 Task: Implement automation to generate purchase order based on inventory levels or sales orders.
Action: Mouse moved to (641, 47)
Screenshot: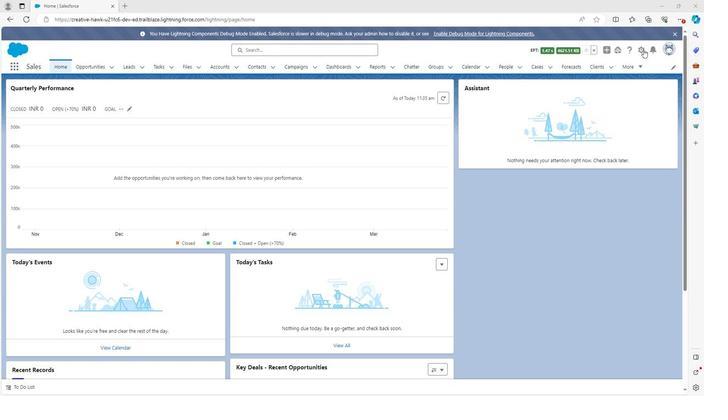 
Action: Mouse pressed left at (641, 47)
Screenshot: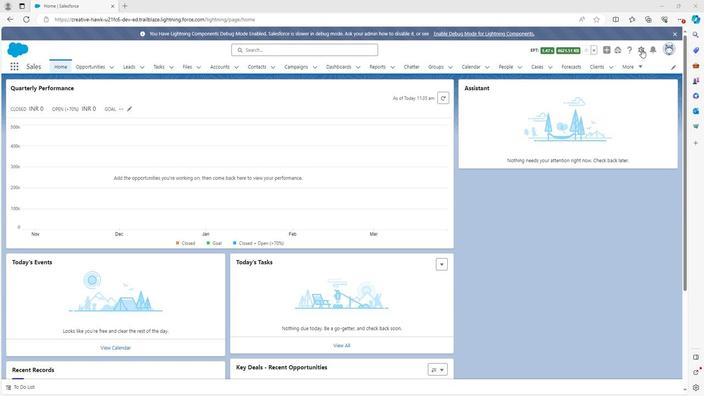 
Action: Mouse moved to (617, 71)
Screenshot: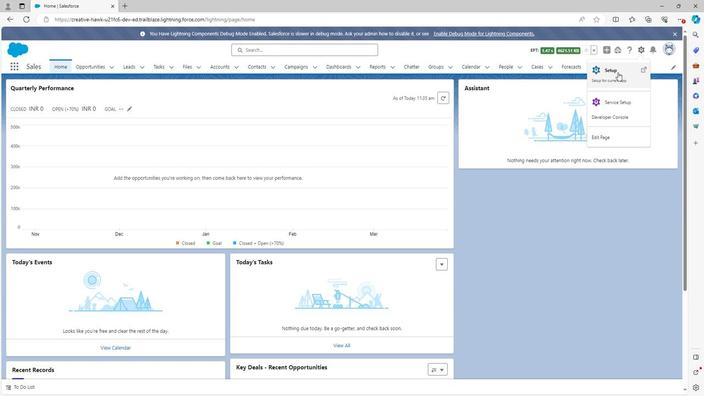 
Action: Mouse pressed left at (617, 71)
Screenshot: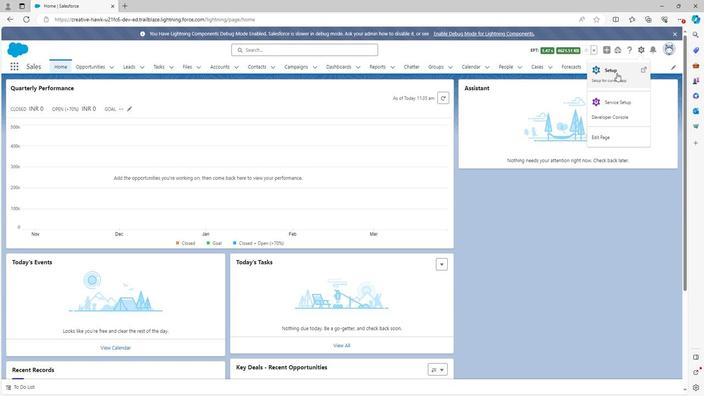 
Action: Mouse moved to (52, 89)
Screenshot: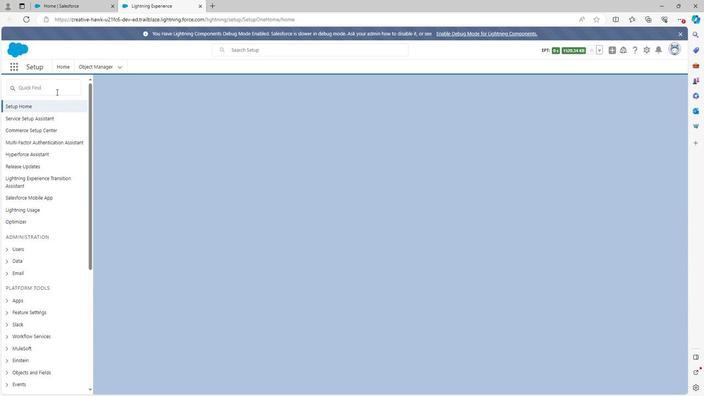 
Action: Mouse pressed left at (52, 89)
Screenshot: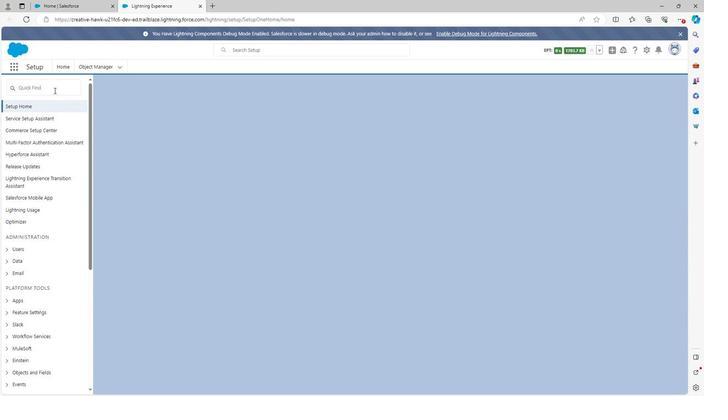 
Action: Key pressed a
Screenshot: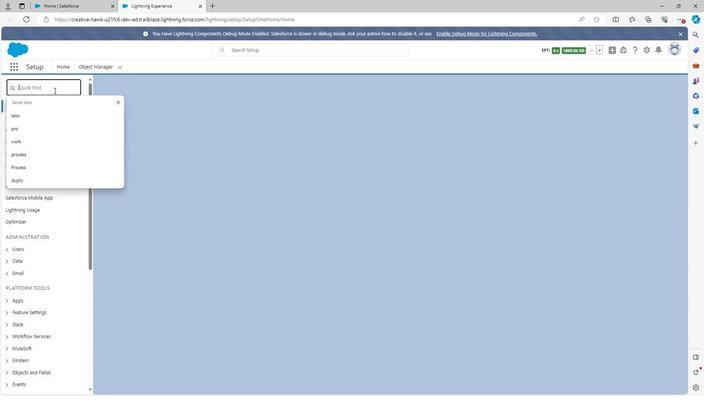 
Action: Mouse moved to (52, 89)
Screenshot: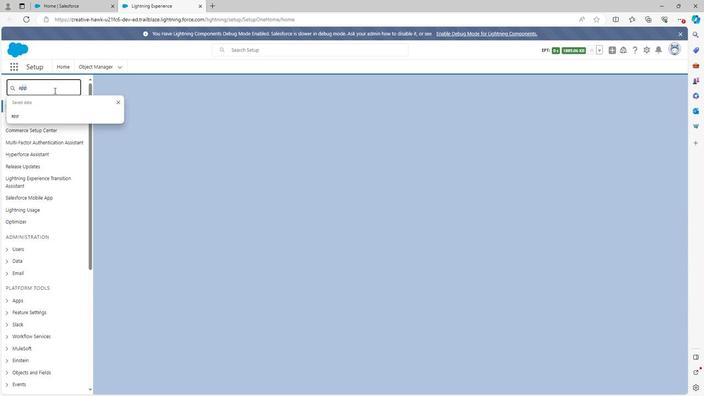 
Action: Key pressed utoma
Screenshot: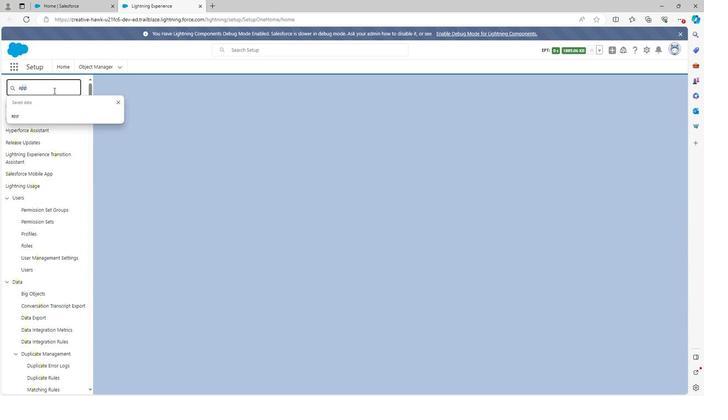 
Action: Mouse moved to (36, 202)
Screenshot: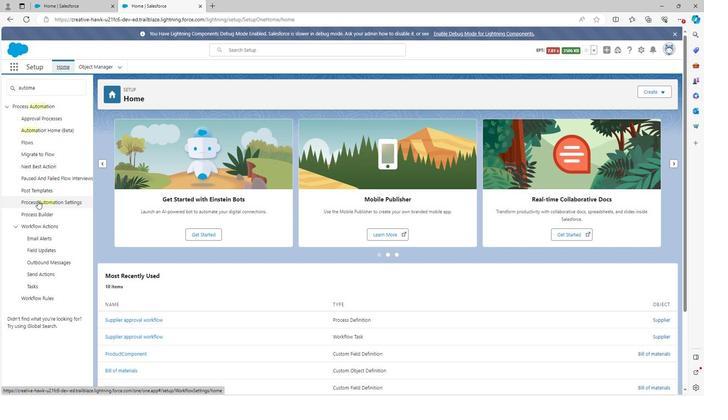 
Action: Mouse pressed left at (36, 202)
Screenshot: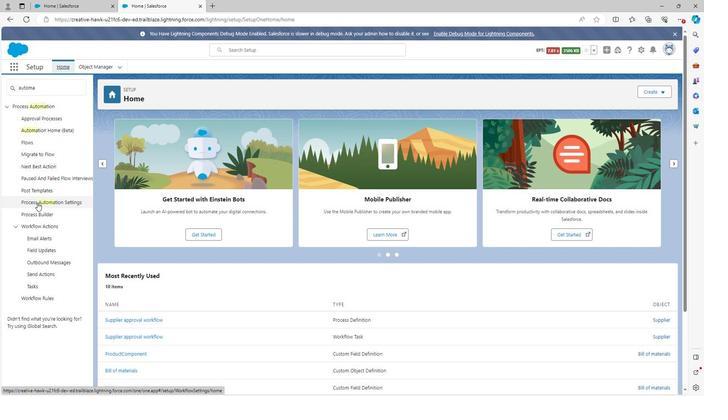 
Action: Mouse moved to (208, 265)
Screenshot: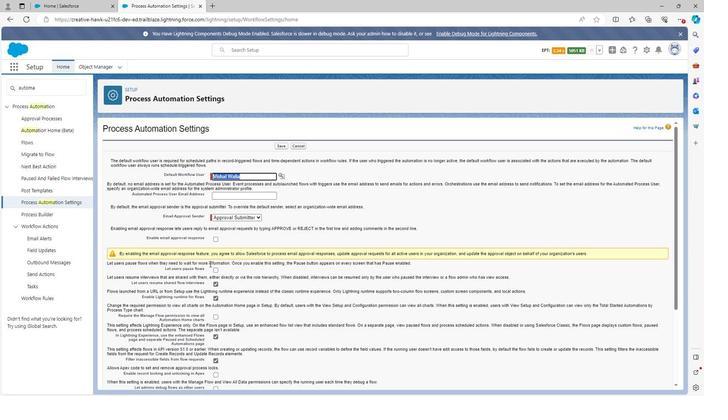 
Action: Mouse scrolled (208, 264) with delta (0, 0)
Screenshot: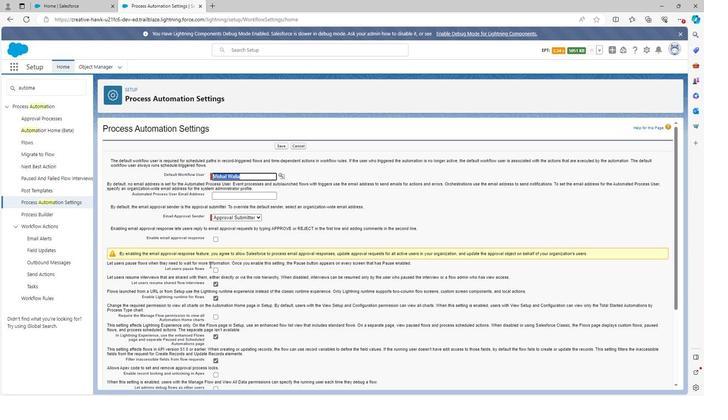 
Action: Mouse scrolled (208, 264) with delta (0, 0)
Screenshot: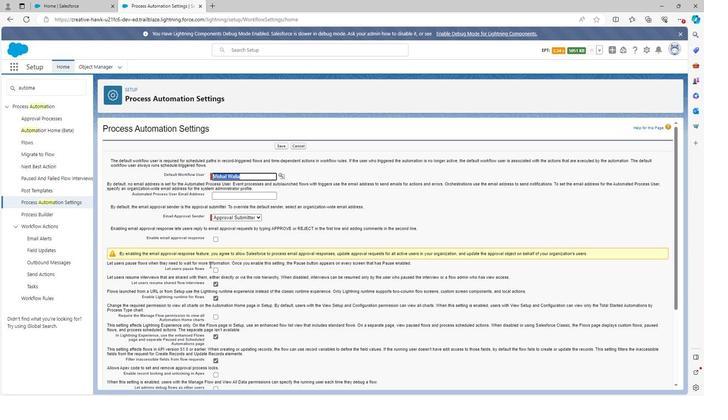 
Action: Mouse scrolled (208, 264) with delta (0, 0)
Screenshot: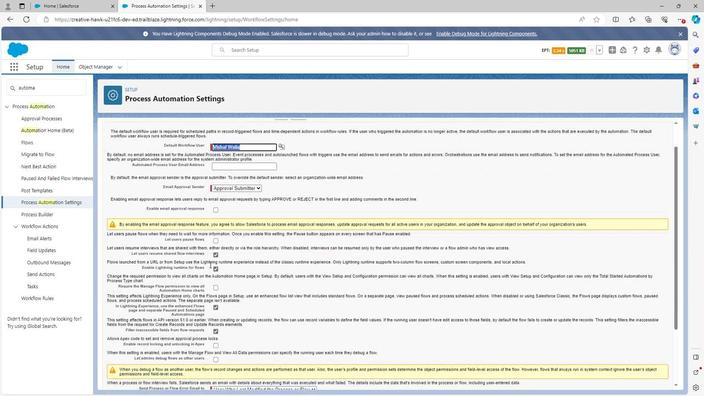 
Action: Mouse scrolled (208, 264) with delta (0, 0)
Screenshot: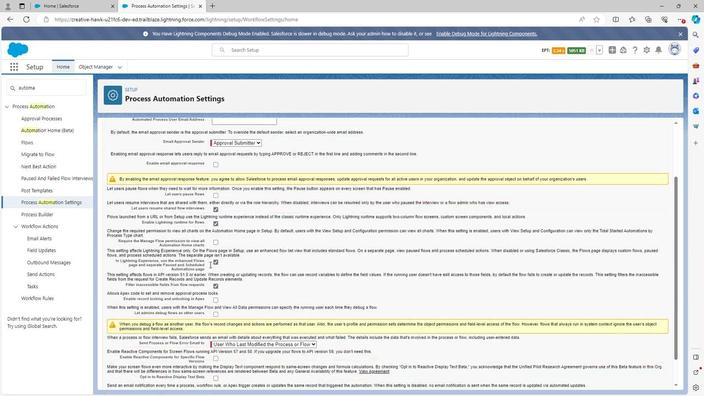 
Action: Mouse moved to (215, 284)
Screenshot: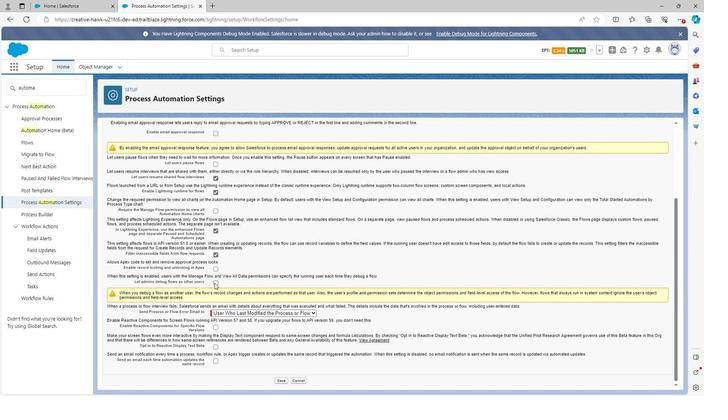 
Action: Mouse pressed left at (215, 284)
Screenshot: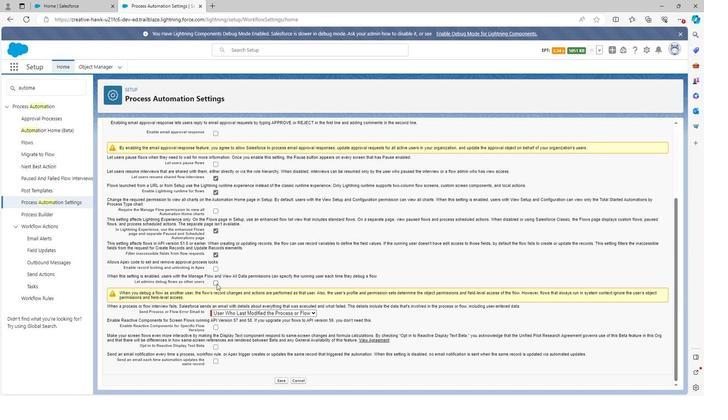 
Action: Mouse moved to (277, 381)
Screenshot: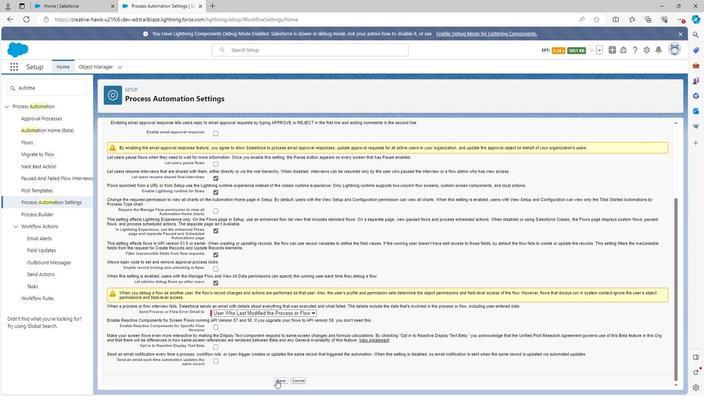 
Action: Mouse pressed left at (277, 381)
Screenshot: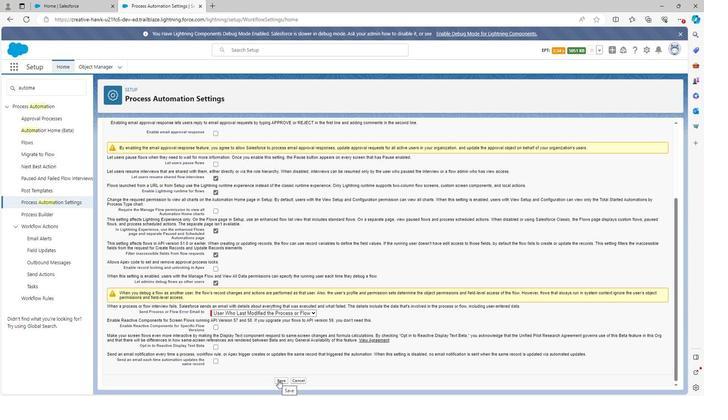 
Action: Mouse moved to (40, 84)
Screenshot: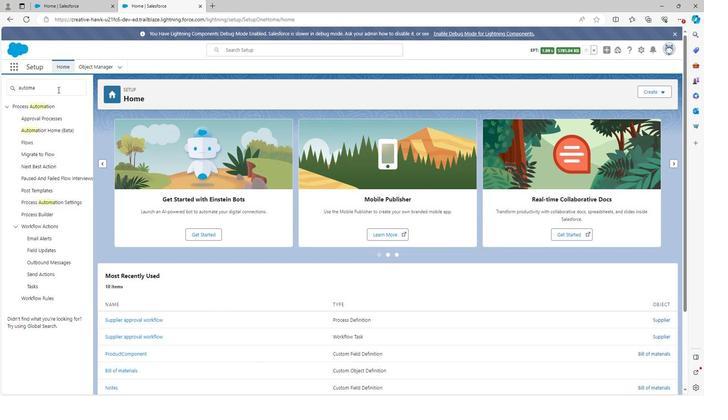 
Action: Mouse pressed left at (40, 84)
Screenshot: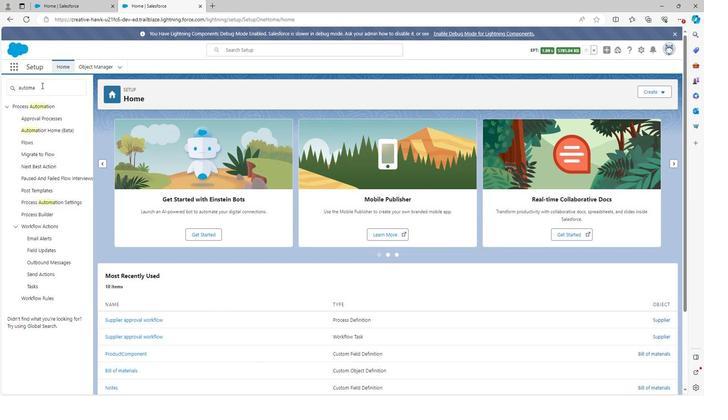 
Action: Key pressed <Key.backspace><Key.backspace><Key.backspace><Key.backspace><Key.backspace><Key.backspace><Key.backspace><Key.backspace><Key.backspace><Key.backspace><Key.backspace>p
Screenshot: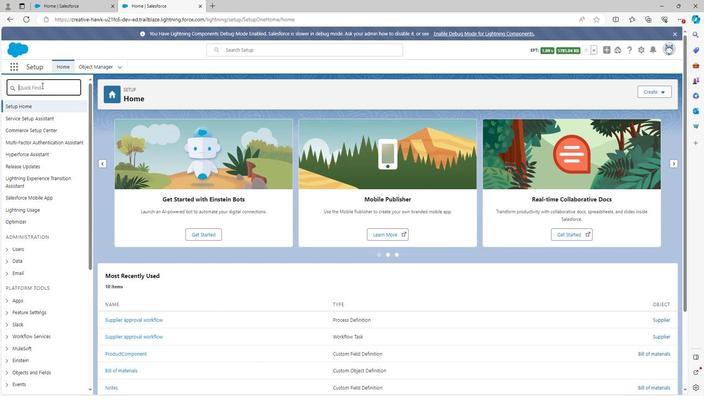 
Action: Mouse moved to (40, 84)
Screenshot: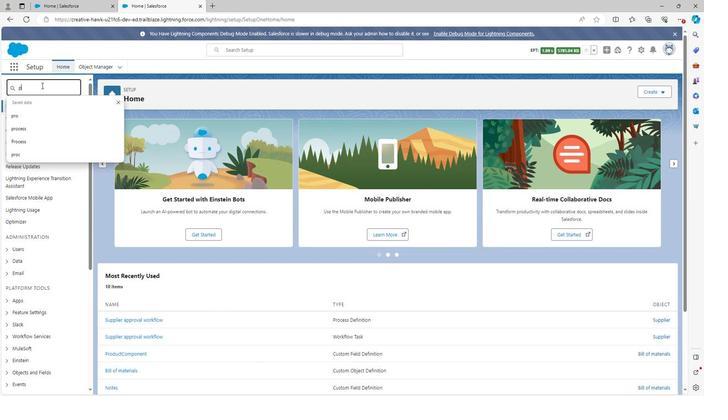 
Action: Key pressed roc
Screenshot: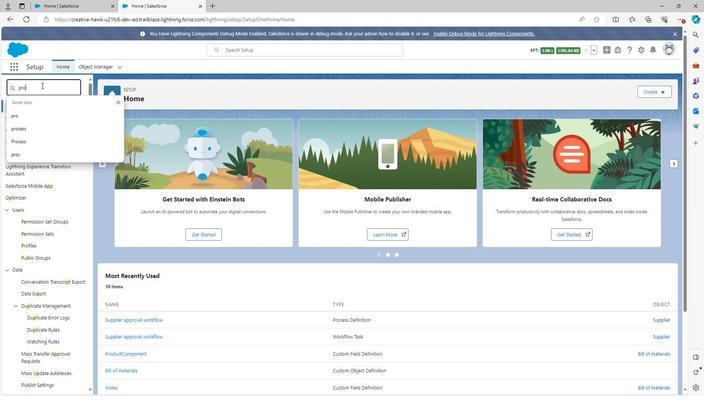 
Action: Mouse moved to (40, 80)
Screenshot: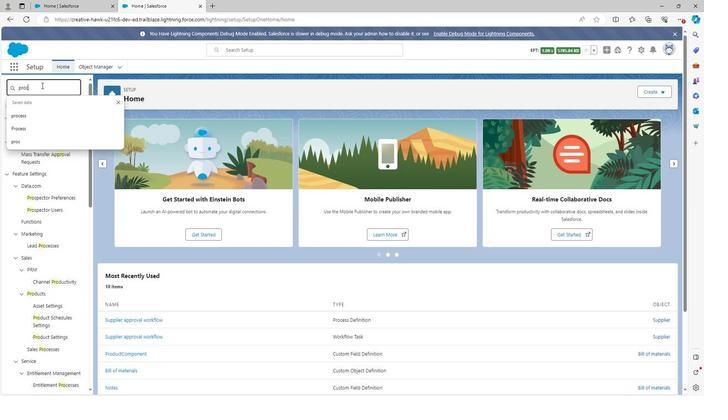 
Action: Key pressed e
Screenshot: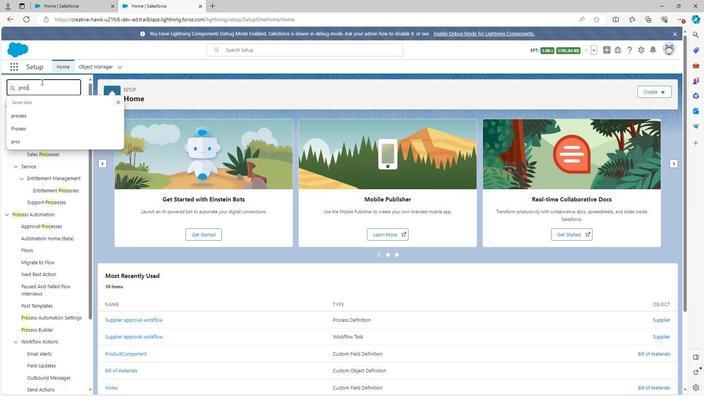 
Action: Mouse moved to (36, 328)
Screenshot: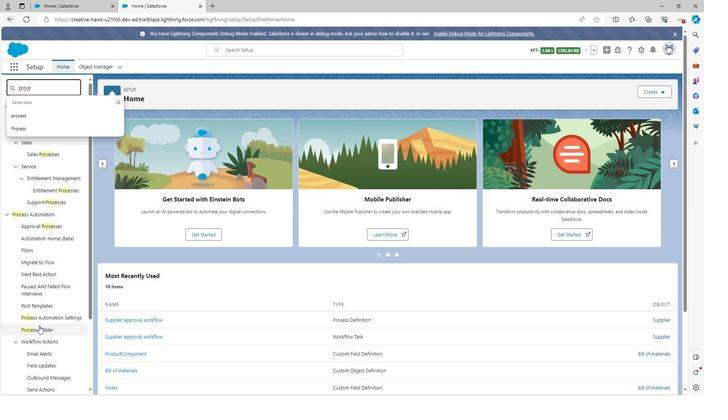 
Action: Mouse pressed left at (36, 328)
Screenshot: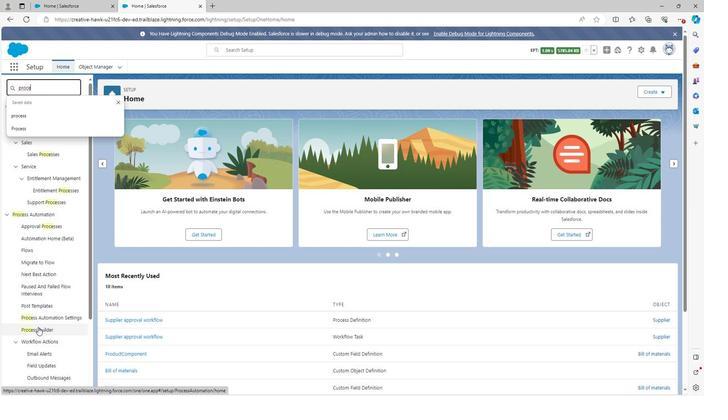 
Action: Mouse moved to (661, 122)
Screenshot: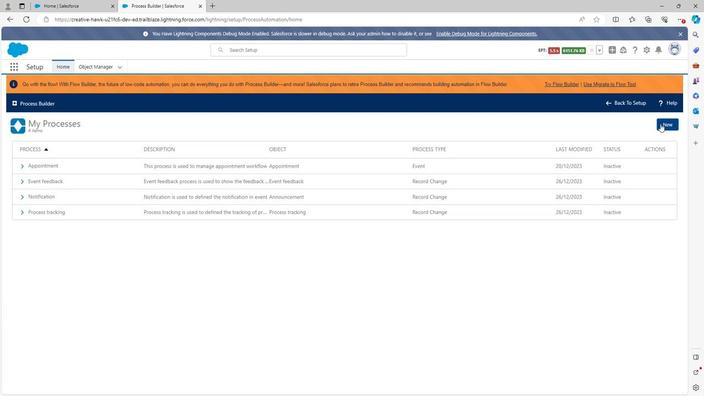 
Action: Mouse pressed left at (661, 122)
Screenshot: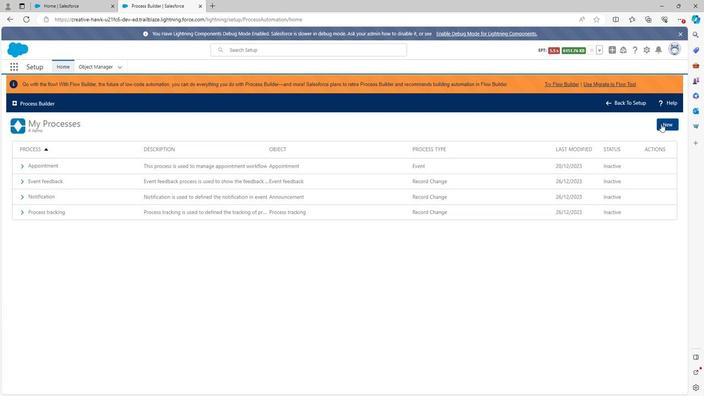 
Action: Mouse moved to (383, 270)
Screenshot: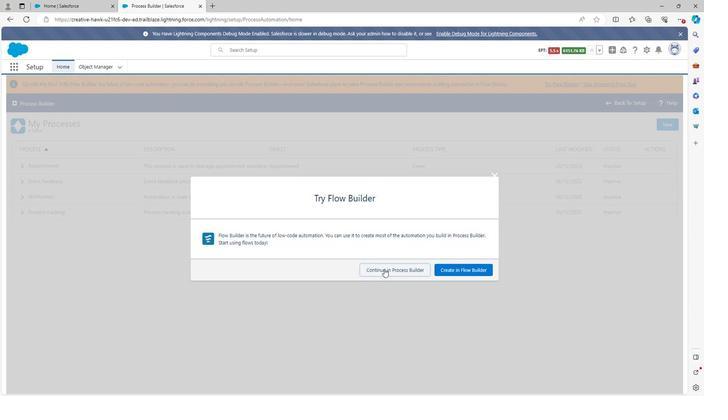 
Action: Mouse pressed left at (383, 270)
Screenshot: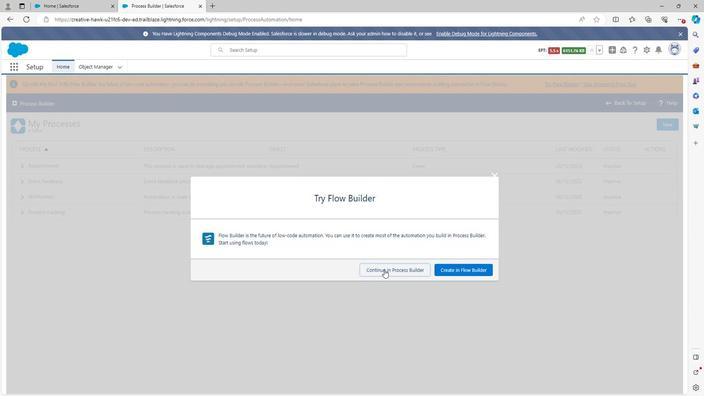 
Action: Mouse moved to (238, 206)
Screenshot: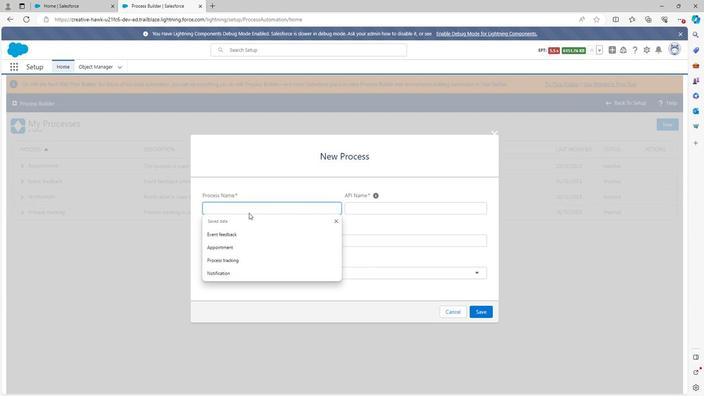 
Action: Key pressed <Key.shift>Inventory<Key.space>level
Screenshot: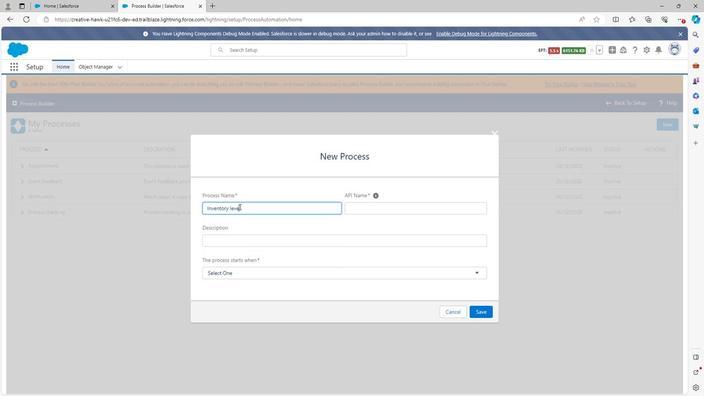 
Action: Mouse moved to (273, 222)
Screenshot: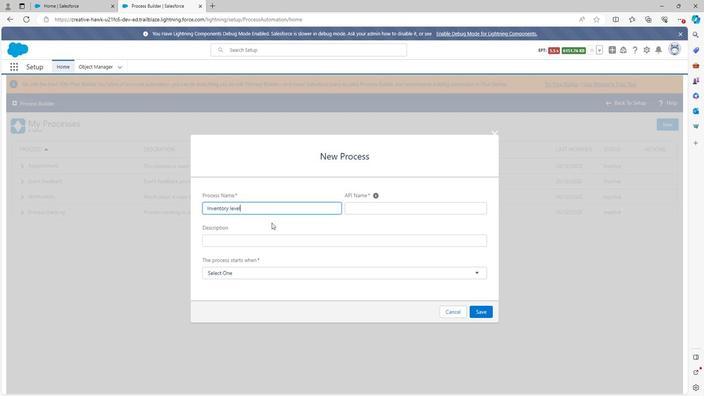 
Action: Mouse pressed left at (273, 222)
Screenshot: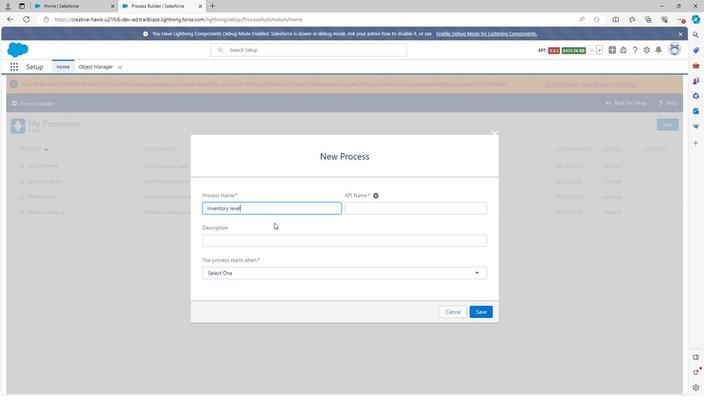 
Action: Mouse moved to (253, 238)
Screenshot: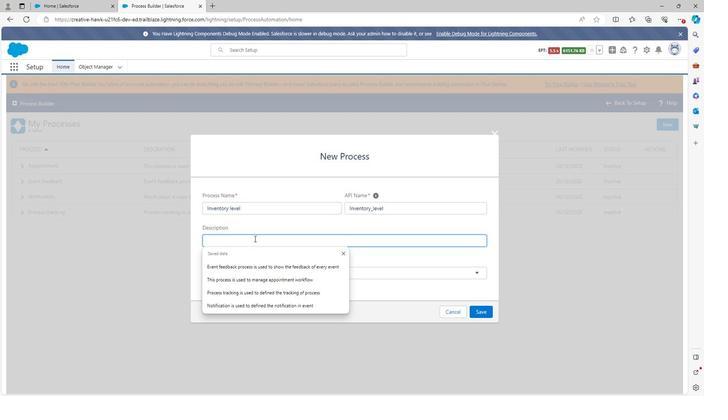 
Action: Mouse pressed left at (253, 238)
Screenshot: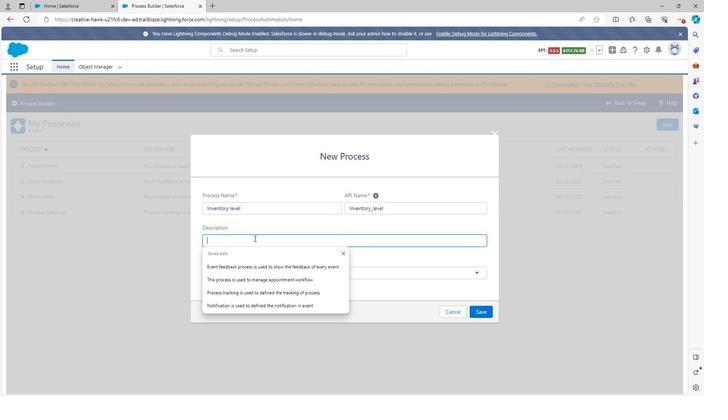 
Action: Mouse moved to (254, 238)
Screenshot: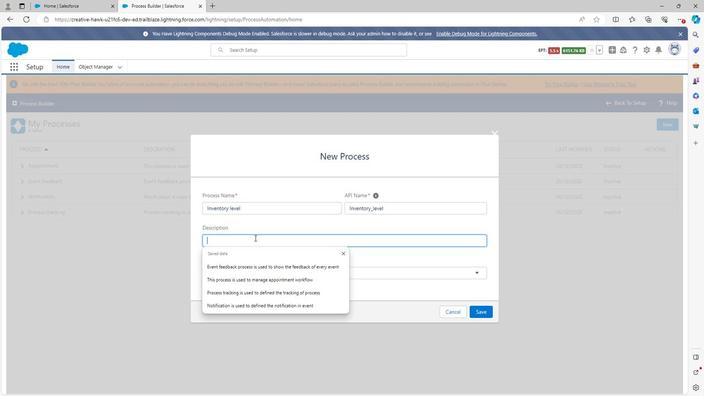 
Action: Key pressed <Key.shift>I
Screenshot: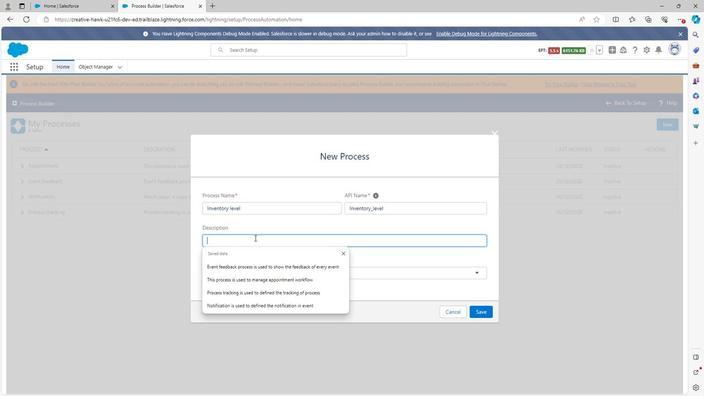 
Action: Mouse moved to (252, 237)
Screenshot: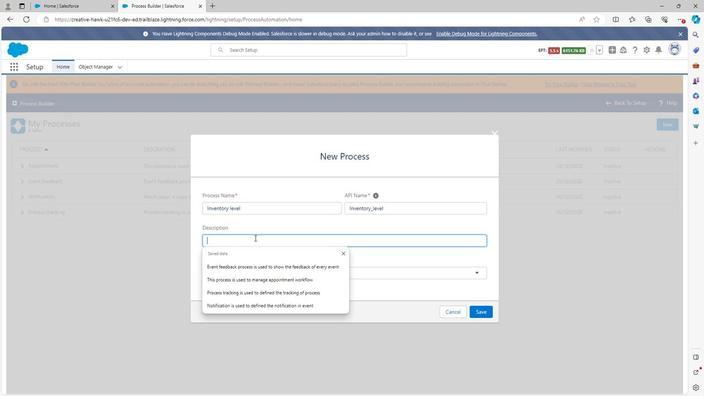 
Action: Key pressed nventory<Key.space>level<Key.space>process<Key.space>builder<Key.space>is<Key.space>the<Key.space>process<Key.space>builder<Key.space>in<Key.space>which<Key.space>we<Key.space>can<Key.space>generate<Key.space>purchase<Key.space>order<Key.space>bases<Key.space><Key.backspace><Key.backspace>d<Key.space>on<Key.space>inventory<Key.space>levels<Key.space>or<Key.space>sales<Key.space>orders
Screenshot: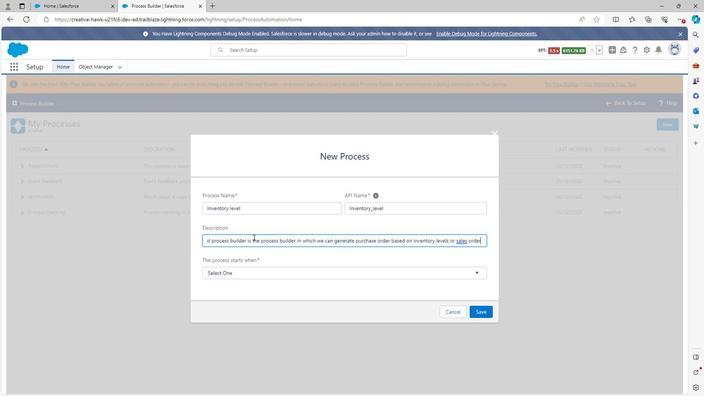 
Action: Mouse moved to (236, 273)
Screenshot: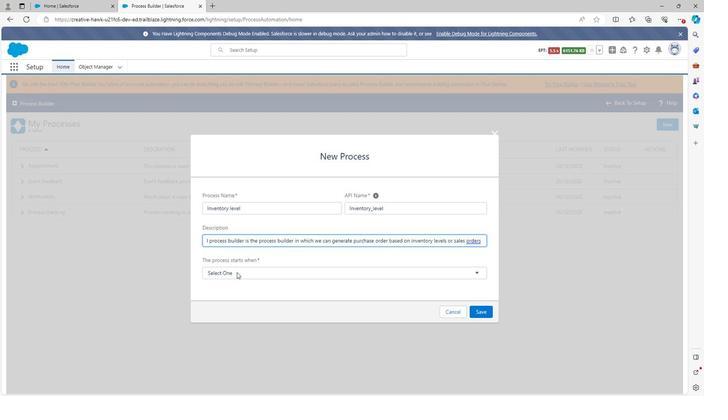 
Action: Mouse pressed left at (236, 273)
Screenshot: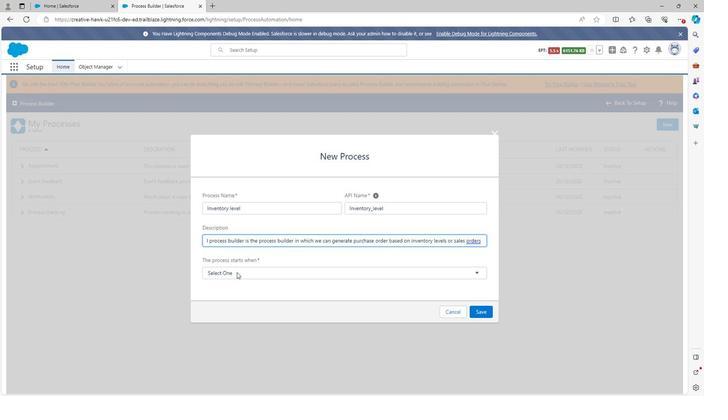 
Action: Mouse moved to (238, 293)
Screenshot: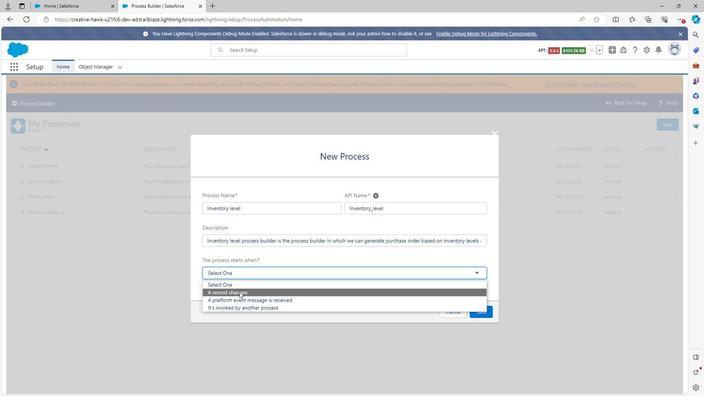 
Action: Mouse pressed left at (238, 293)
Screenshot: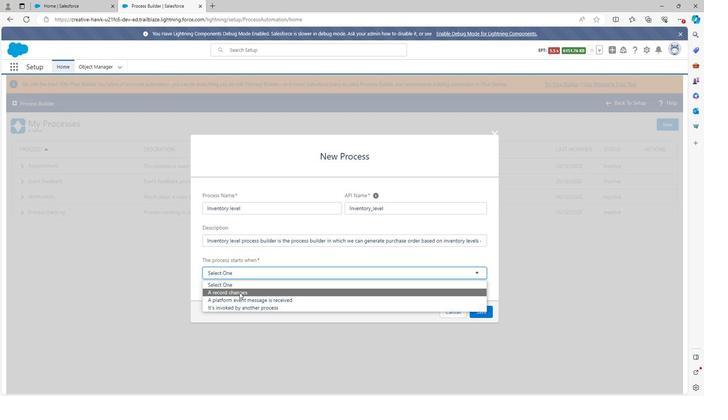 
Action: Mouse moved to (476, 311)
Screenshot: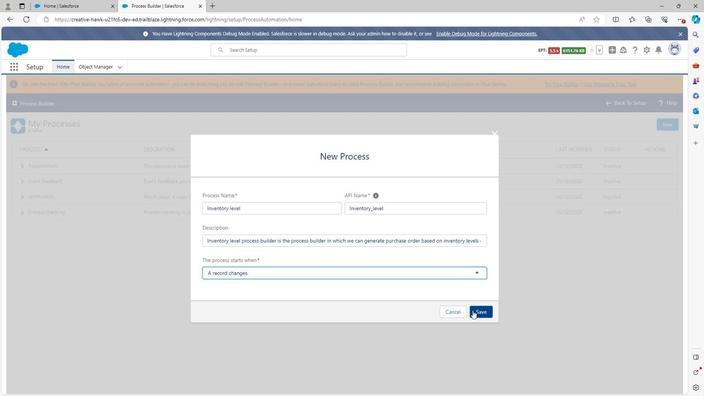 
Action: Mouse pressed left at (476, 311)
Screenshot: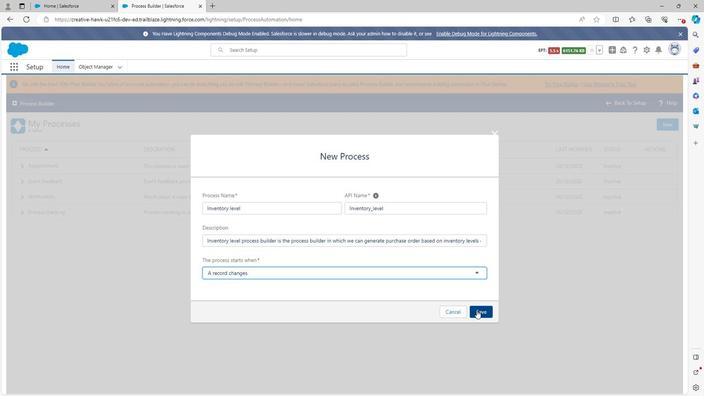 
Action: Mouse moved to (41, 170)
Screenshot: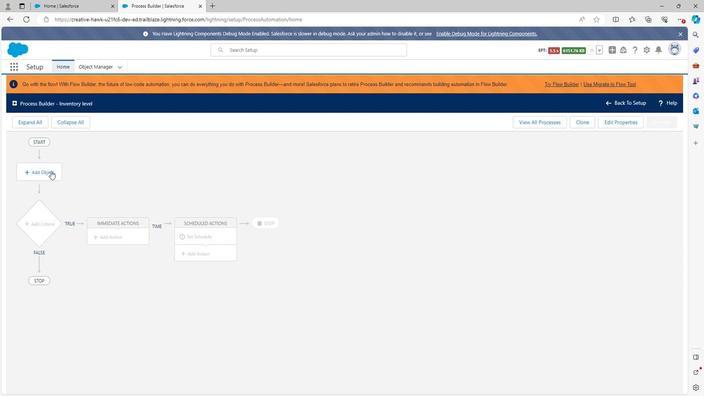 
Action: Mouse pressed left at (41, 170)
Screenshot: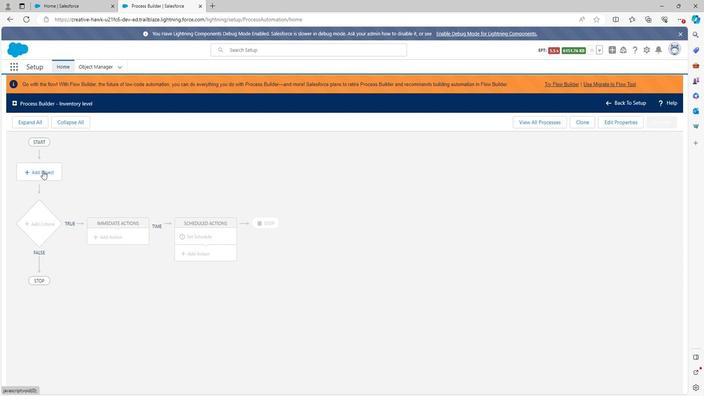 
Action: Mouse moved to (463, 177)
Screenshot: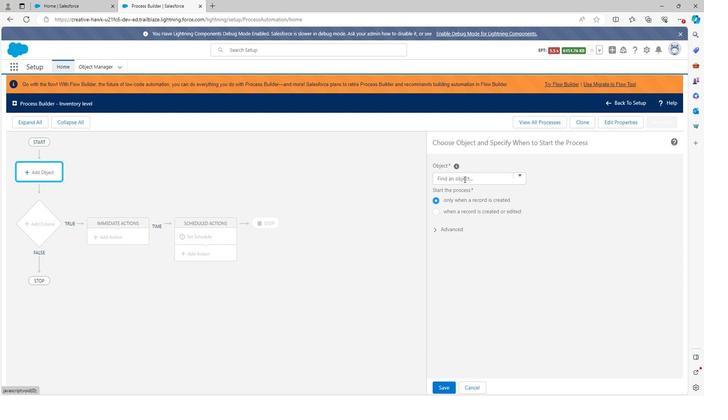 
Action: Mouse pressed left at (463, 177)
Screenshot: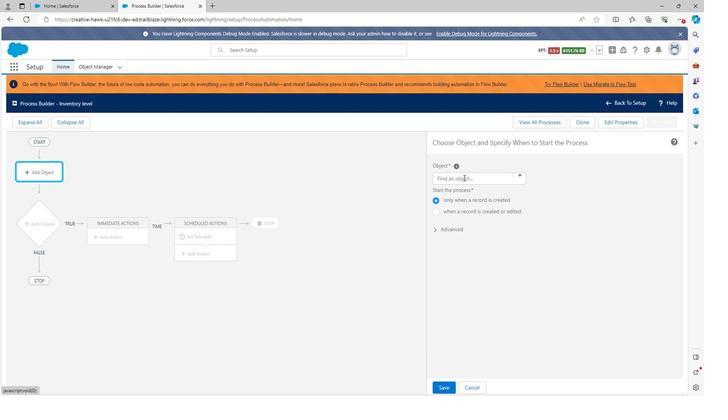 
Action: Mouse moved to (518, 178)
Screenshot: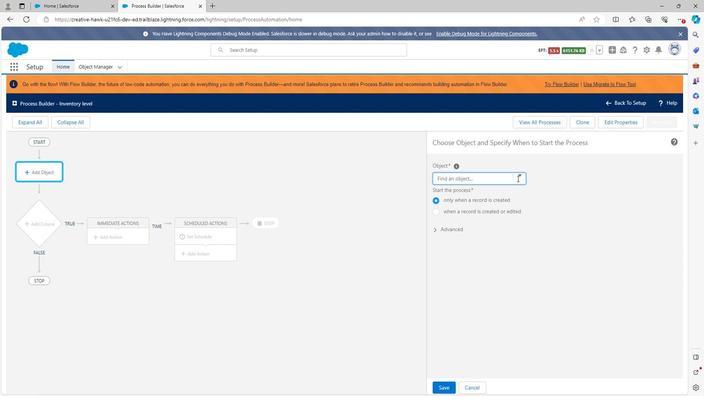 
Action: Mouse pressed left at (518, 178)
Screenshot: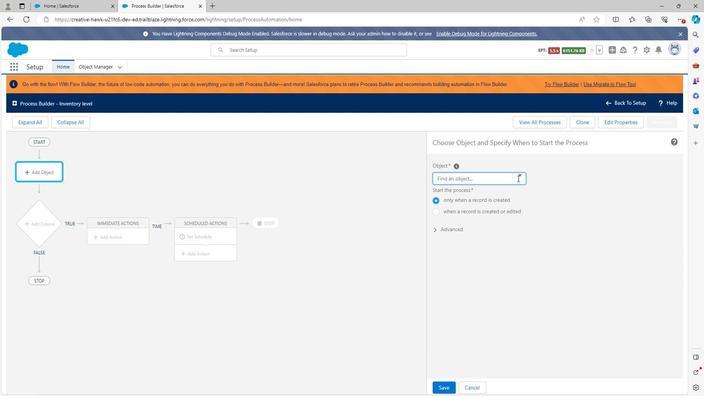 
Action: Mouse moved to (521, 173)
Screenshot: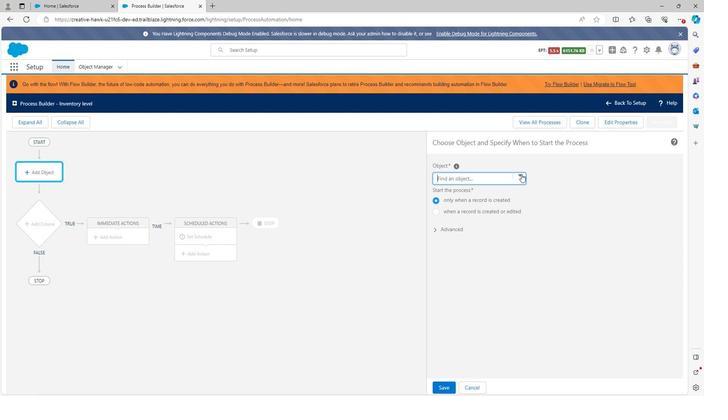 
Action: Mouse pressed left at (521, 173)
Screenshot: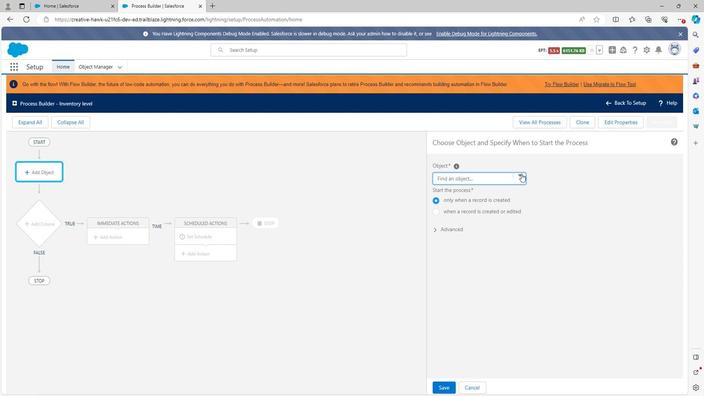 
Action: Mouse moved to (520, 173)
Screenshot: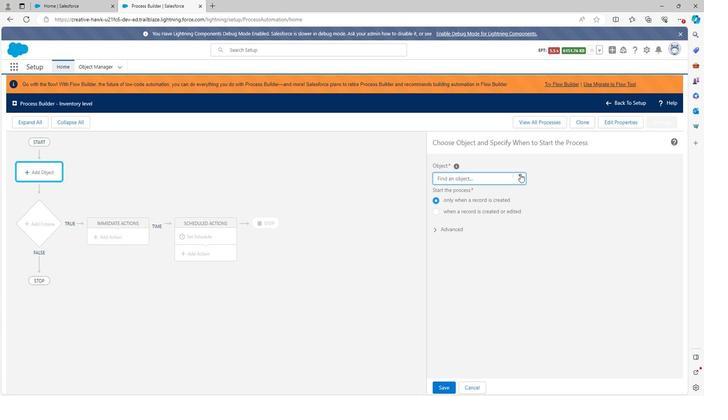 
Action: Mouse pressed left at (520, 173)
Screenshot: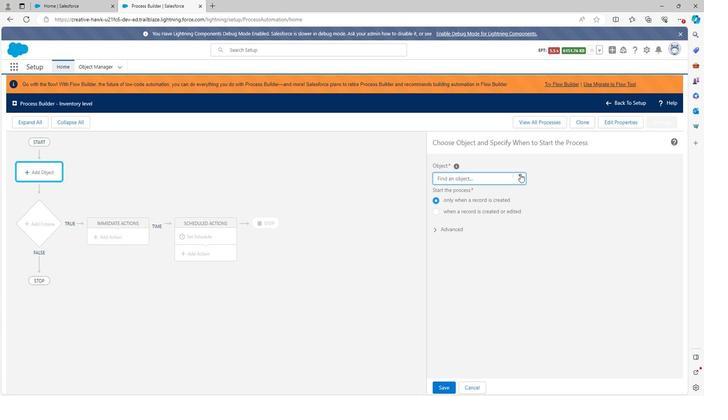 
Action: Mouse moved to (492, 210)
Screenshot: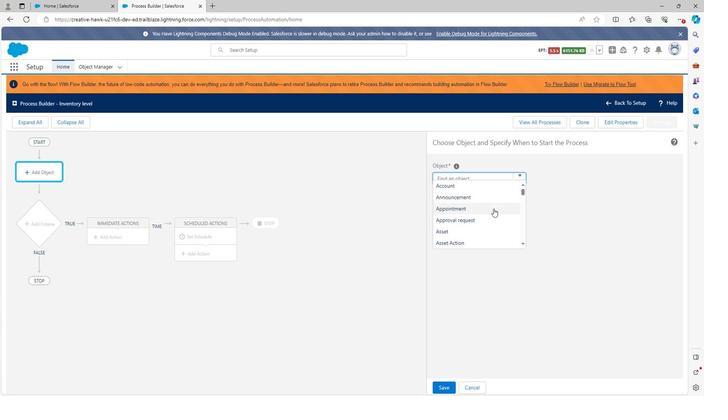 
Action: Mouse scrolled (492, 209) with delta (0, 0)
Screenshot: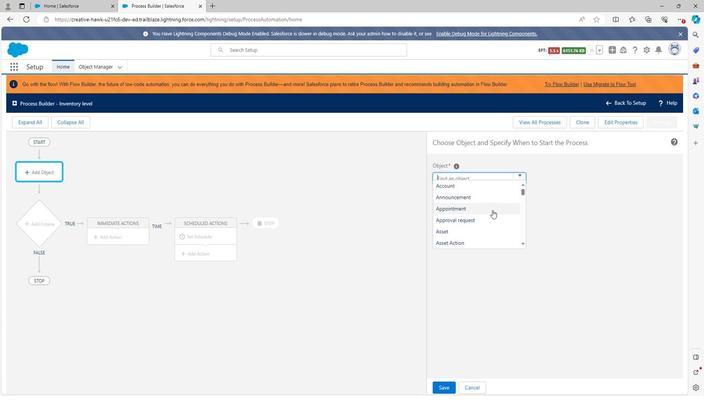 
Action: Mouse scrolled (492, 209) with delta (0, 0)
Screenshot: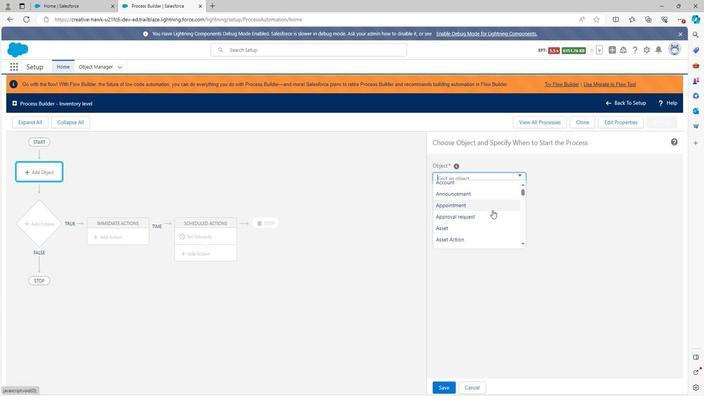 
Action: Mouse scrolled (492, 209) with delta (0, 0)
Screenshot: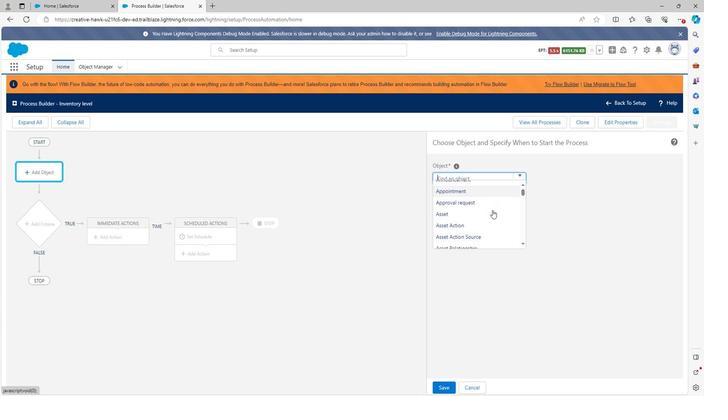 
Action: Mouse scrolled (492, 209) with delta (0, 0)
Screenshot: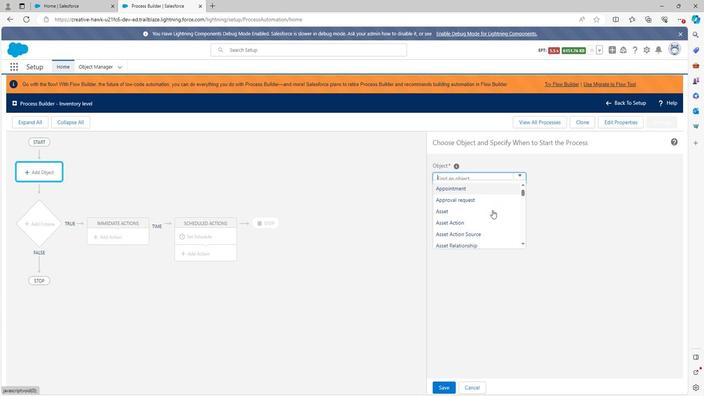 
Action: Mouse scrolled (492, 209) with delta (0, 0)
Screenshot: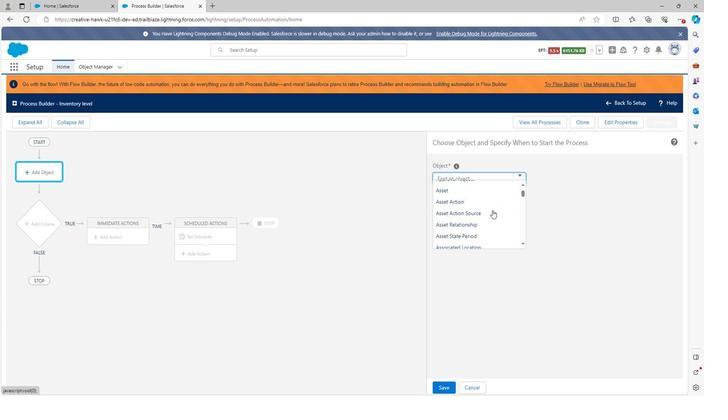 
Action: Mouse scrolled (492, 209) with delta (0, 0)
Screenshot: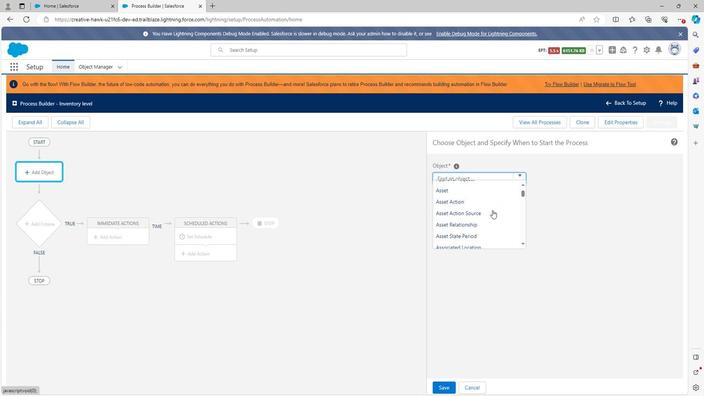 
Action: Mouse scrolled (492, 209) with delta (0, 0)
Screenshot: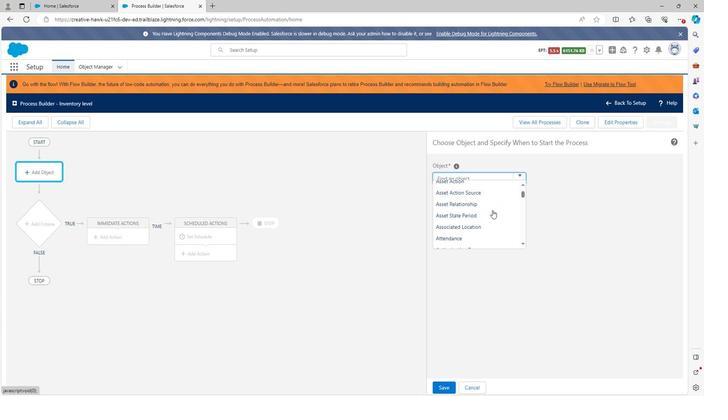 
Action: Mouse scrolled (492, 209) with delta (0, 0)
Screenshot: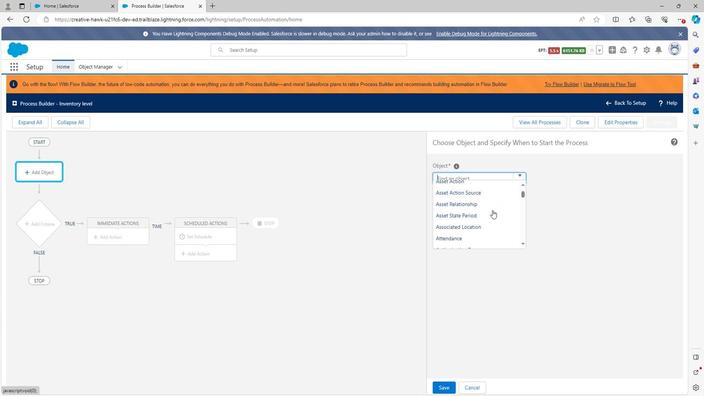 
Action: Mouse scrolled (492, 209) with delta (0, 0)
Screenshot: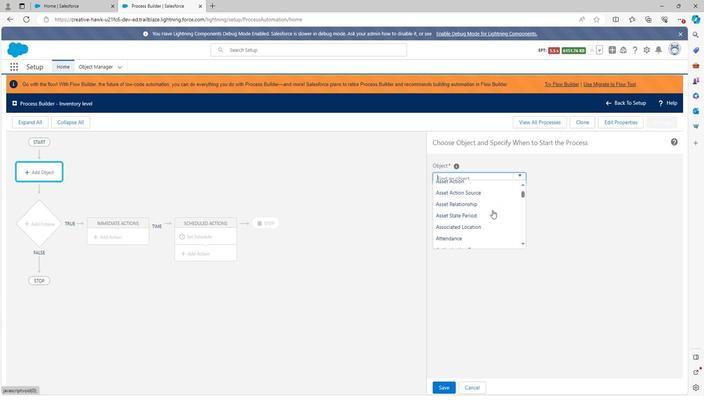 
Action: Mouse scrolled (492, 209) with delta (0, 0)
Screenshot: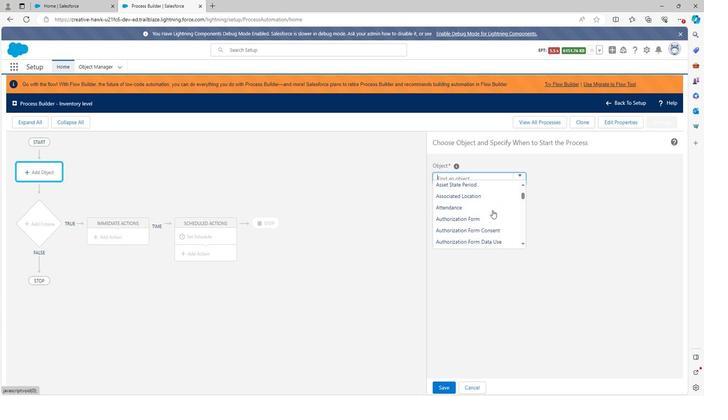 
Action: Mouse scrolled (492, 209) with delta (0, 0)
Screenshot: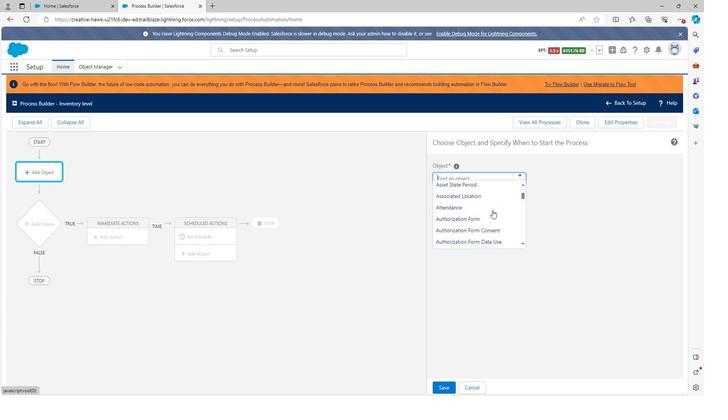 
Action: Mouse scrolled (492, 209) with delta (0, 0)
Screenshot: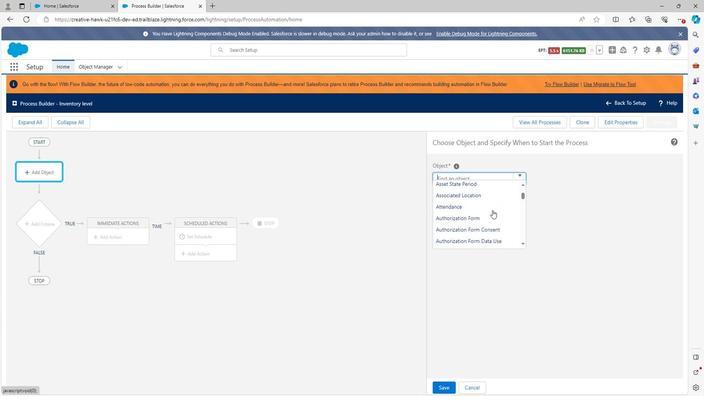 
Action: Mouse scrolled (492, 209) with delta (0, 0)
Screenshot: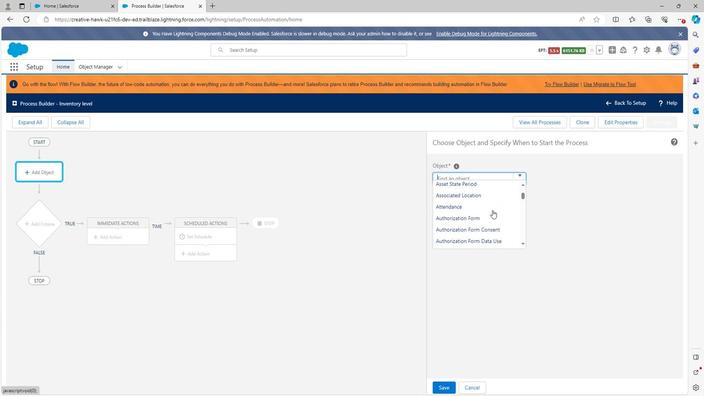 
Action: Mouse scrolled (492, 209) with delta (0, 0)
Screenshot: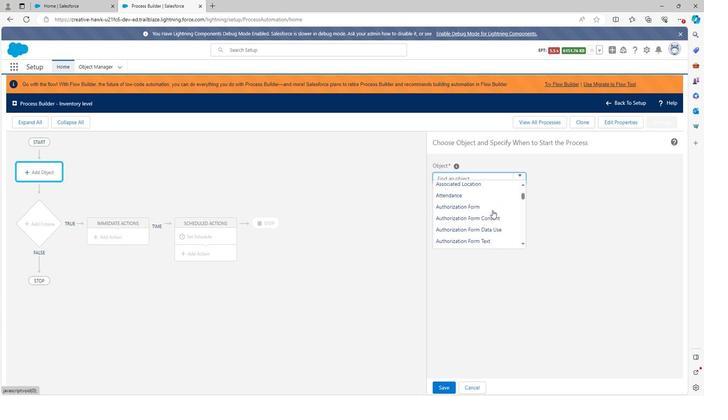 
Action: Mouse scrolled (492, 209) with delta (0, 0)
Screenshot: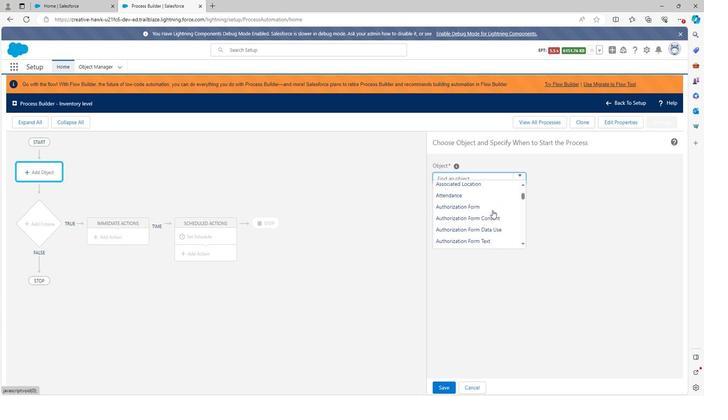 
Action: Mouse scrolled (492, 209) with delta (0, 0)
Screenshot: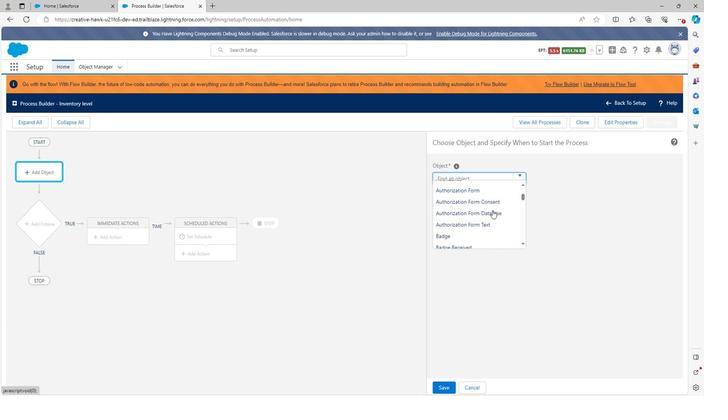 
Action: Mouse scrolled (492, 209) with delta (0, 0)
Screenshot: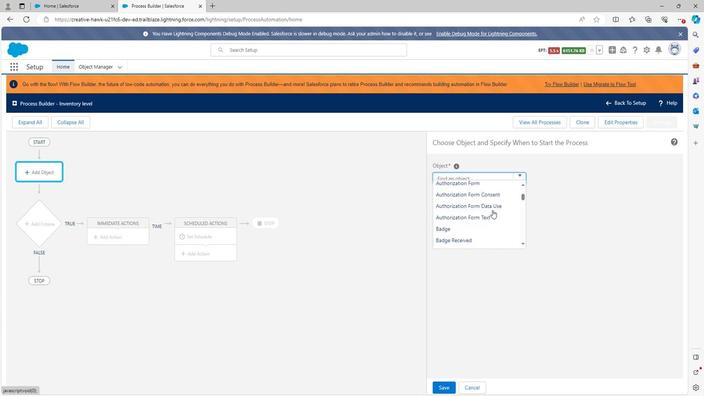 
Action: Mouse scrolled (492, 209) with delta (0, 0)
Screenshot: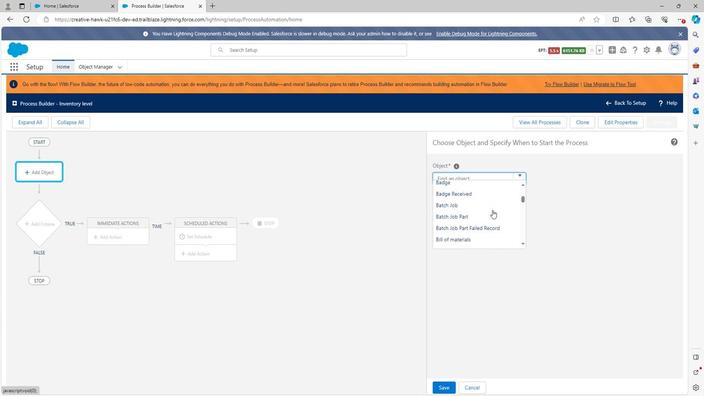
Action: Mouse scrolled (492, 209) with delta (0, 0)
Screenshot: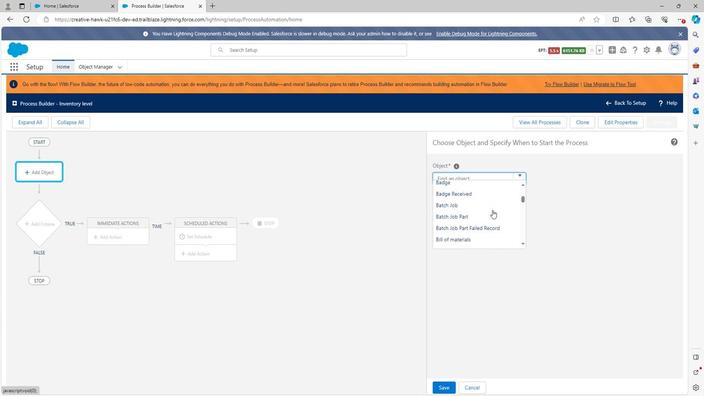 
Action: Mouse scrolled (492, 209) with delta (0, 0)
Screenshot: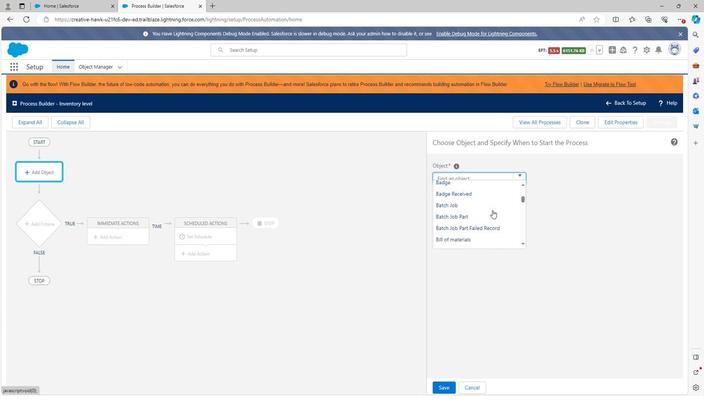 
Action: Mouse scrolled (492, 209) with delta (0, 0)
Screenshot: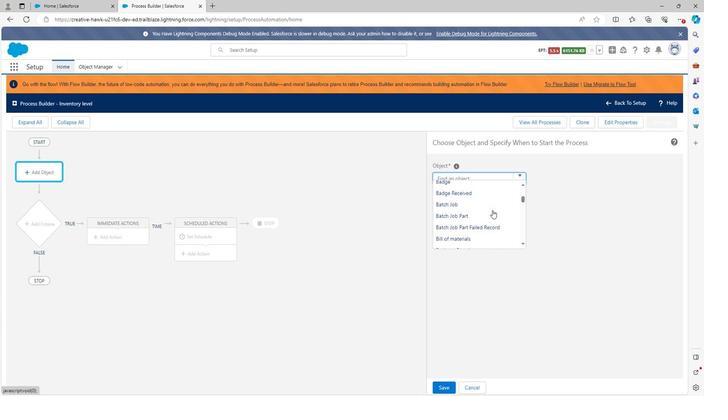 
Action: Mouse scrolled (492, 209) with delta (0, 0)
Screenshot: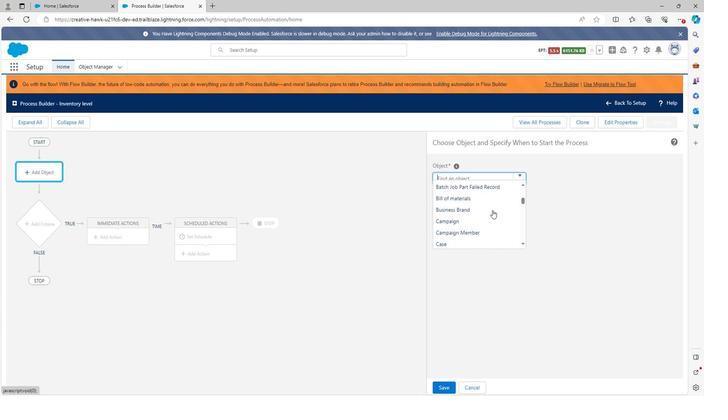 
Action: Mouse scrolled (492, 209) with delta (0, 0)
Screenshot: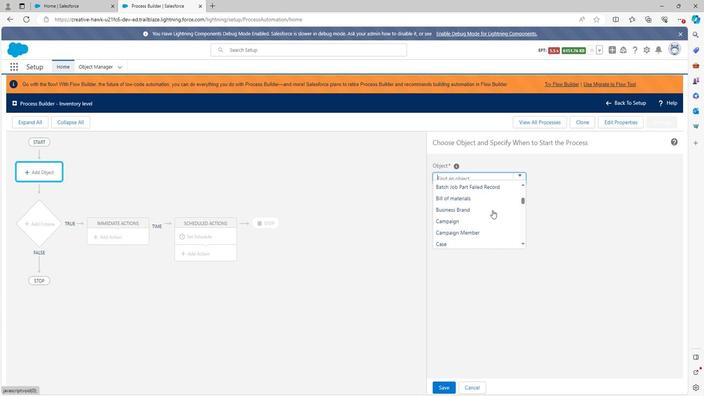 
Action: Mouse scrolled (492, 209) with delta (0, 0)
Screenshot: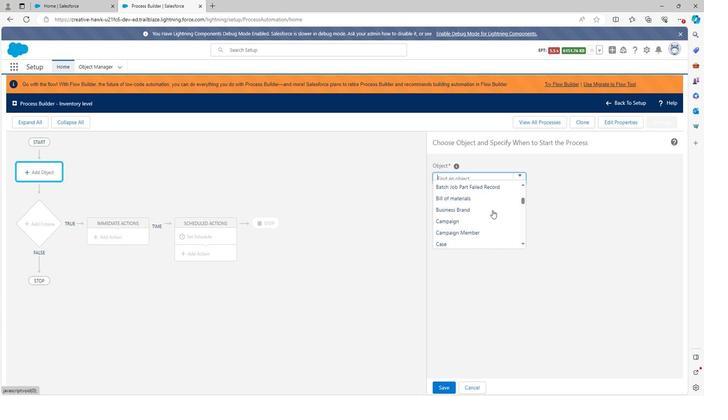 
Action: Mouse scrolled (492, 209) with delta (0, 0)
Screenshot: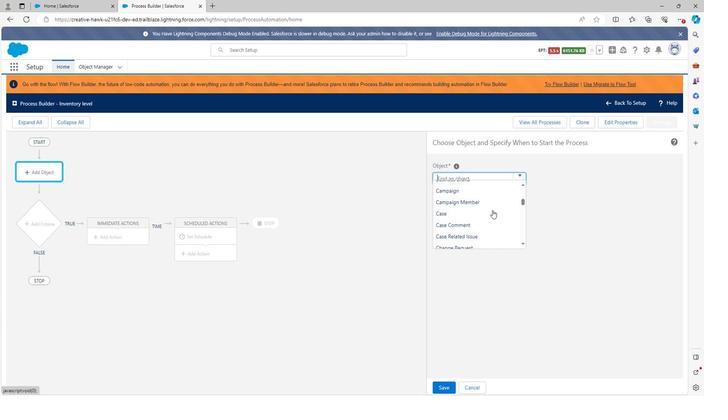 
Action: Mouse scrolled (492, 209) with delta (0, 0)
Screenshot: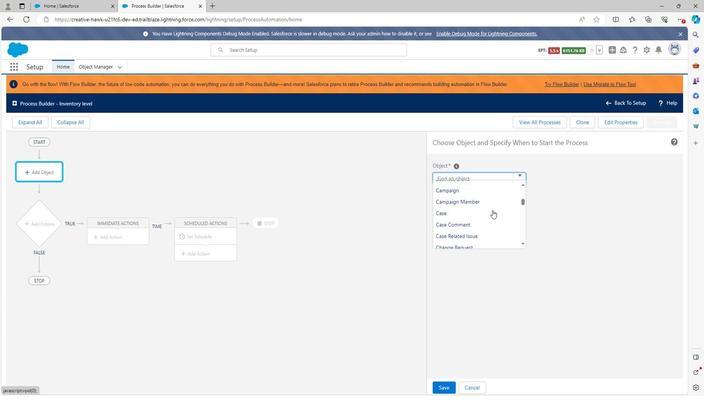 
Action: Mouse scrolled (492, 209) with delta (0, 0)
Screenshot: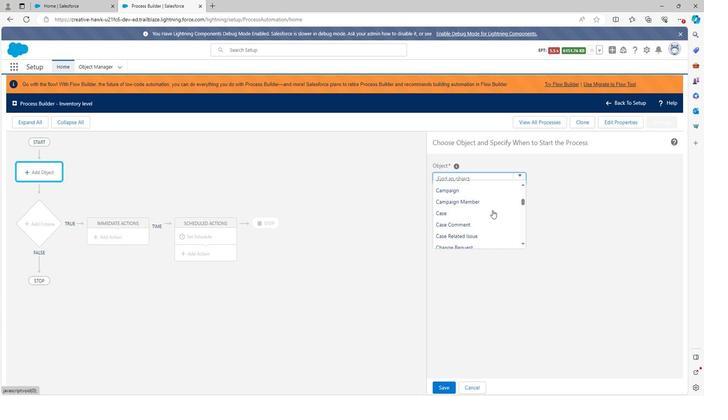 
Action: Mouse scrolled (492, 209) with delta (0, 0)
Screenshot: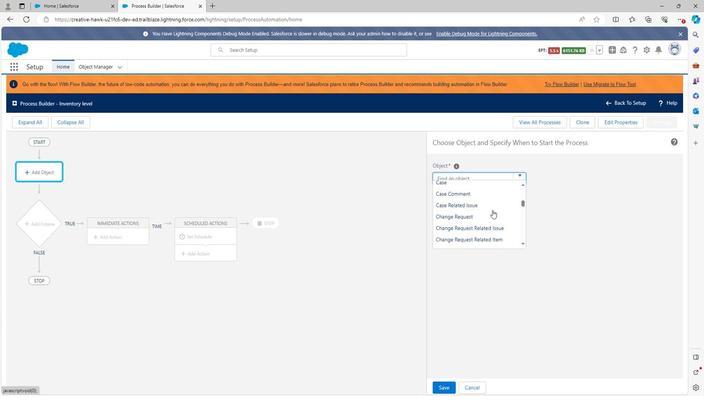 
Action: Mouse scrolled (492, 209) with delta (0, 0)
Screenshot: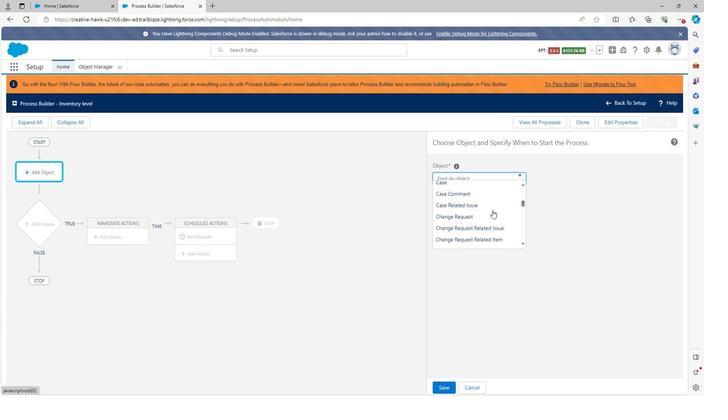 
Action: Mouse scrolled (492, 209) with delta (0, 0)
Screenshot: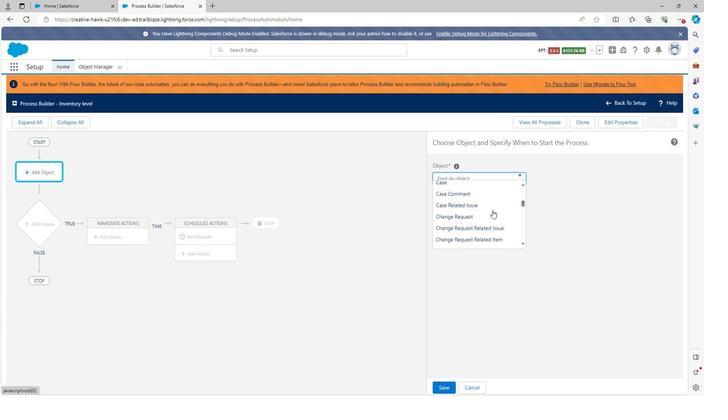
Action: Mouse scrolled (492, 209) with delta (0, 0)
Screenshot: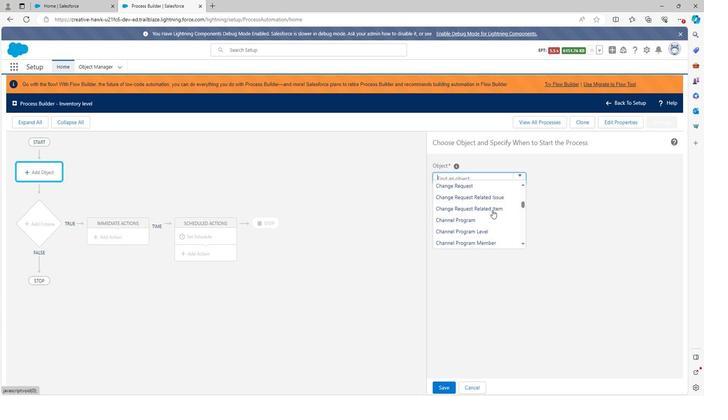 
Action: Mouse scrolled (492, 209) with delta (0, 0)
Screenshot: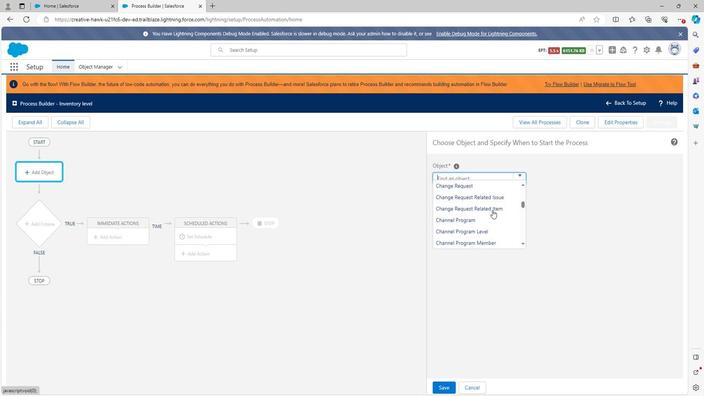 
Action: Mouse scrolled (492, 209) with delta (0, 0)
Screenshot: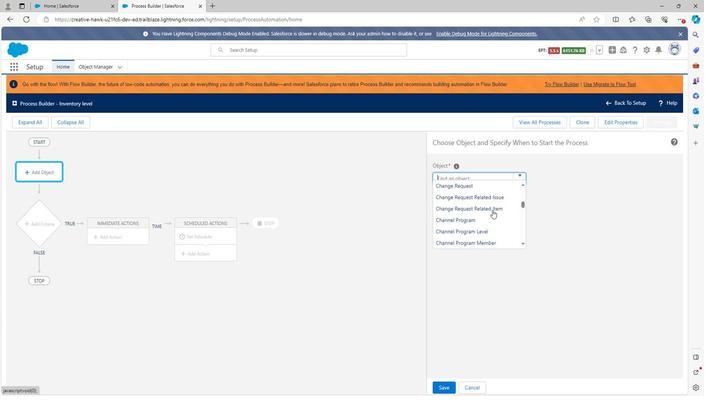 
Action: Mouse scrolled (492, 209) with delta (0, 0)
Screenshot: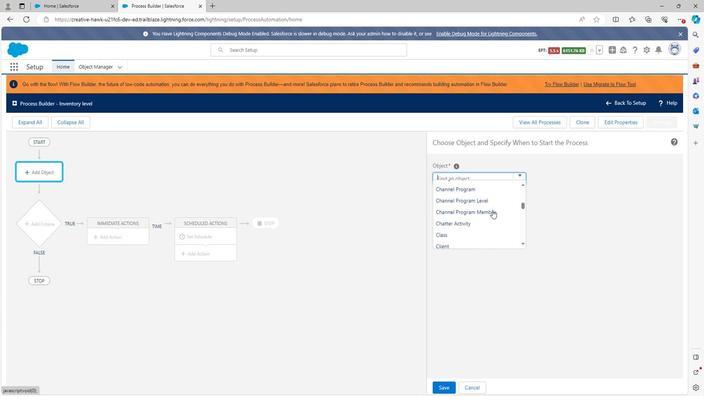 
Action: Mouse scrolled (492, 209) with delta (0, 0)
Screenshot: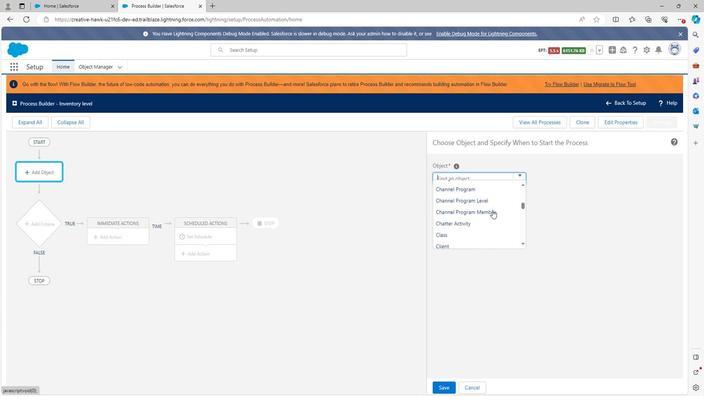 
Action: Mouse scrolled (492, 209) with delta (0, 0)
Screenshot: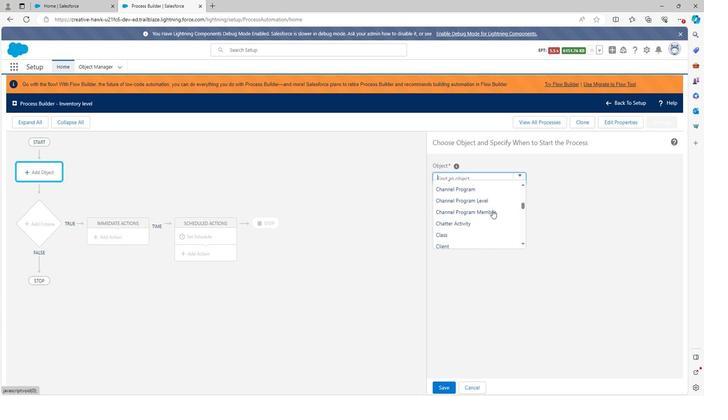 
Action: Mouse scrolled (492, 209) with delta (0, 0)
Screenshot: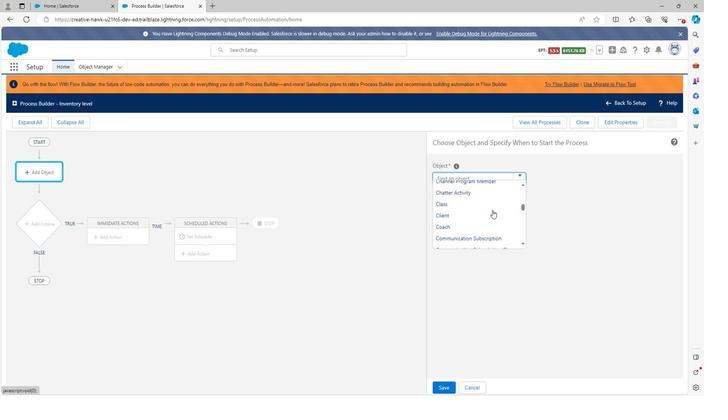 
Action: Mouse scrolled (492, 209) with delta (0, 0)
Screenshot: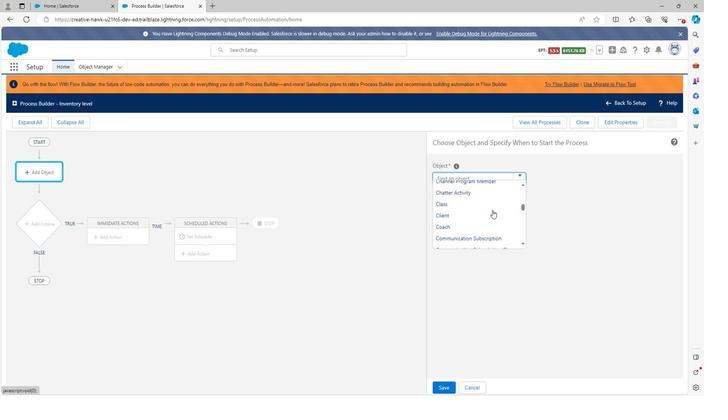 
Action: Mouse scrolled (492, 209) with delta (0, 0)
Screenshot: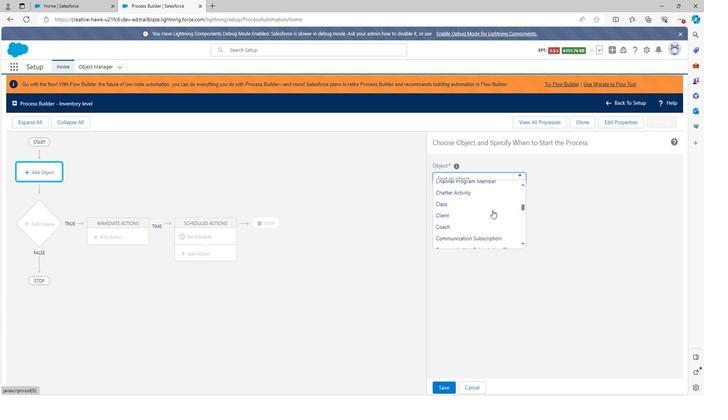 
Action: Mouse scrolled (492, 209) with delta (0, 0)
Screenshot: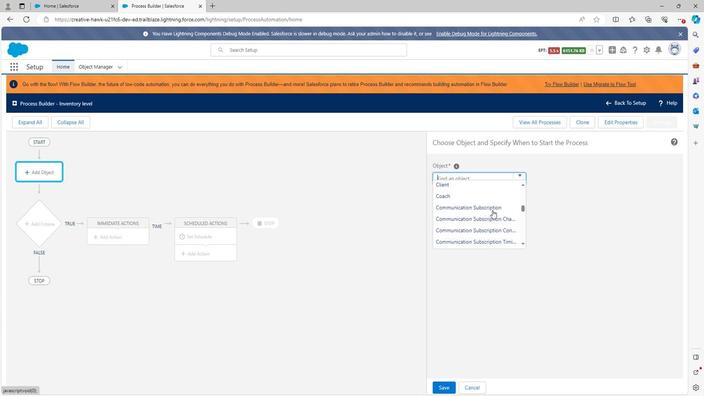 
Action: Mouse scrolled (492, 209) with delta (0, 0)
Screenshot: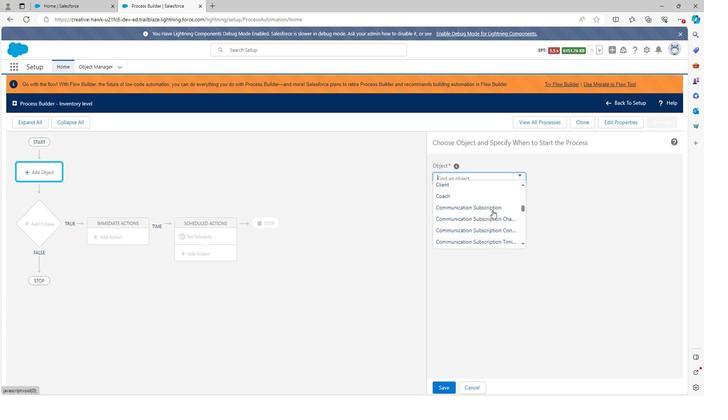 
Action: Mouse scrolled (492, 209) with delta (0, 0)
Screenshot: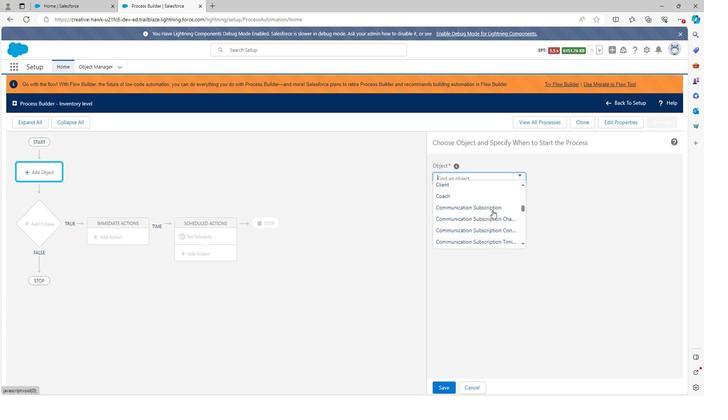 
Action: Mouse scrolled (492, 209) with delta (0, 0)
Screenshot: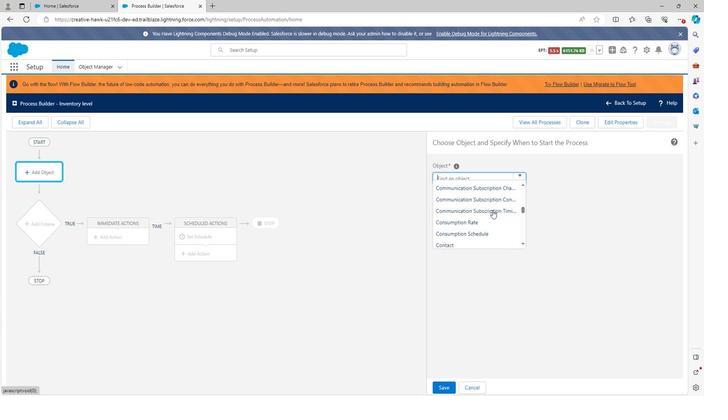 
Action: Mouse scrolled (492, 209) with delta (0, 0)
Screenshot: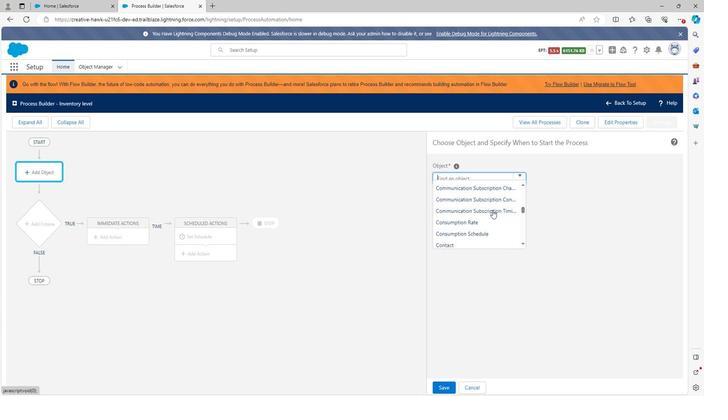 
Action: Mouse scrolled (492, 209) with delta (0, 0)
Screenshot: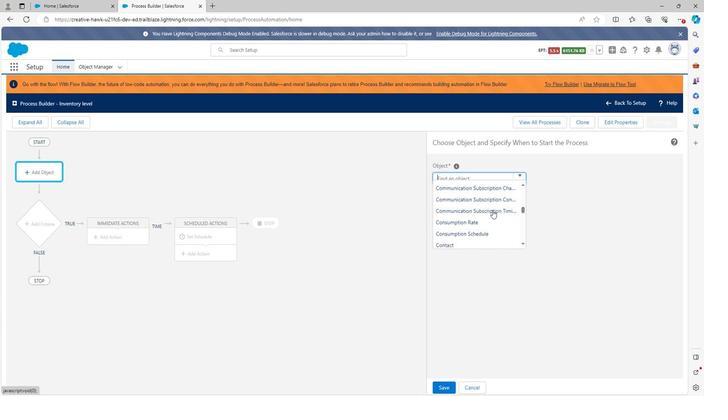 
Action: Mouse scrolled (492, 209) with delta (0, 0)
Screenshot: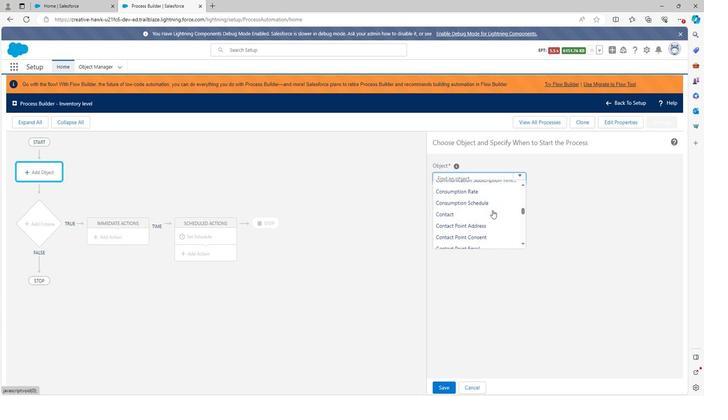 
Action: Mouse scrolled (492, 209) with delta (0, 0)
Screenshot: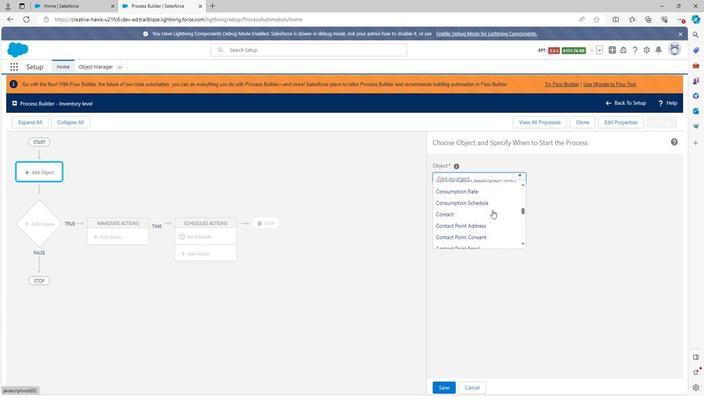 
Action: Mouse scrolled (492, 209) with delta (0, 0)
Screenshot: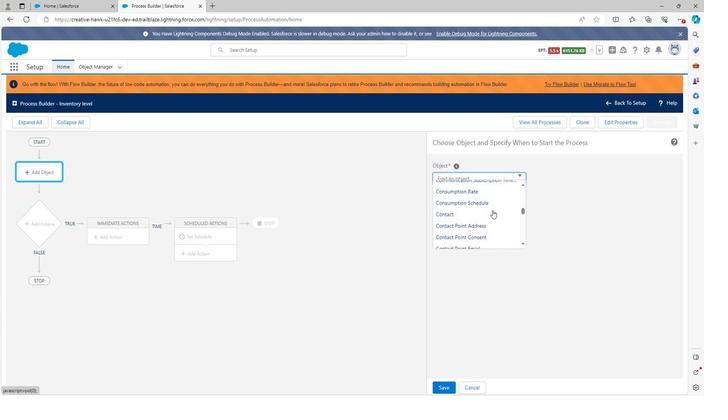 
Action: Mouse scrolled (492, 209) with delta (0, 0)
Screenshot: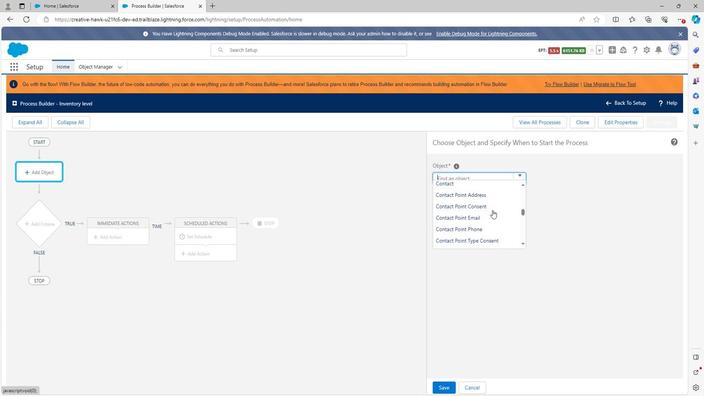 
Action: Mouse scrolled (492, 209) with delta (0, 0)
Screenshot: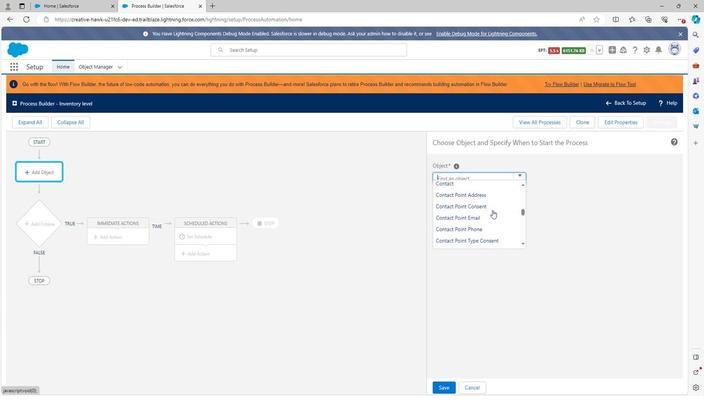 
Action: Mouse scrolled (492, 209) with delta (0, 0)
Screenshot: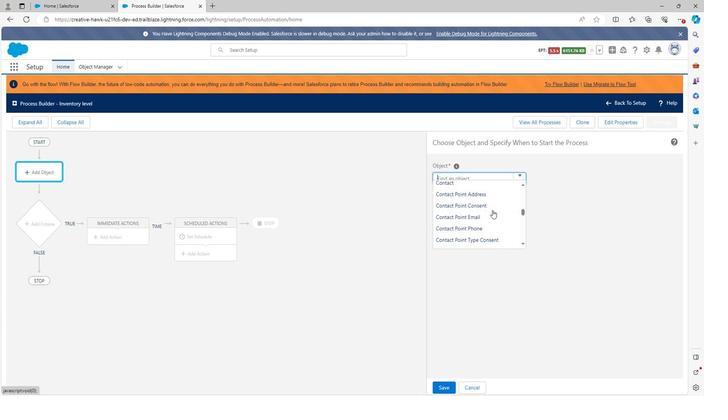 
Action: Mouse scrolled (492, 209) with delta (0, 0)
Screenshot: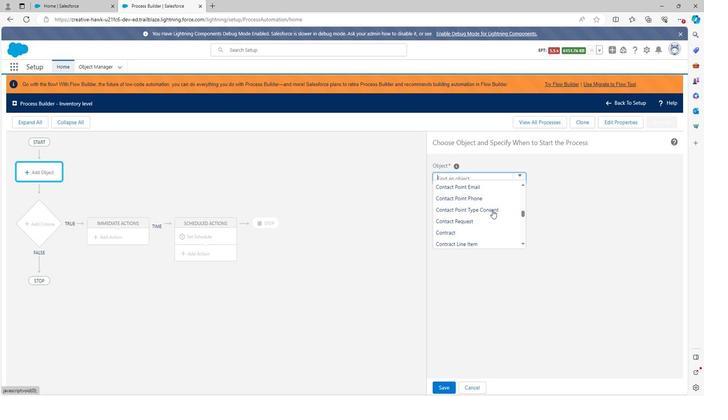 
Action: Mouse scrolled (492, 209) with delta (0, 0)
Screenshot: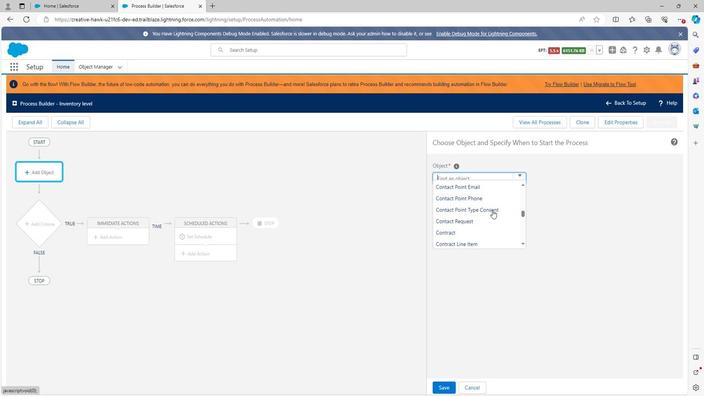 
Action: Mouse scrolled (492, 209) with delta (0, 0)
Screenshot: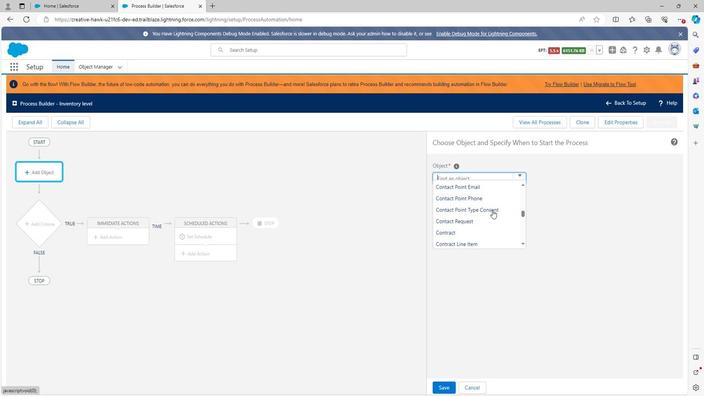 
Action: Mouse scrolled (492, 209) with delta (0, 0)
Screenshot: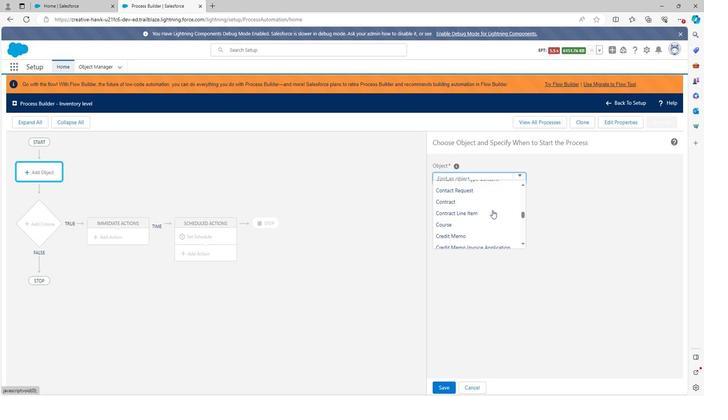 
Action: Mouse scrolled (492, 209) with delta (0, 0)
Screenshot: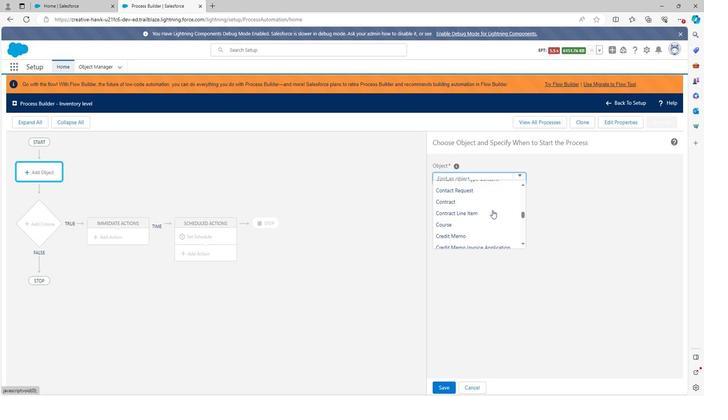 
Action: Mouse scrolled (492, 209) with delta (0, 0)
Screenshot: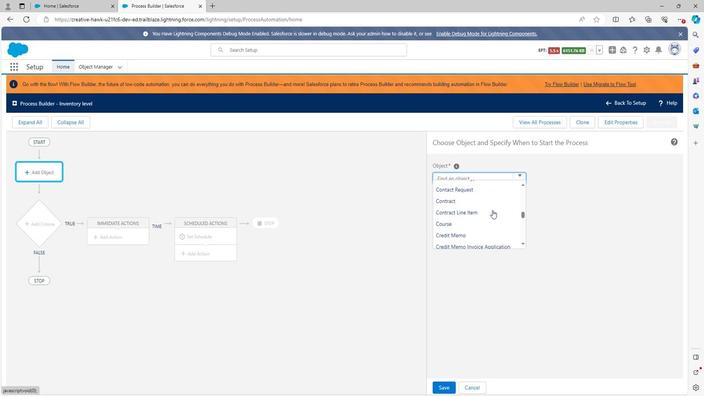 
Action: Mouse scrolled (492, 209) with delta (0, 0)
Screenshot: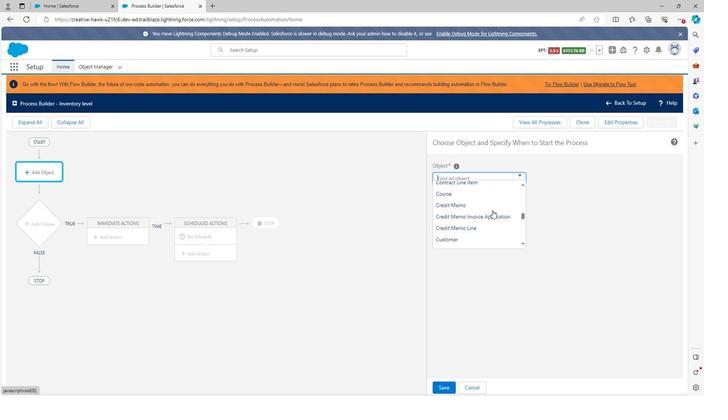 
Action: Mouse scrolled (492, 209) with delta (0, 0)
Screenshot: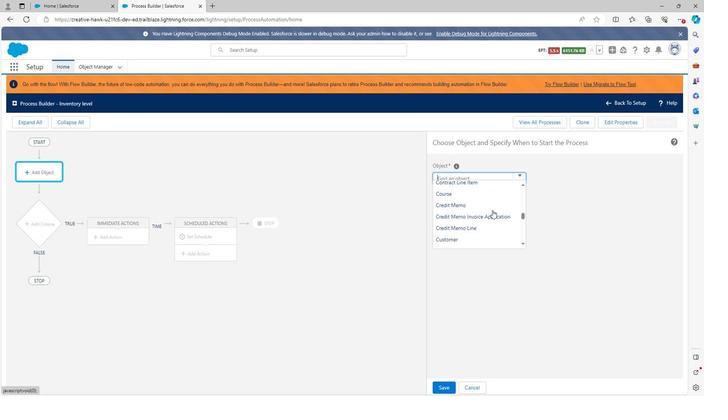 
Action: Mouse scrolled (492, 209) with delta (0, 0)
Screenshot: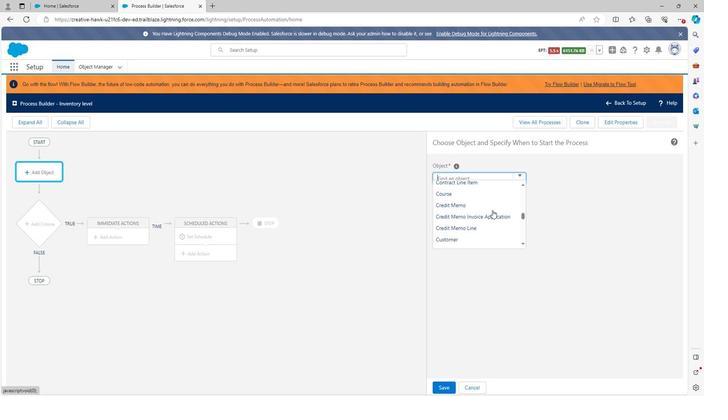 
Action: Mouse scrolled (492, 209) with delta (0, 0)
Screenshot: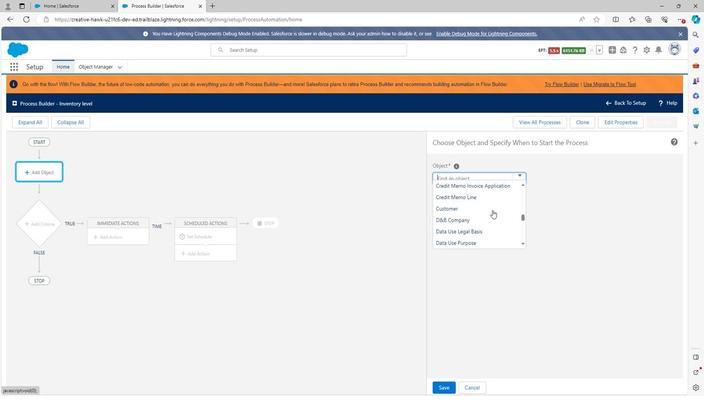 
Action: Mouse scrolled (492, 209) with delta (0, 0)
Screenshot: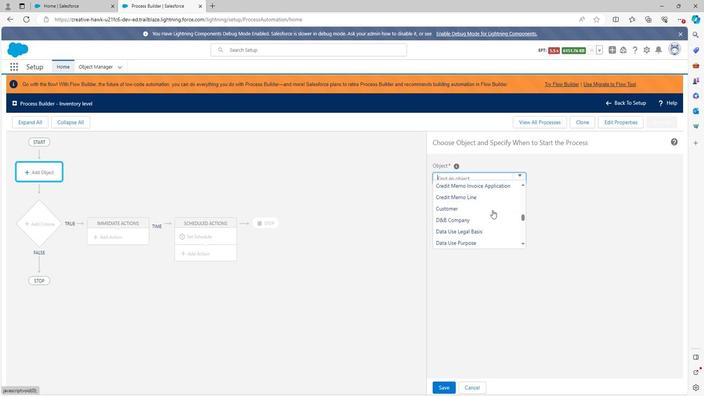 
Action: Mouse scrolled (492, 209) with delta (0, 0)
Screenshot: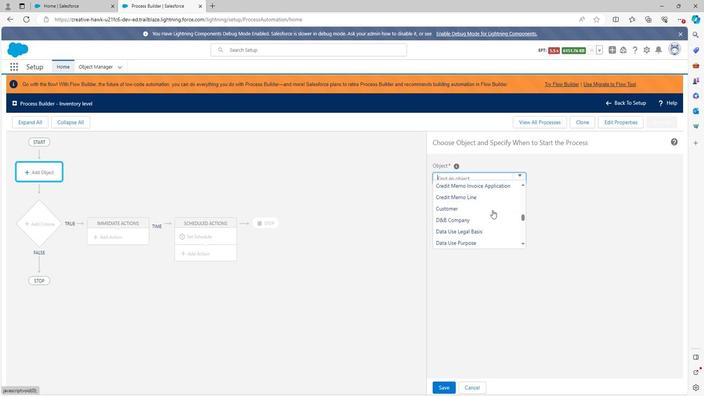 
Action: Mouse scrolled (492, 209) with delta (0, 0)
Screenshot: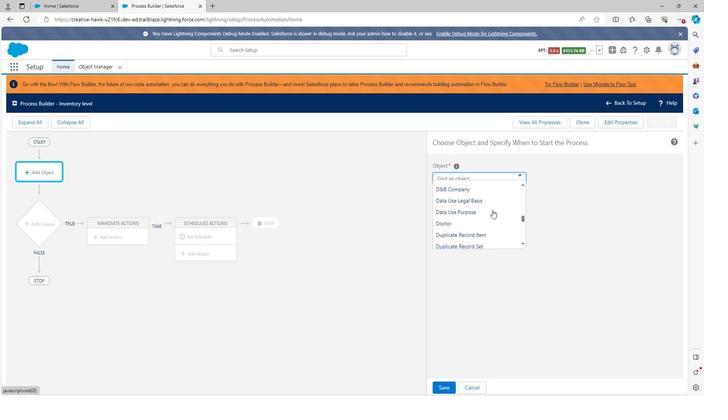 
Action: Mouse scrolled (492, 209) with delta (0, 0)
Screenshot: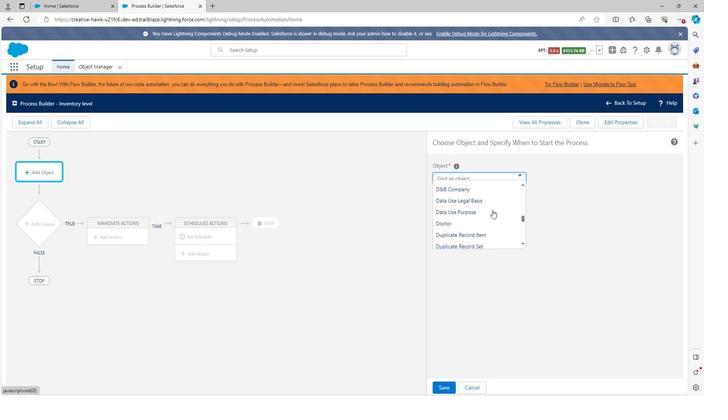 
Action: Mouse scrolled (492, 209) with delta (0, 0)
Screenshot: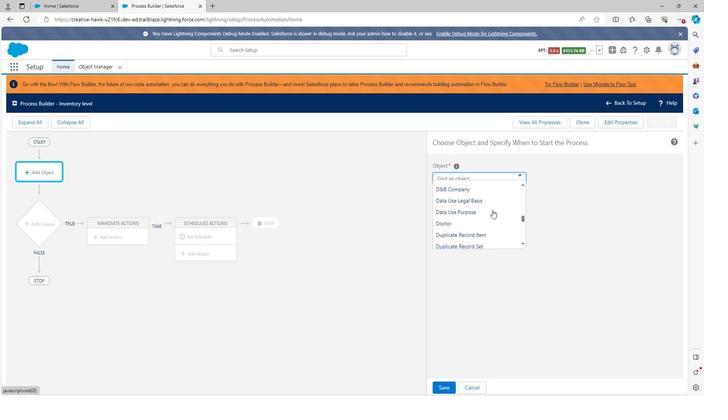 
Action: Mouse scrolled (492, 209) with delta (0, 0)
Screenshot: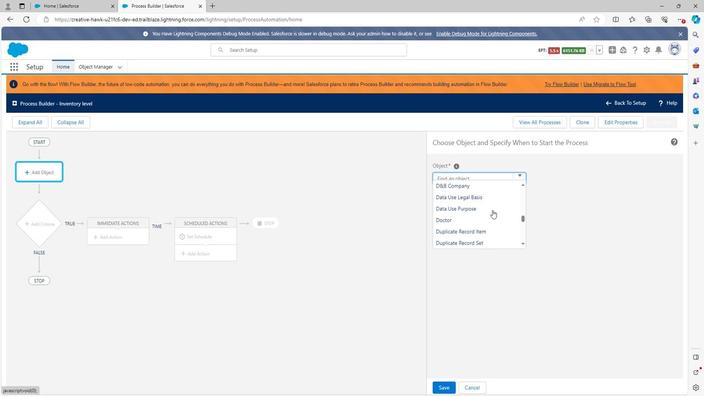 
Action: Mouse scrolled (492, 209) with delta (0, 0)
Screenshot: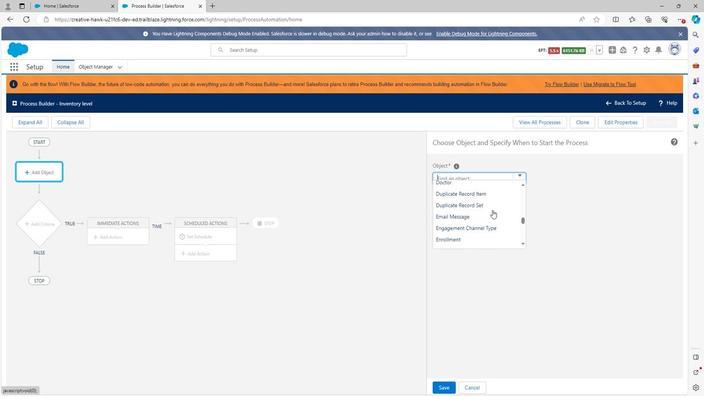 
Action: Mouse scrolled (492, 209) with delta (0, 0)
Screenshot: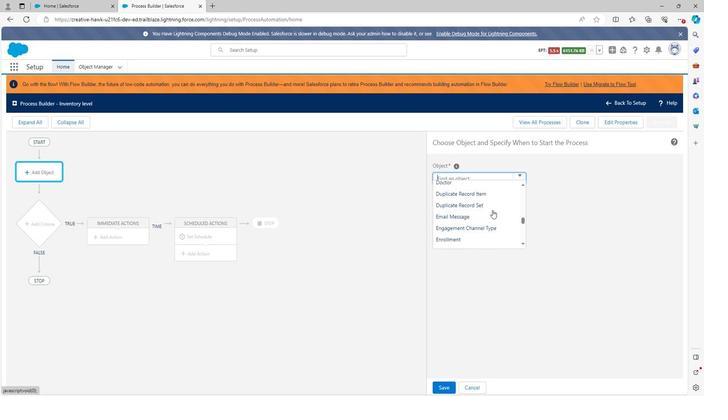 
Action: Mouse scrolled (492, 209) with delta (0, 0)
Screenshot: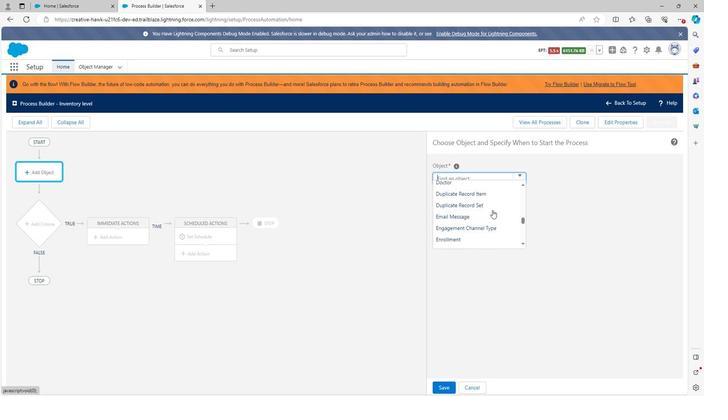 
Action: Mouse scrolled (492, 209) with delta (0, 0)
Screenshot: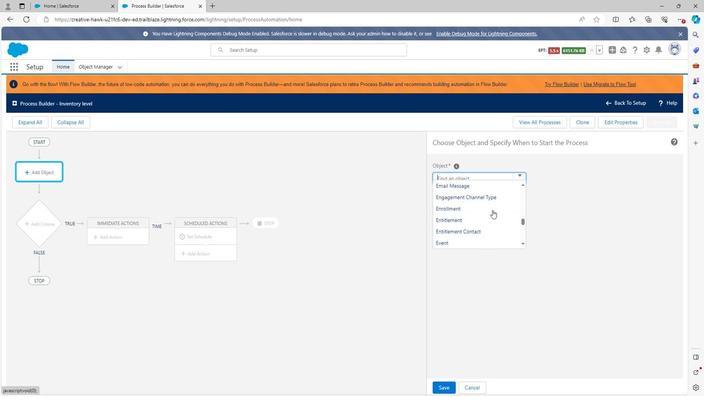 
Action: Mouse scrolled (492, 209) with delta (0, 0)
Screenshot: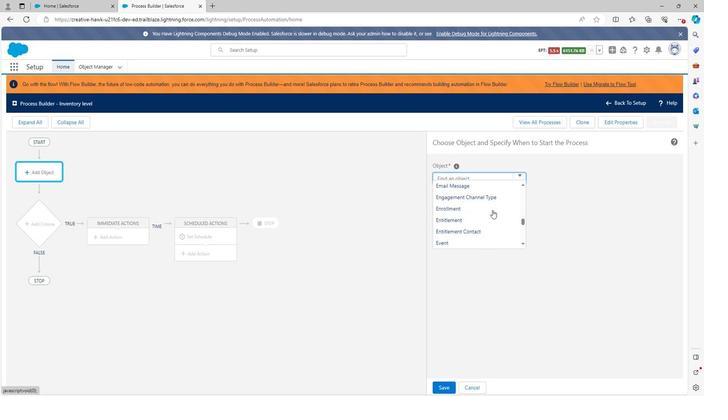 
Action: Mouse scrolled (492, 209) with delta (0, 0)
Screenshot: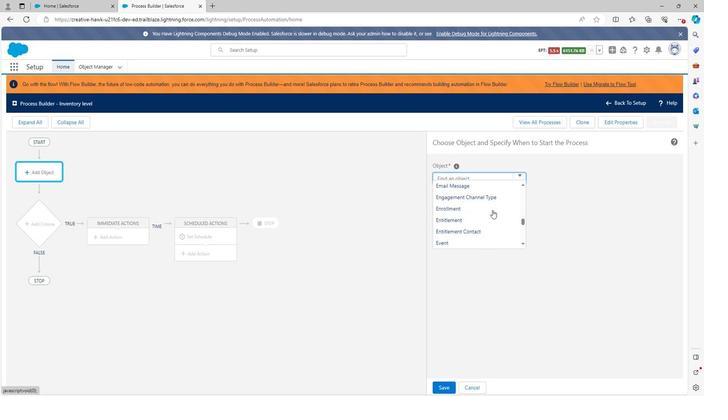 
Action: Mouse scrolled (492, 209) with delta (0, 0)
Screenshot: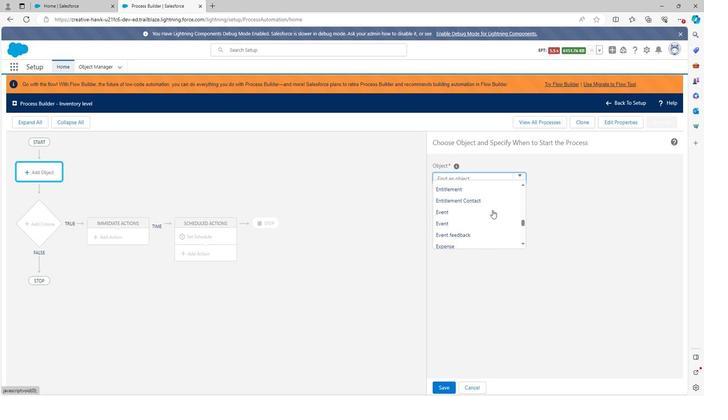 
Action: Mouse scrolled (492, 209) with delta (0, 0)
Screenshot: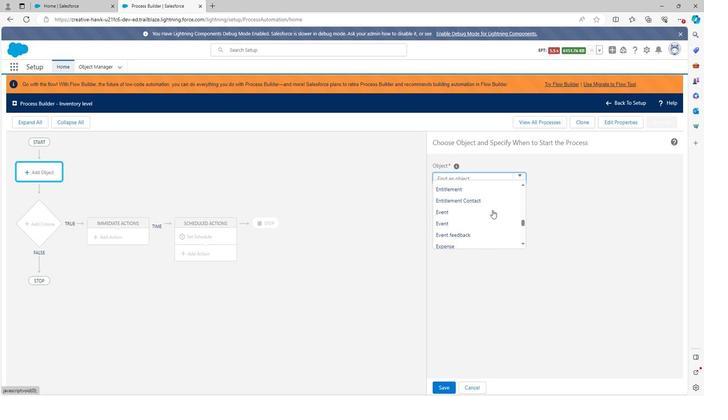 
Action: Mouse scrolled (492, 209) with delta (0, 0)
Screenshot: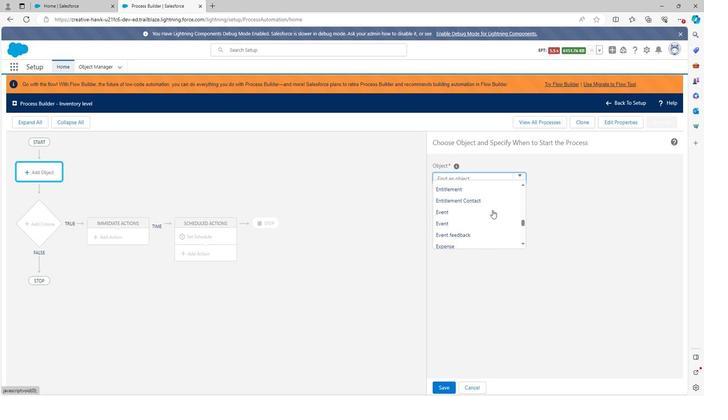 
Action: Mouse scrolled (492, 209) with delta (0, 0)
Screenshot: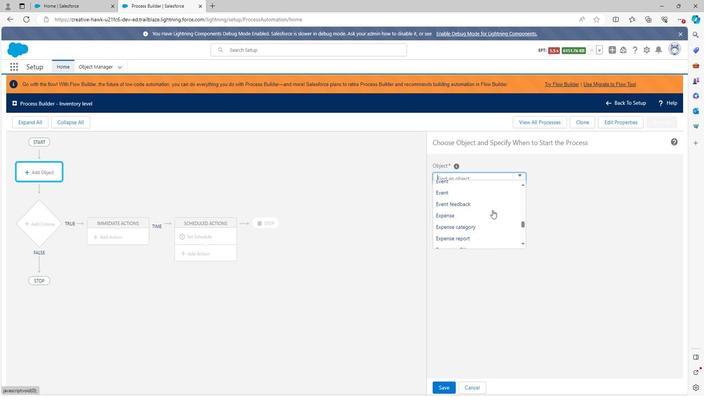
Action: Mouse scrolled (492, 209) with delta (0, 0)
Screenshot: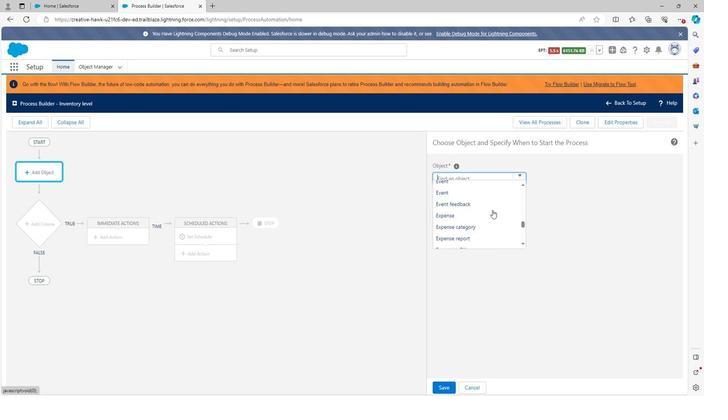 
Action: Mouse scrolled (492, 209) with delta (0, 0)
Screenshot: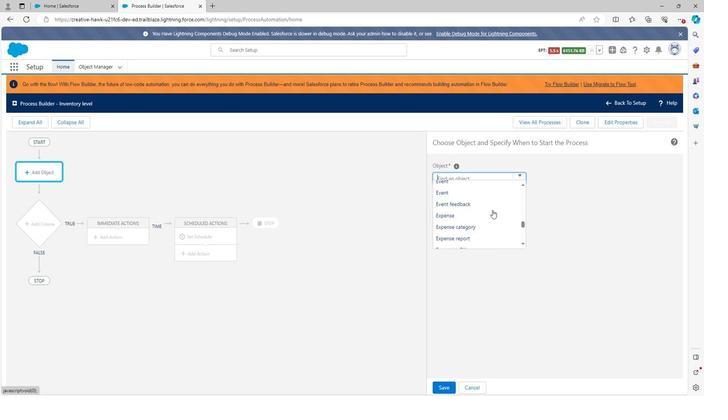 
Action: Mouse scrolled (492, 209) with delta (0, 0)
Screenshot: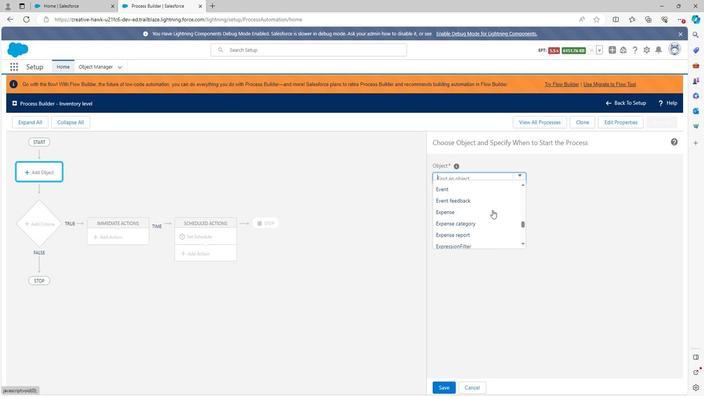 
Action: Mouse scrolled (492, 209) with delta (0, 0)
Screenshot: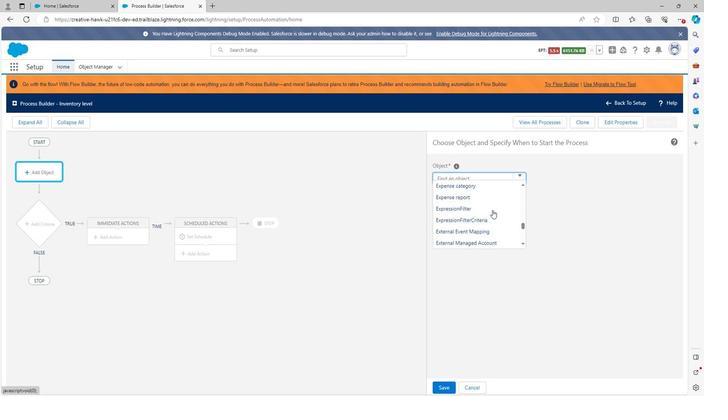 
Action: Mouse scrolled (492, 209) with delta (0, 0)
Screenshot: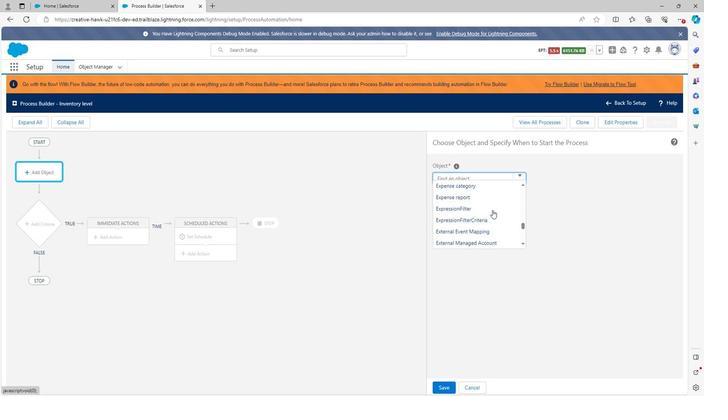 
Action: Mouse scrolled (492, 209) with delta (0, 0)
Screenshot: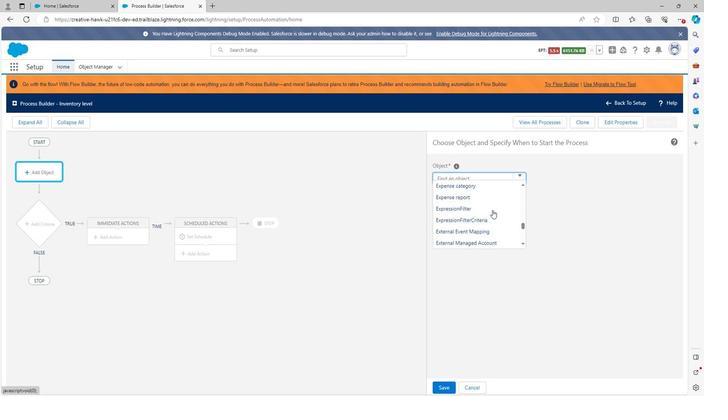 
Action: Mouse scrolled (492, 209) with delta (0, 0)
Screenshot: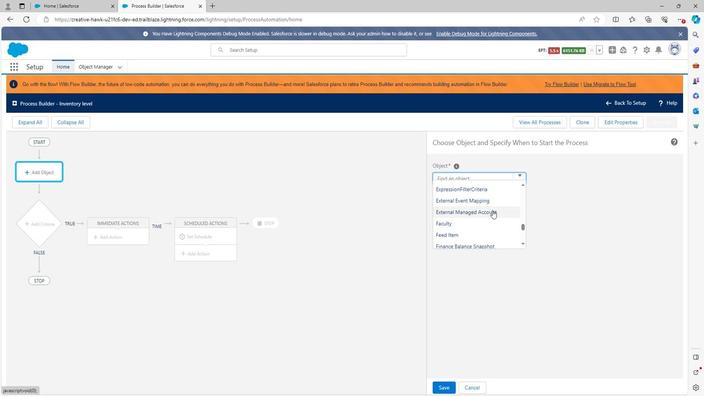 
Action: Mouse scrolled (492, 209) with delta (0, 0)
Screenshot: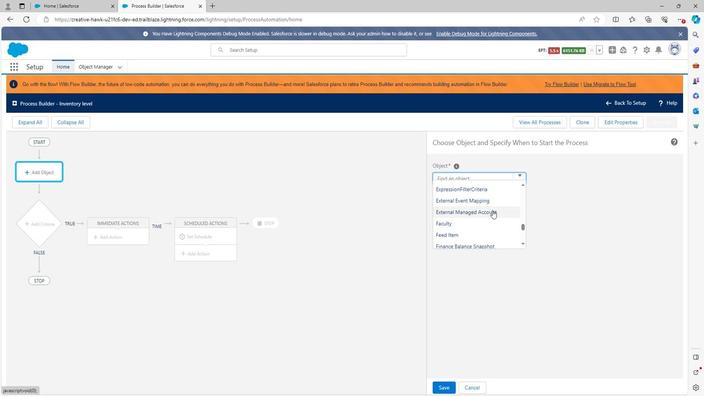
Action: Mouse scrolled (492, 209) with delta (0, 0)
Screenshot: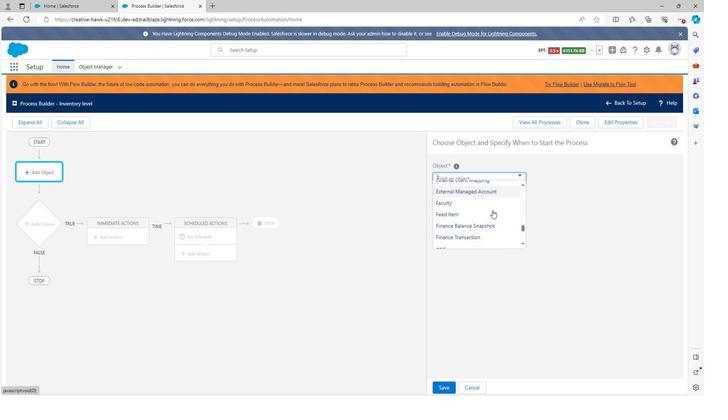 
Action: Mouse scrolled (492, 209) with delta (0, 0)
Screenshot: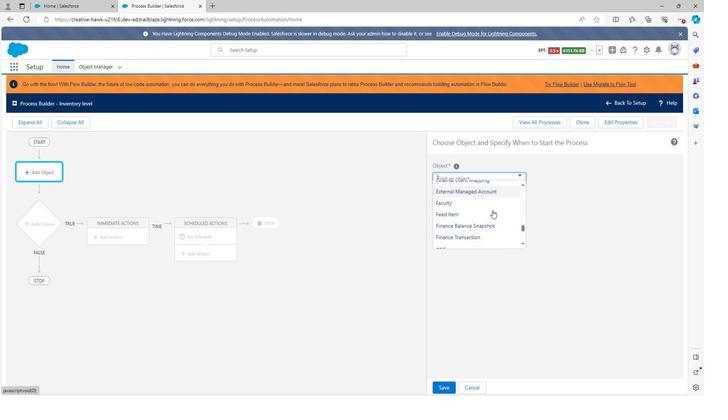 
Action: Mouse scrolled (492, 209) with delta (0, 0)
Screenshot: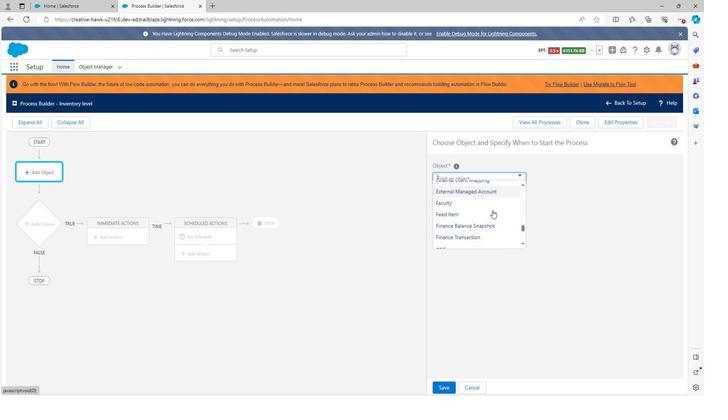 
Action: Mouse scrolled (492, 209) with delta (0, 0)
Screenshot: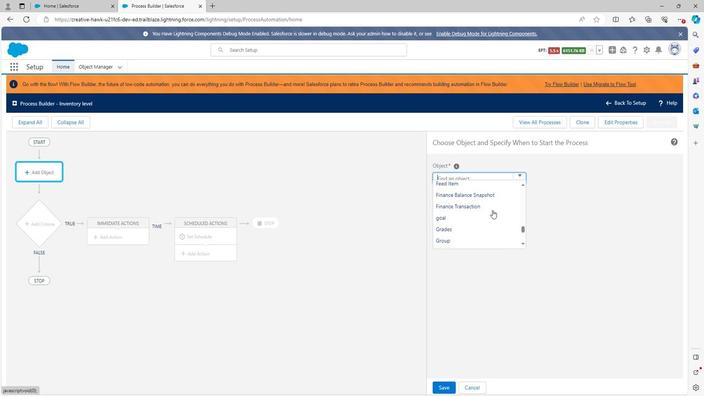 
Action: Mouse scrolled (492, 209) with delta (0, 0)
Screenshot: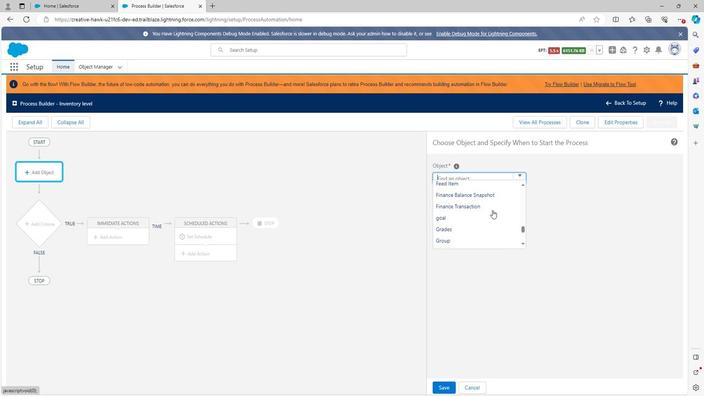
Action: Mouse scrolled (492, 209) with delta (0, 0)
Screenshot: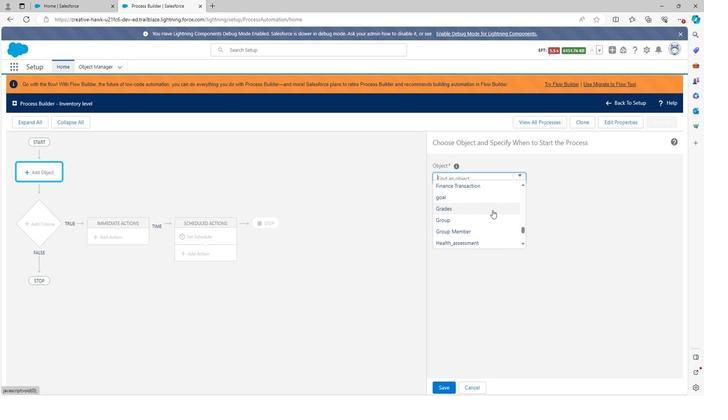 
Action: Mouse scrolled (492, 209) with delta (0, 0)
Screenshot: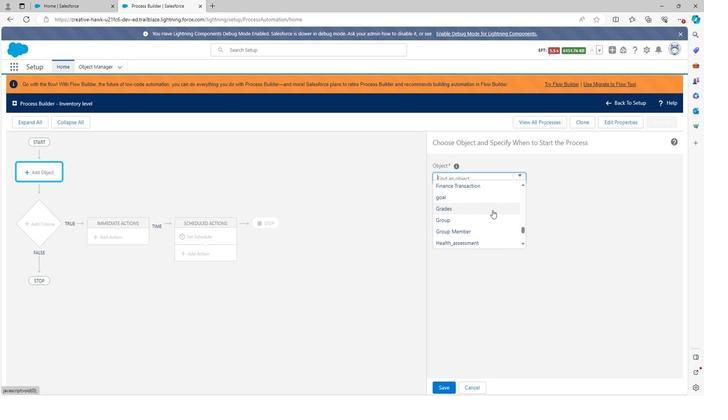 
Action: Mouse scrolled (492, 209) with delta (0, 0)
Screenshot: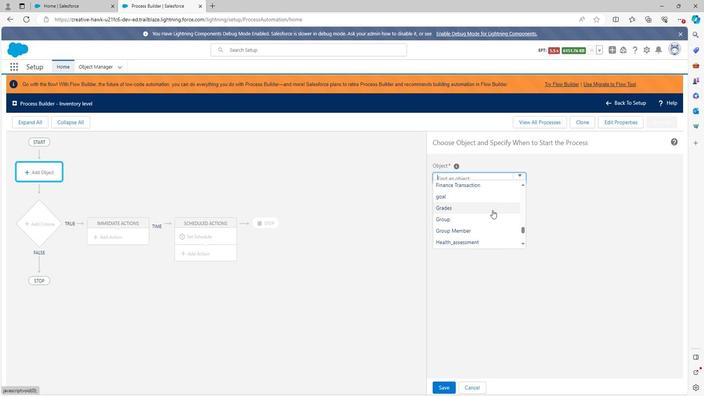 
Action: Mouse scrolled (492, 209) with delta (0, 0)
Screenshot: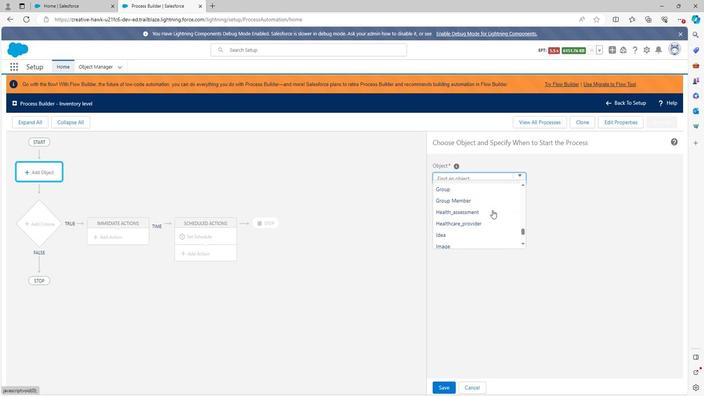 
Action: Mouse scrolled (492, 209) with delta (0, 0)
Screenshot: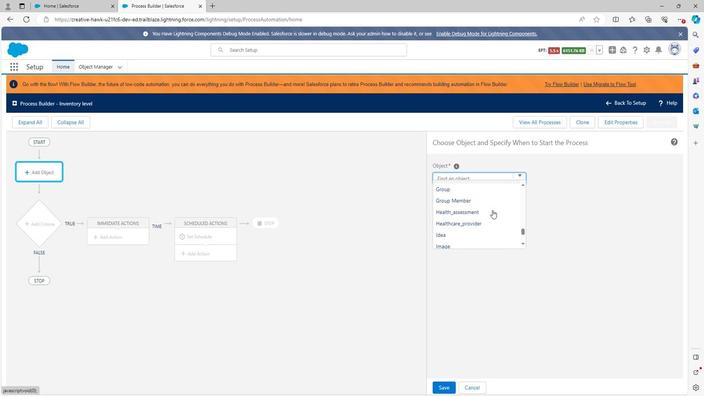 
Action: Mouse scrolled (492, 209) with delta (0, 0)
Screenshot: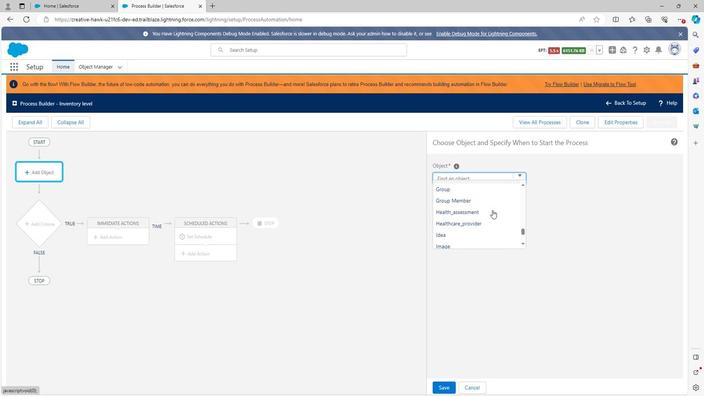 
Action: Mouse scrolled (492, 209) with delta (0, 0)
Screenshot: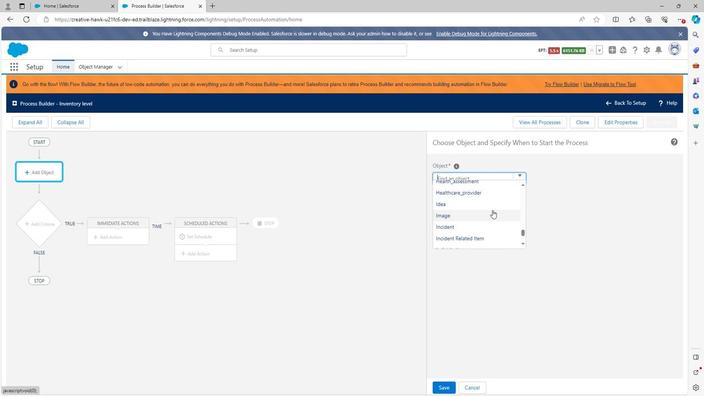 
Action: Mouse scrolled (492, 209) with delta (0, 0)
Screenshot: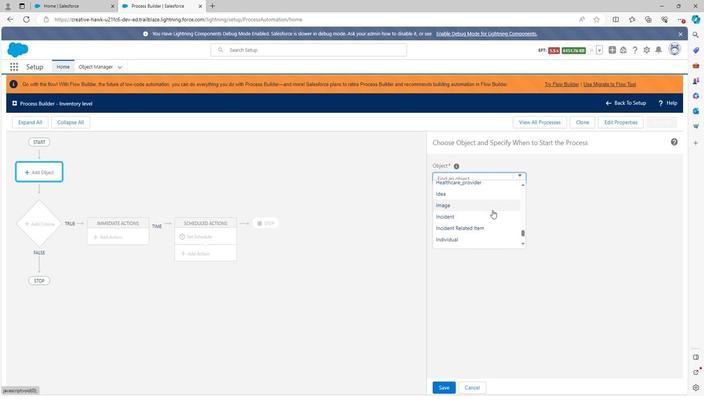 
Action: Mouse scrolled (492, 209) with delta (0, 0)
Screenshot: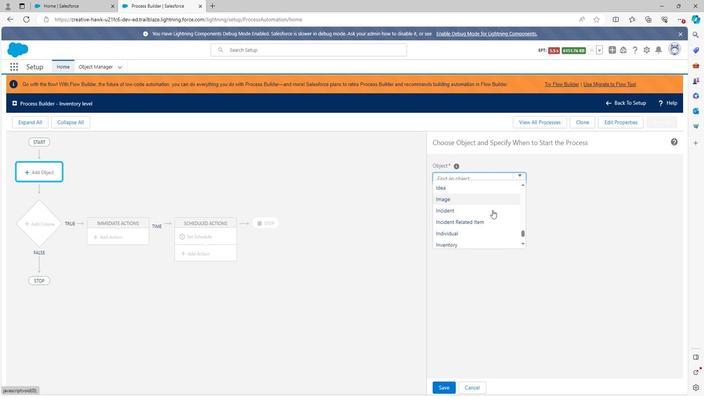 
Action: Mouse scrolled (492, 209) with delta (0, 0)
Screenshot: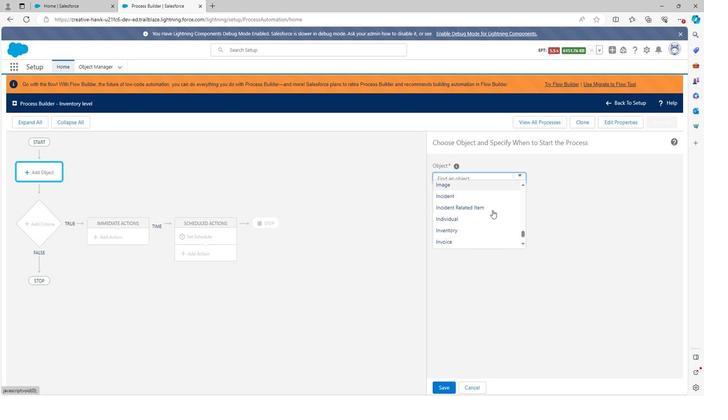 
Action: Mouse moved to (451, 219)
Screenshot: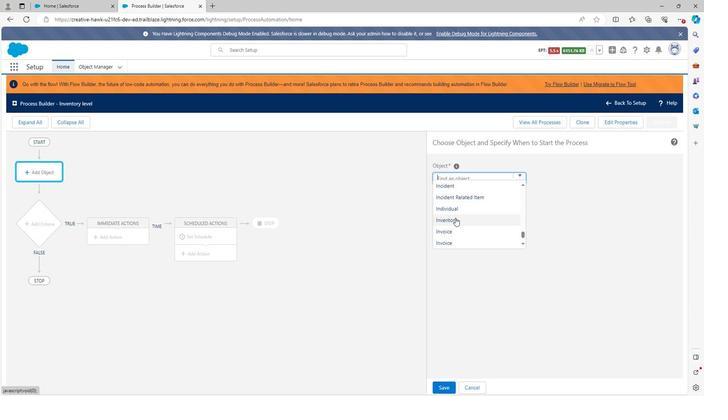 
Action: Mouse pressed left at (451, 219)
Screenshot: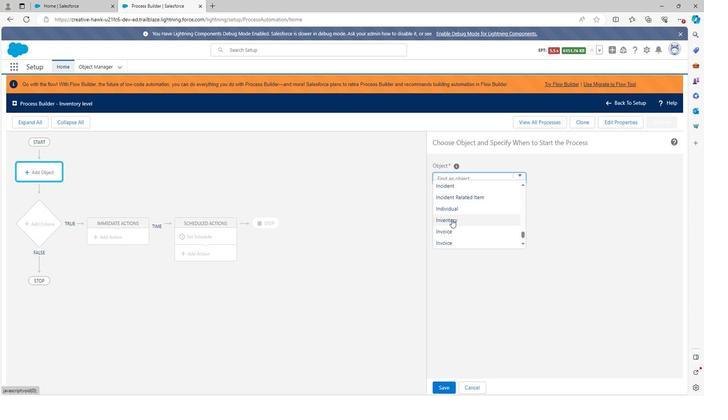 
Action: Mouse moved to (436, 229)
Screenshot: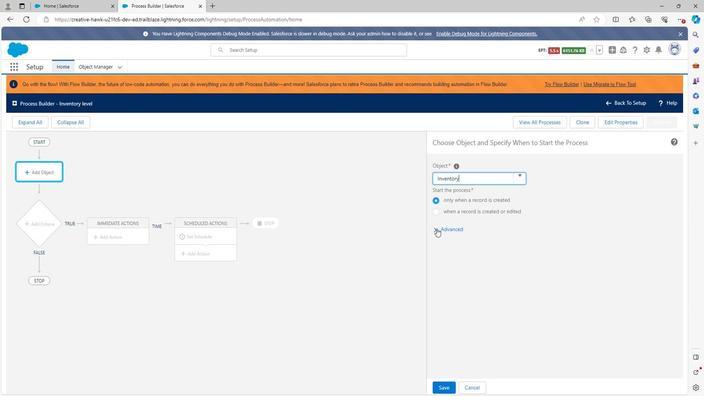 
Action: Mouse pressed left at (436, 229)
Screenshot: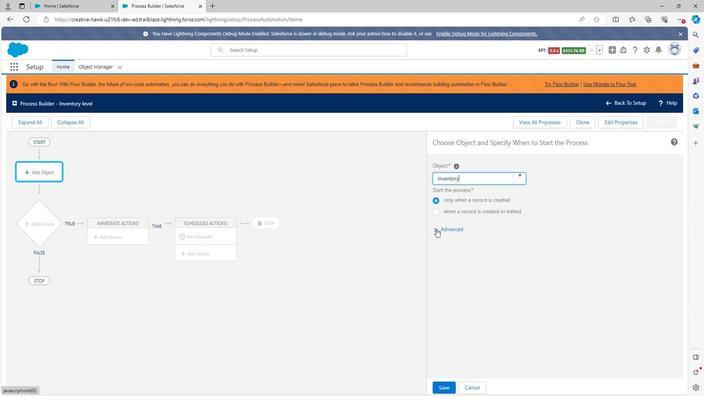 
Action: Mouse moved to (434, 248)
Screenshot: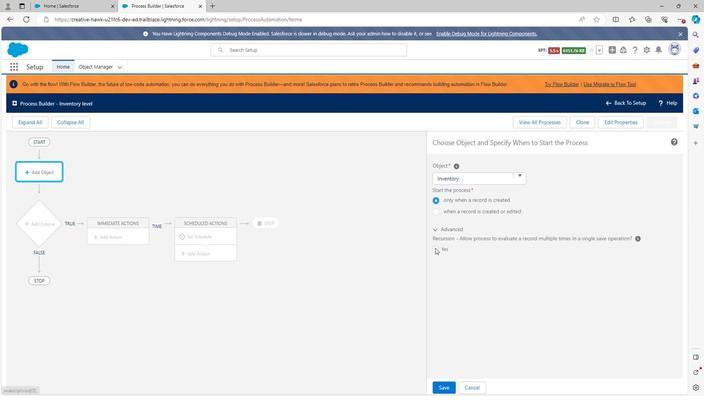 
Action: Mouse pressed left at (434, 248)
Screenshot: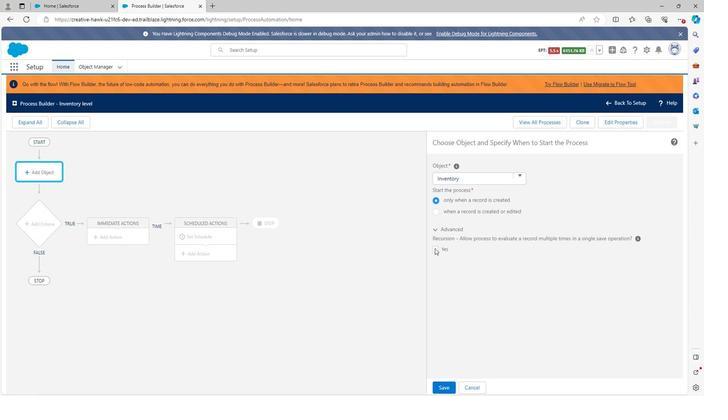 
Action: Mouse moved to (441, 389)
Screenshot: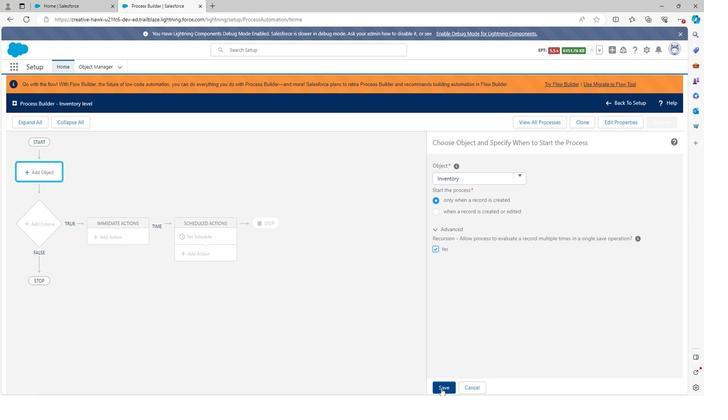 
Action: Mouse pressed left at (441, 389)
Screenshot: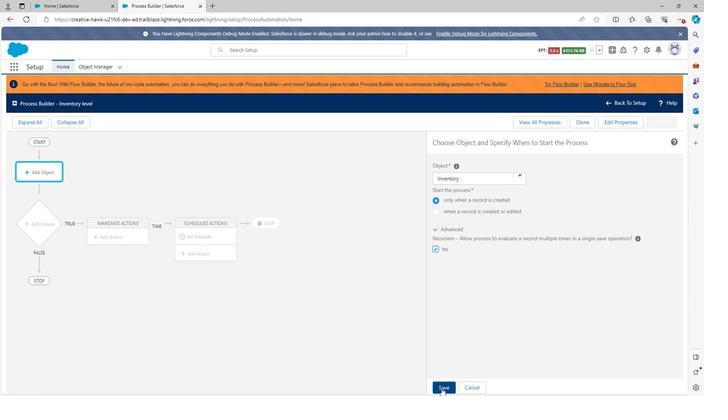 
Action: Mouse moved to (26, 219)
Screenshot: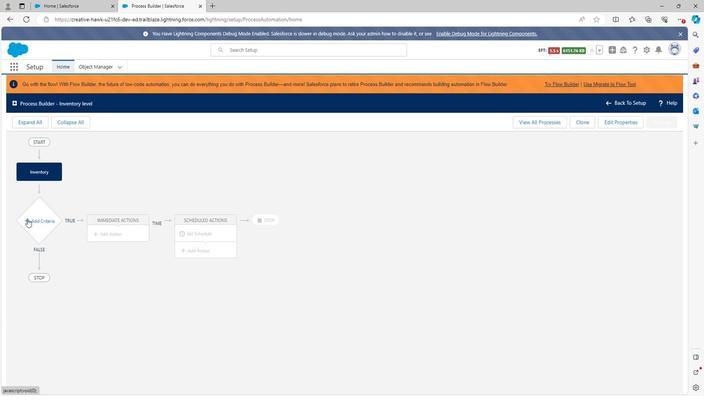 
Action: Mouse pressed left at (26, 219)
Screenshot: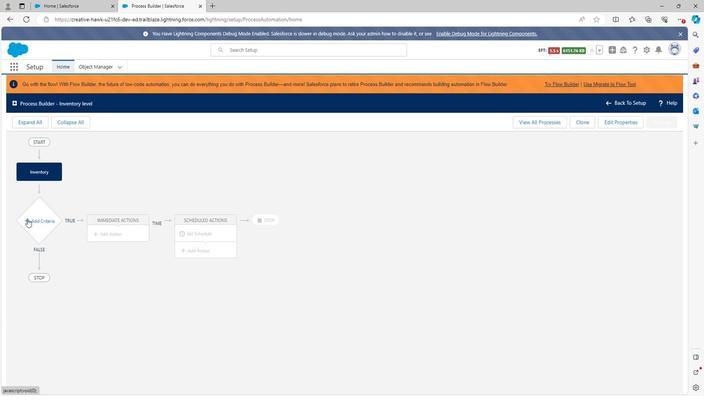 
Action: Mouse moved to (411, 176)
Screenshot: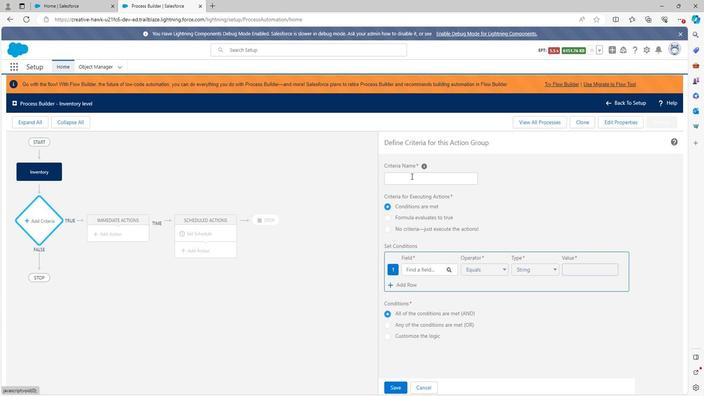 
Action: Mouse pressed left at (411, 176)
Screenshot: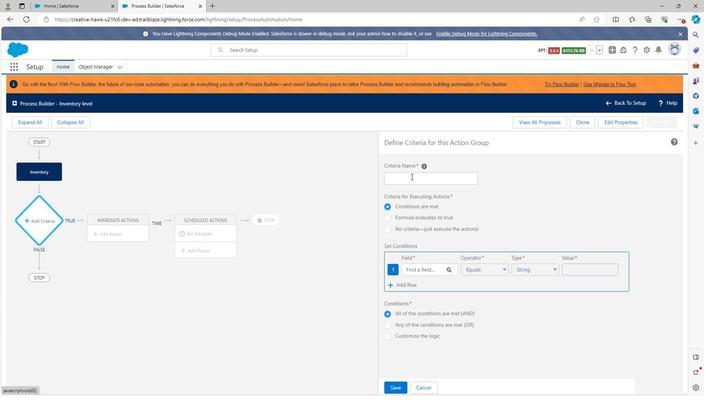 
Action: Key pressed sale<Key.space>price<Key.space>criteria
Screenshot: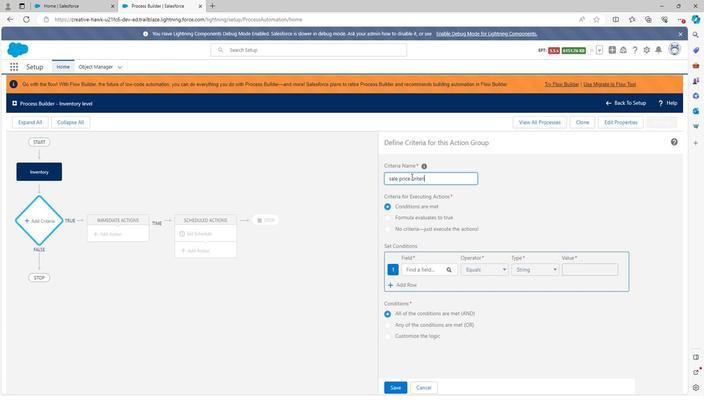 
Action: Mouse moved to (482, 209)
Screenshot: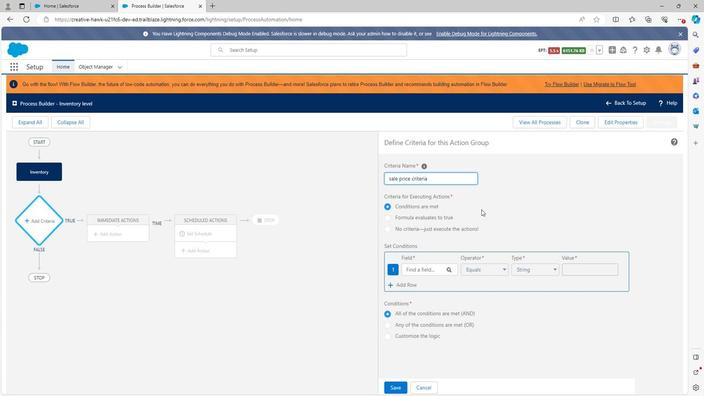 
Action: Mouse pressed left at (482, 209)
Screenshot: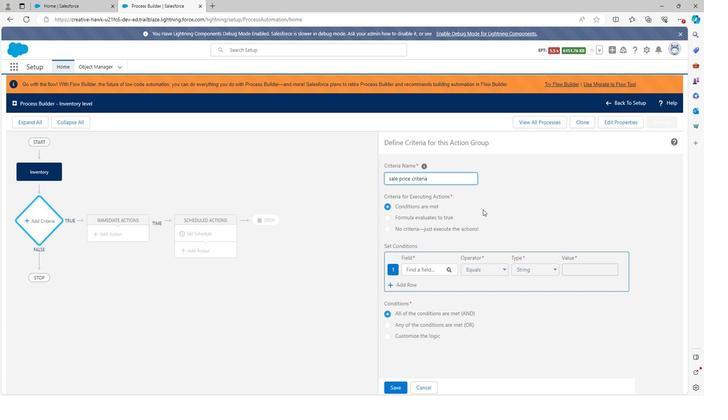 
Action: Mouse moved to (430, 268)
Screenshot: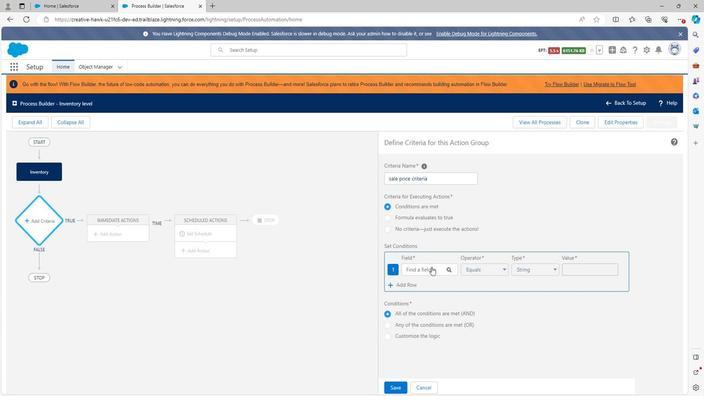 
Action: Mouse pressed left at (430, 268)
Screenshot: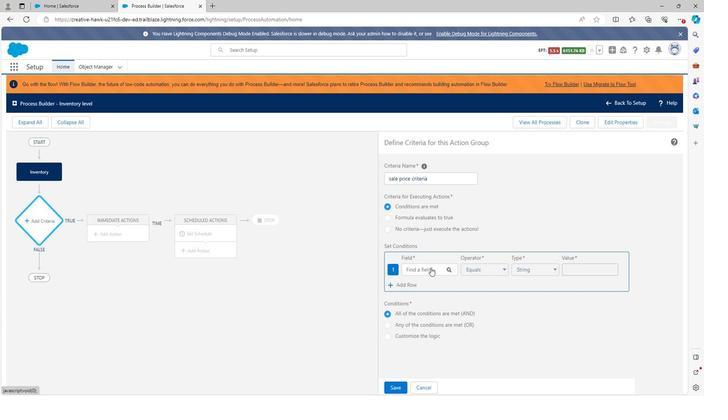
Action: Mouse moved to (348, 202)
Screenshot: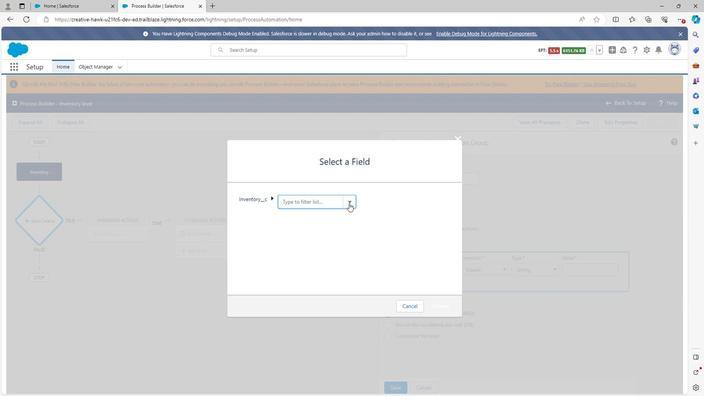 
Action: Mouse pressed left at (348, 202)
Screenshot: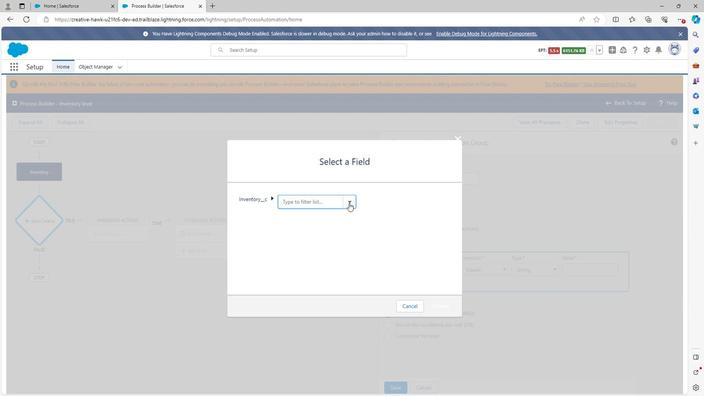 
Action: Mouse moved to (314, 253)
Screenshot: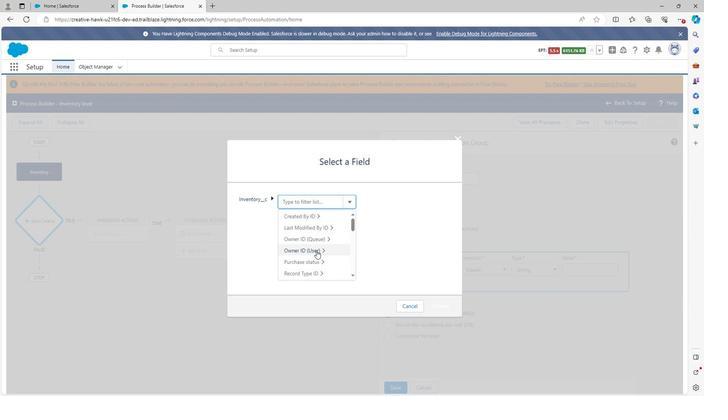 
Action: Mouse scrolled (314, 252) with delta (0, 0)
Screenshot: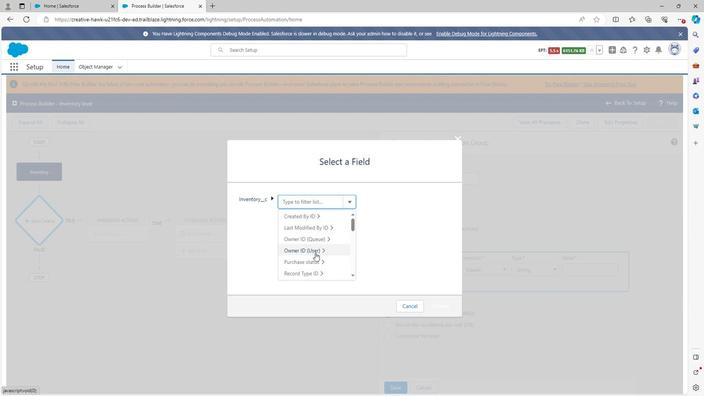 
Action: Mouse scrolled (314, 252) with delta (0, 0)
Screenshot: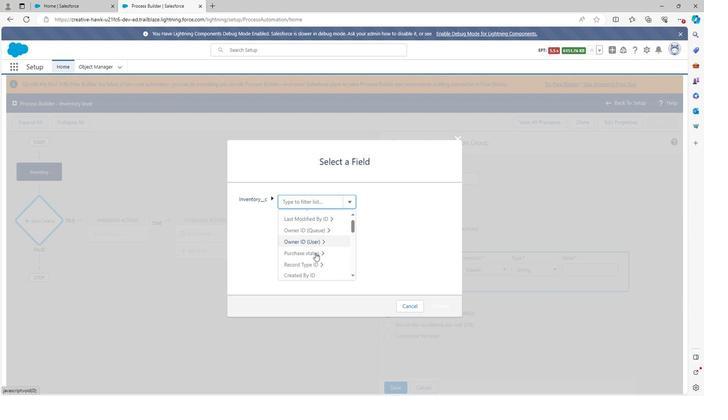 
Action: Mouse scrolled (314, 252) with delta (0, 0)
Screenshot: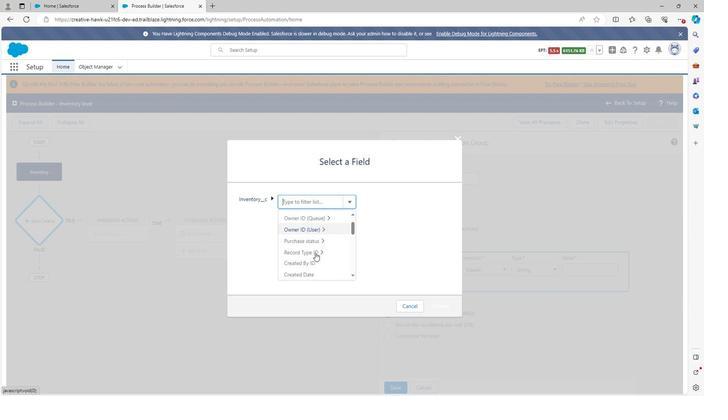 
Action: Mouse scrolled (314, 252) with delta (0, 0)
Screenshot: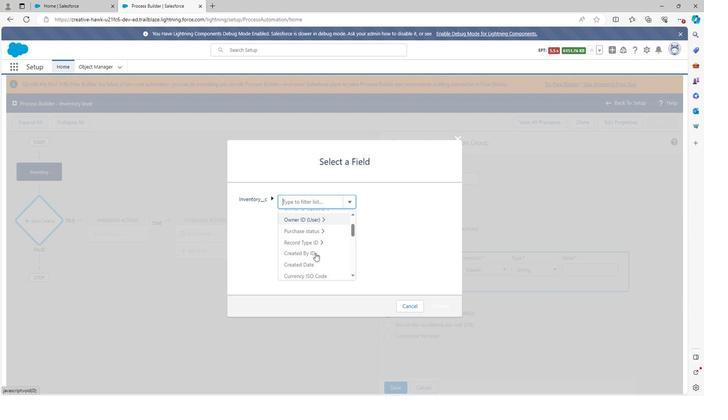 
Action: Mouse scrolled (314, 252) with delta (0, 0)
Screenshot: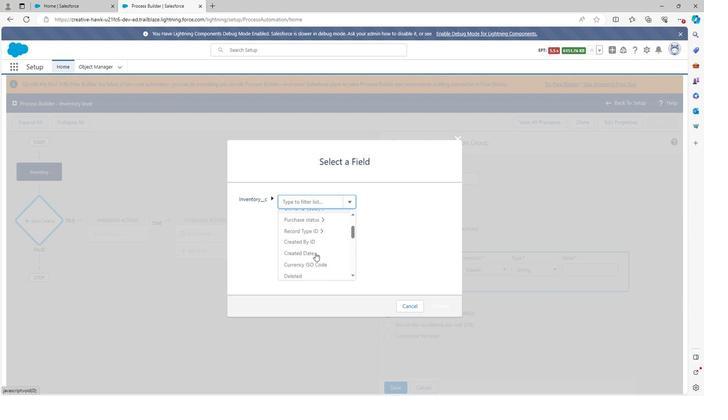 
Action: Mouse scrolled (314, 252) with delta (0, 0)
Screenshot: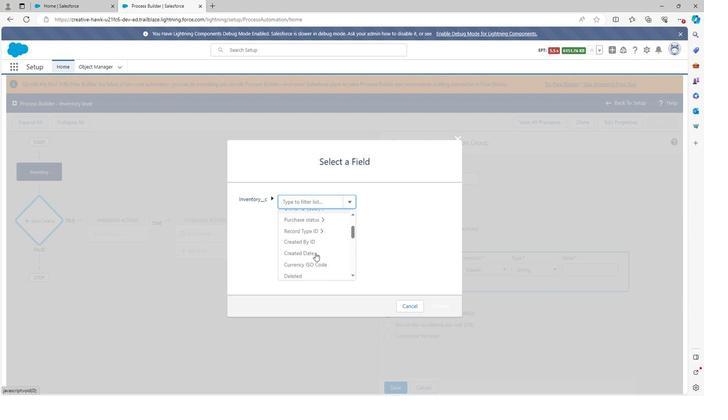 
Action: Mouse scrolled (314, 252) with delta (0, 0)
Screenshot: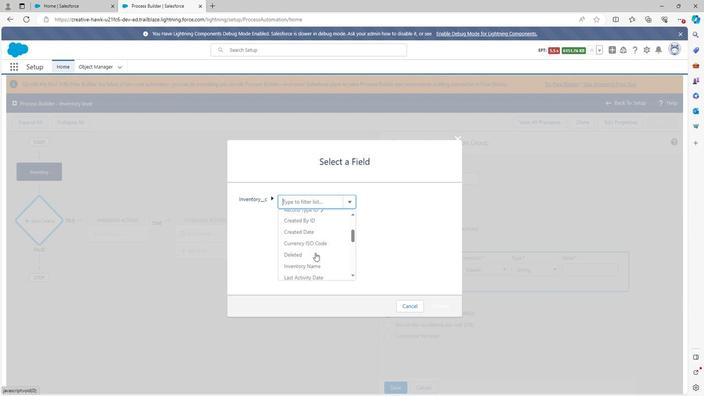 
Action: Mouse scrolled (314, 252) with delta (0, 0)
Screenshot: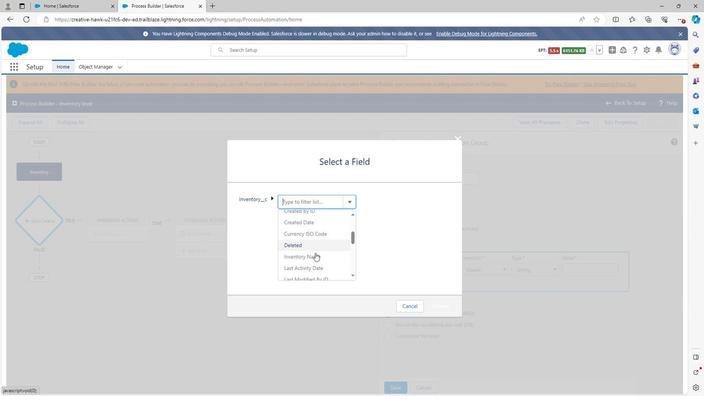 
Action: Mouse scrolled (314, 252) with delta (0, 0)
Screenshot: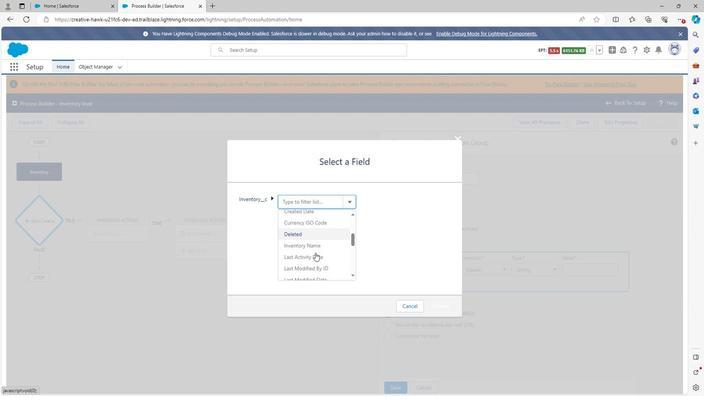 
Action: Mouse scrolled (314, 252) with delta (0, 0)
Screenshot: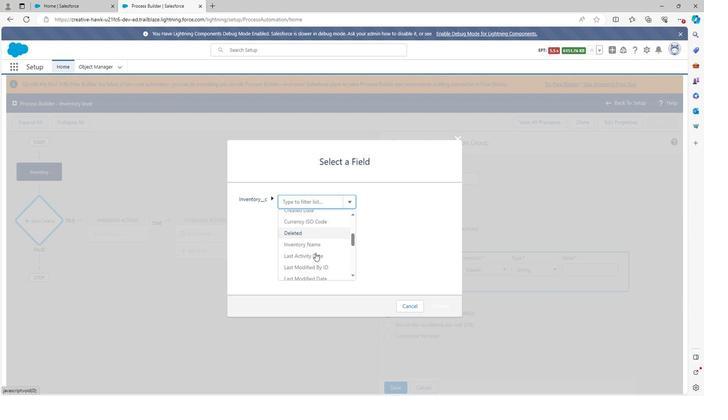 
Action: Mouse scrolled (314, 252) with delta (0, 0)
Screenshot: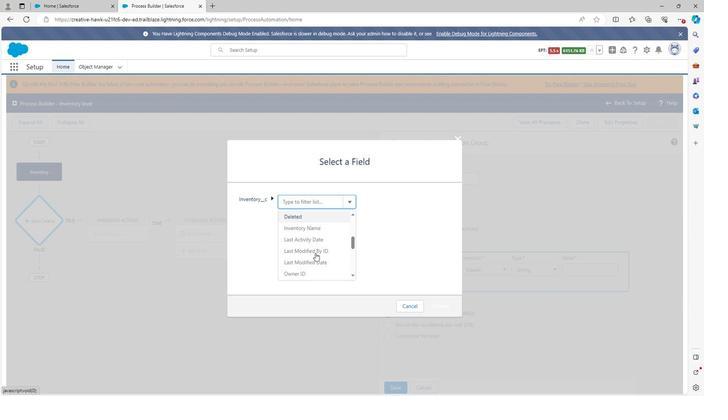 
Action: Mouse scrolled (314, 252) with delta (0, 0)
Screenshot: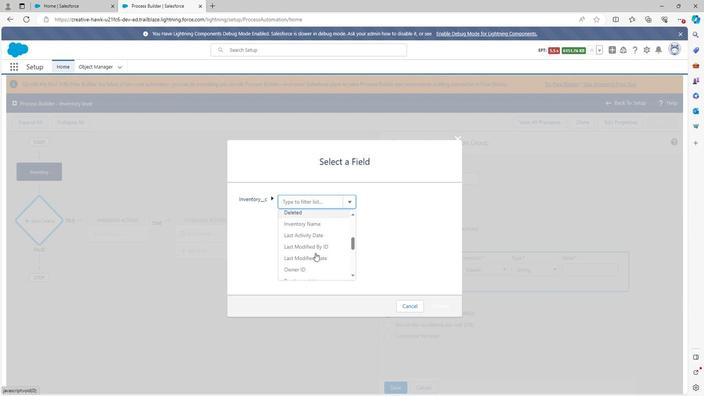
Action: Mouse scrolled (314, 252) with delta (0, 0)
Screenshot: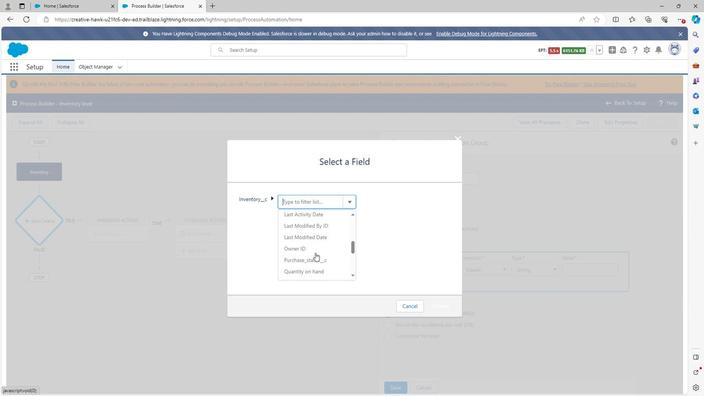 
Action: Mouse scrolled (314, 252) with delta (0, 0)
Screenshot: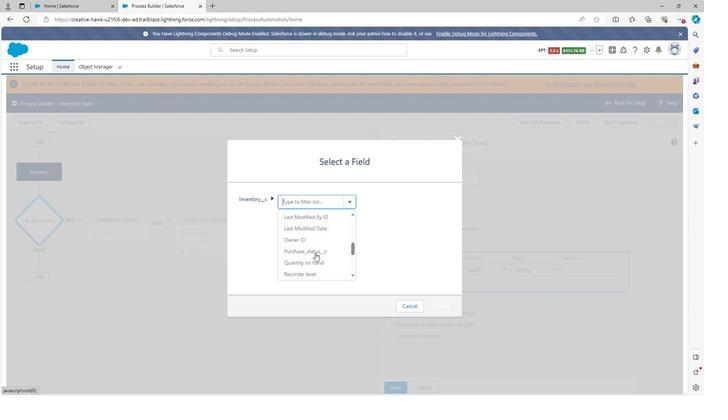 
Action: Mouse scrolled (314, 252) with delta (0, 0)
Screenshot: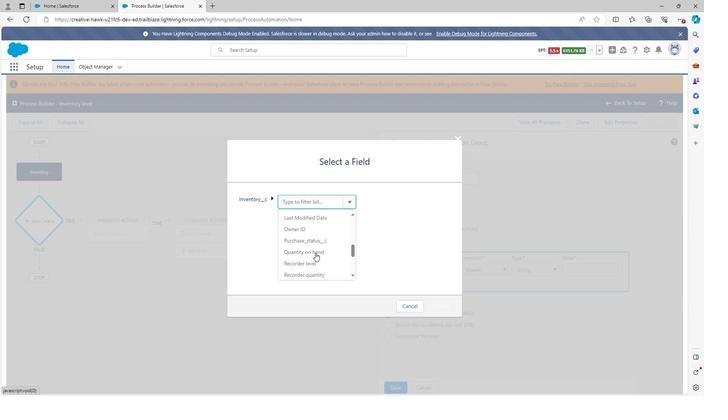 
Action: Mouse scrolled (314, 252) with delta (0, 0)
Screenshot: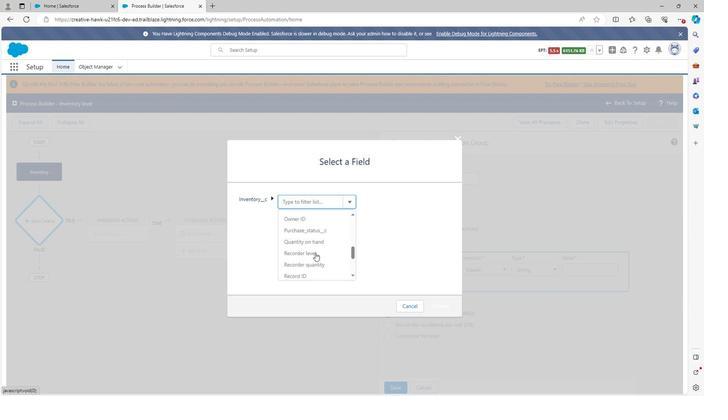 
Action: Mouse scrolled (314, 252) with delta (0, 0)
Screenshot: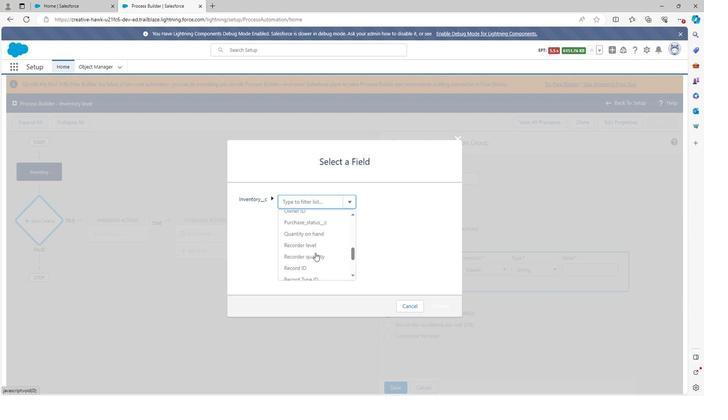 
Action: Mouse scrolled (314, 252) with delta (0, 0)
Screenshot: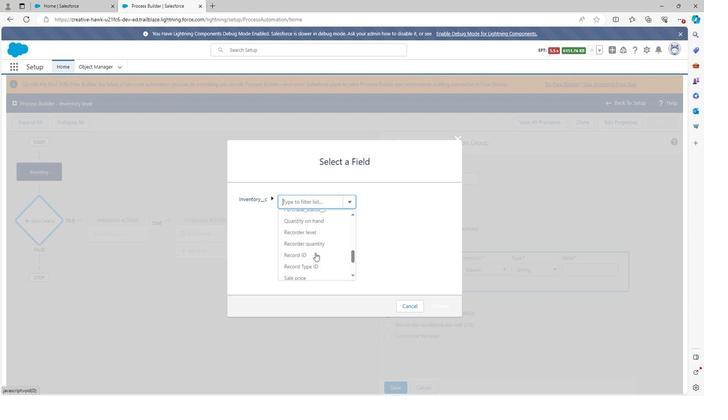 
Action: Mouse scrolled (314, 252) with delta (0, 0)
Screenshot: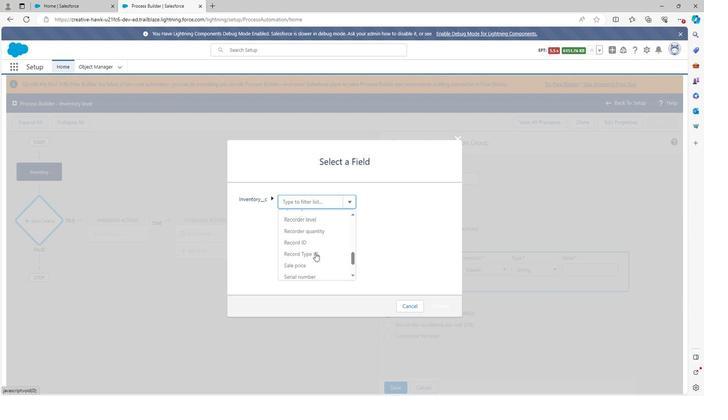 
Action: Mouse moved to (301, 254)
Screenshot: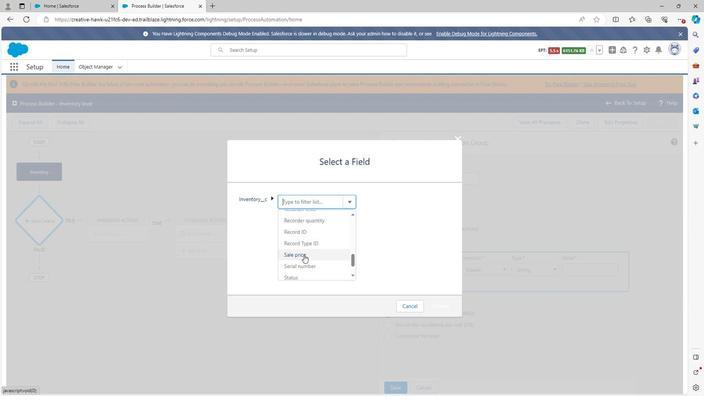 
Action: Mouse pressed left at (301, 254)
Screenshot: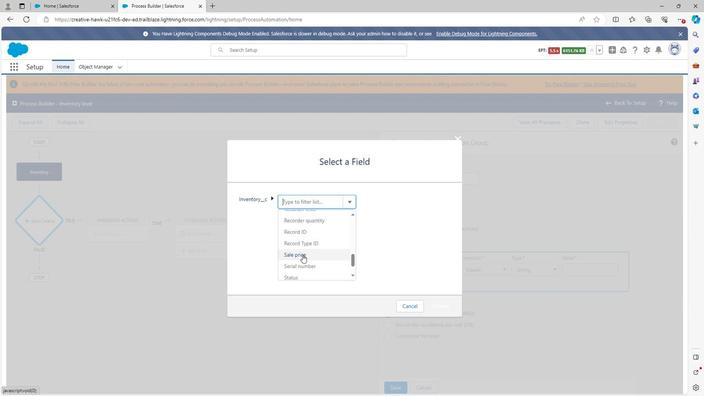 
Action: Mouse moved to (441, 305)
Screenshot: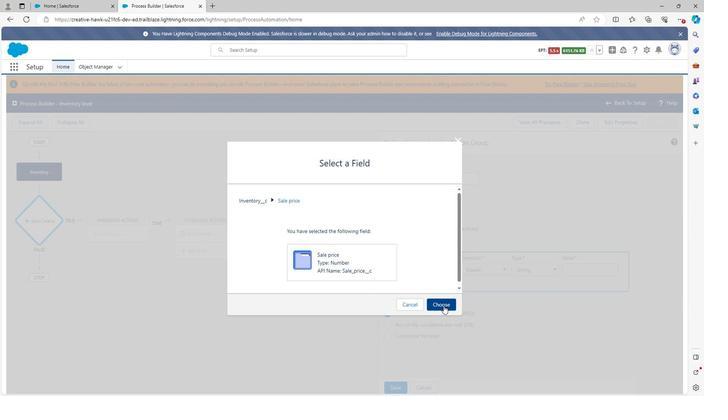 
Action: Mouse pressed left at (441, 305)
Screenshot: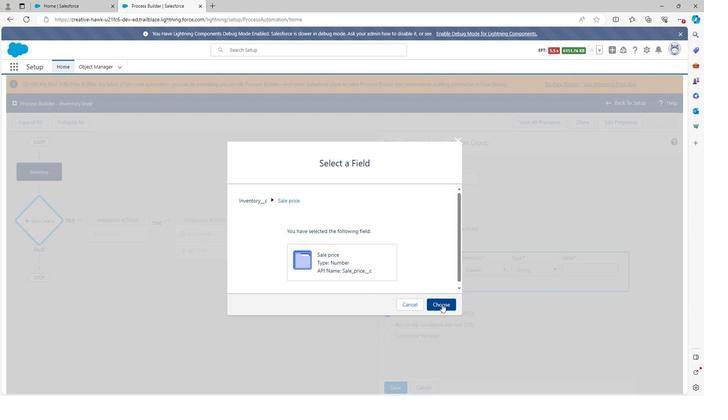 
Action: Mouse moved to (570, 271)
Screenshot: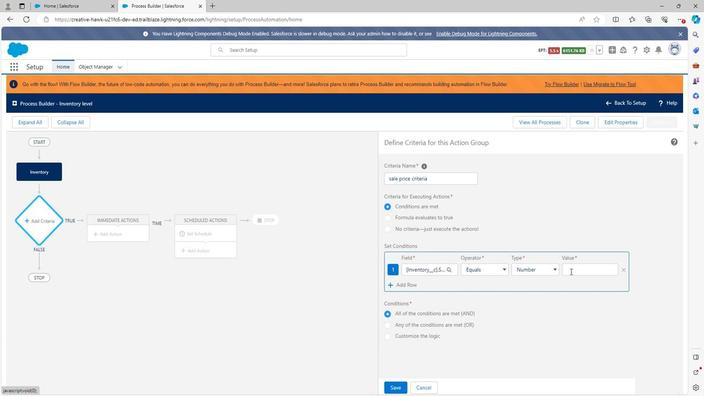 
Action: Mouse pressed left at (570, 271)
Screenshot: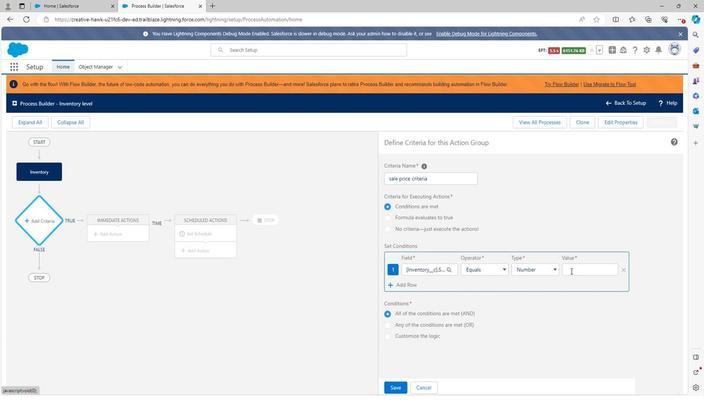 
Action: Mouse moved to (459, 265)
Screenshot: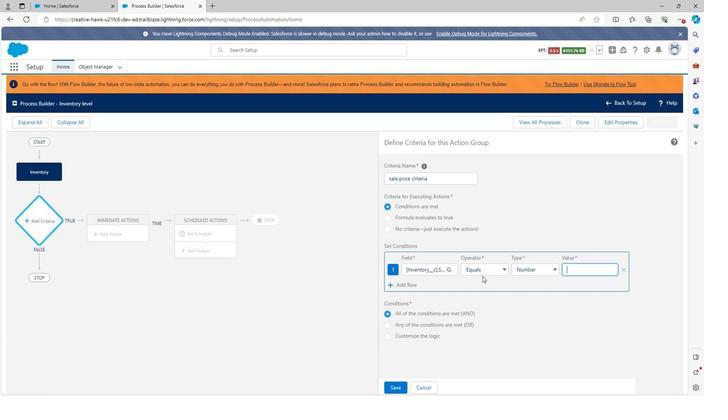 
Action: Key pressed 15000
Screenshot: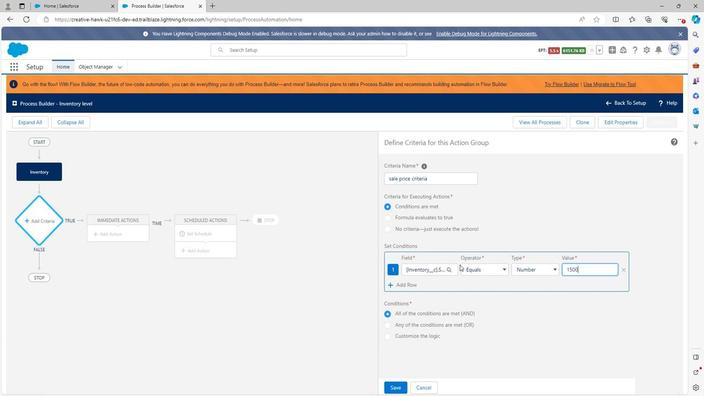 
Action: Mouse moved to (399, 283)
Screenshot: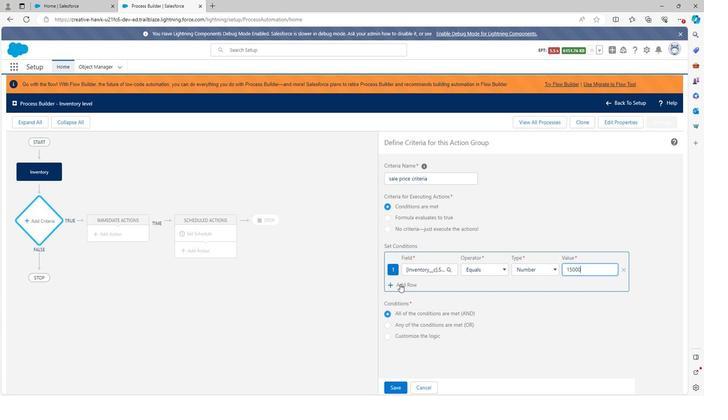
Action: Mouse pressed left at (399, 283)
Screenshot: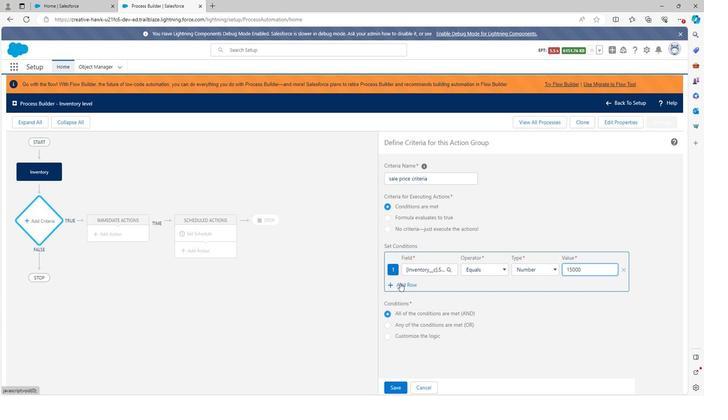 
Action: Mouse moved to (431, 281)
Screenshot: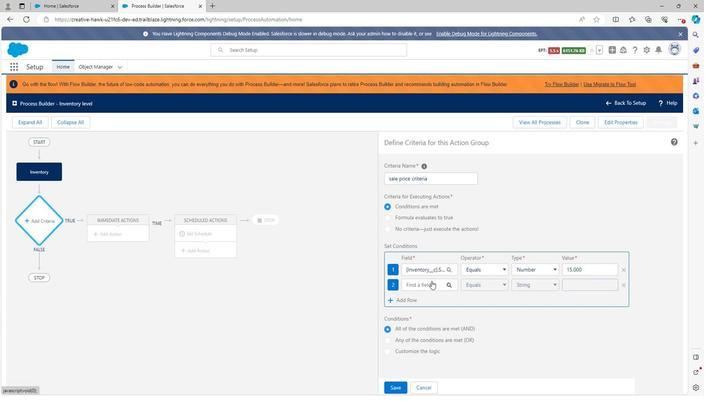 
Action: Mouse pressed left at (431, 281)
Screenshot: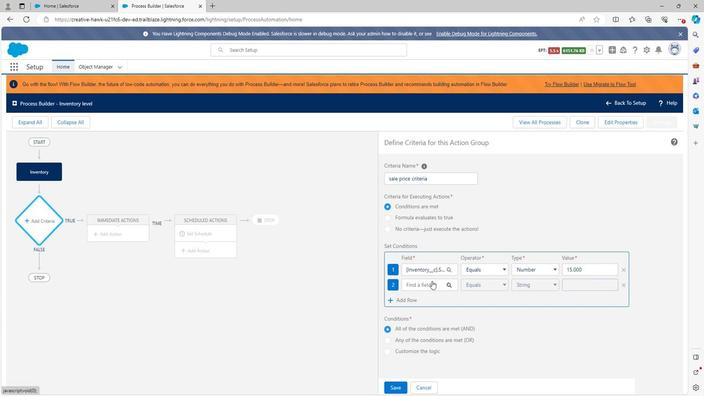 
Action: Mouse moved to (348, 202)
Screenshot: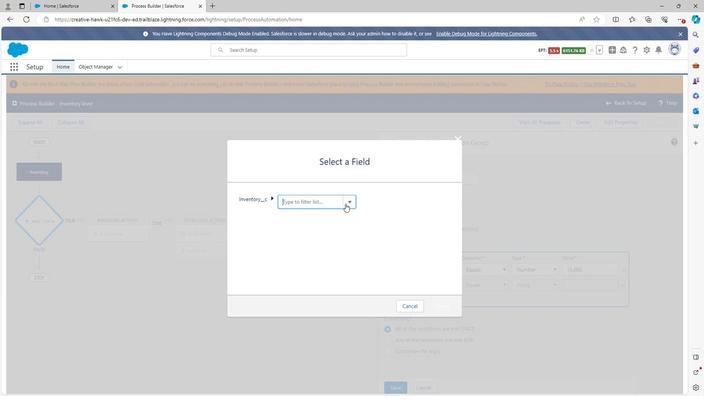 
Action: Mouse pressed left at (348, 202)
Screenshot: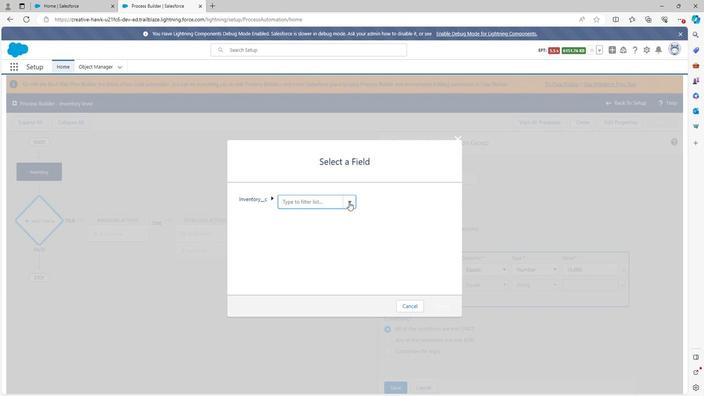 
Action: Mouse moved to (322, 253)
Screenshot: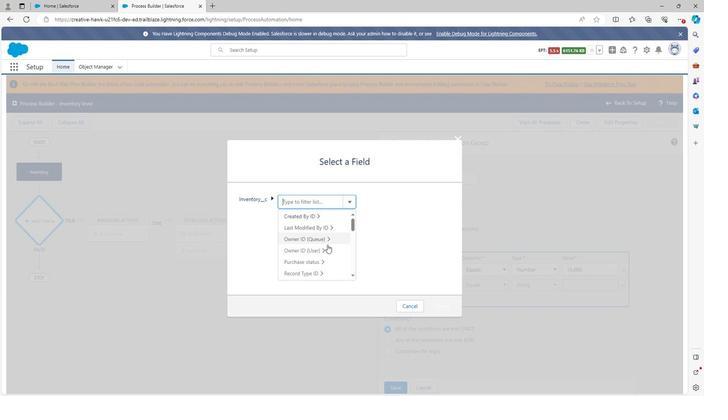 
Action: Mouse scrolled (322, 253) with delta (0, 0)
Screenshot: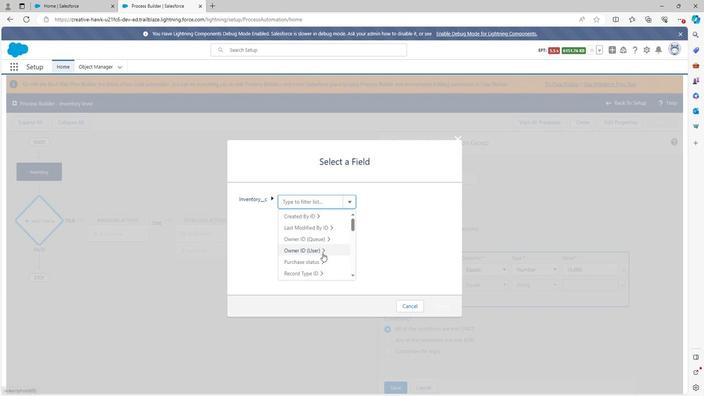 
Action: Mouse scrolled (322, 253) with delta (0, 0)
Screenshot: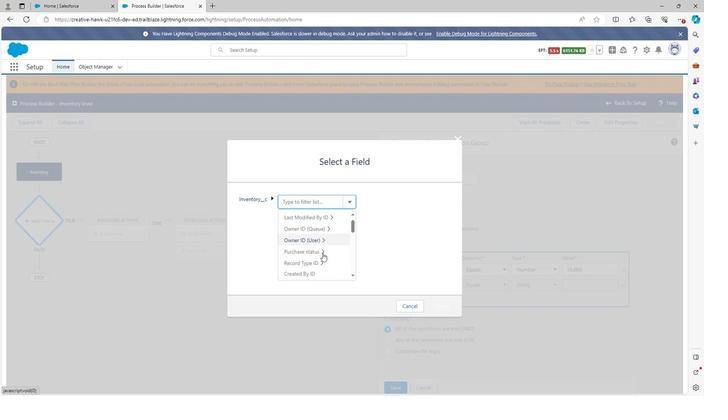
Action: Mouse scrolled (322, 253) with delta (0, 0)
Screenshot: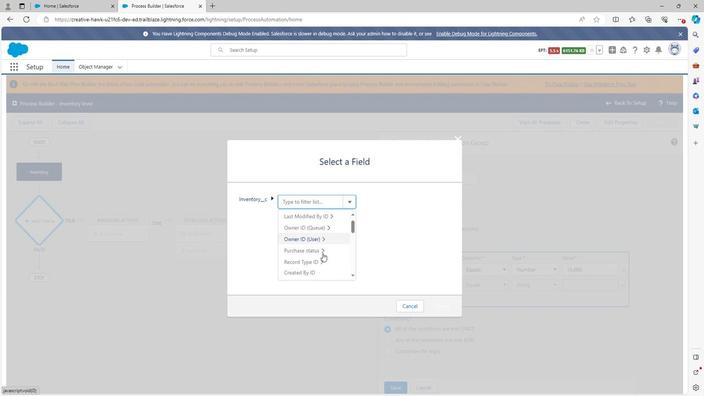 
Action: Mouse scrolled (322, 253) with delta (0, 0)
Screenshot: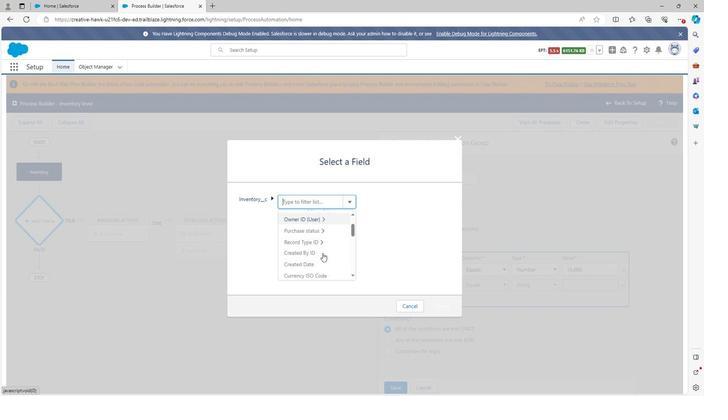 
Action: Mouse scrolled (322, 253) with delta (0, 0)
Screenshot: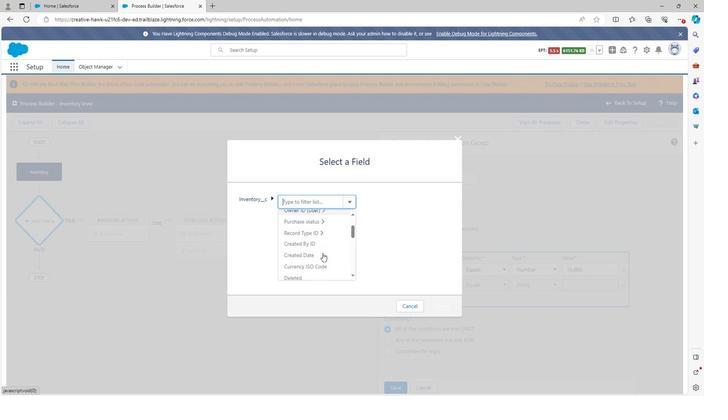 
Action: Mouse scrolled (322, 253) with delta (0, 0)
Screenshot: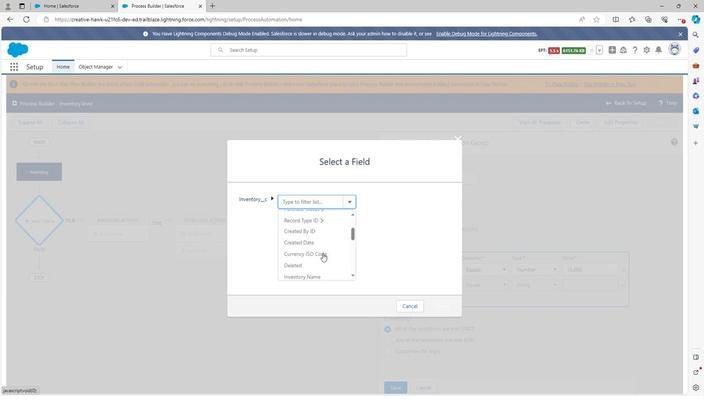 
Action: Mouse moved to (313, 243)
Screenshot: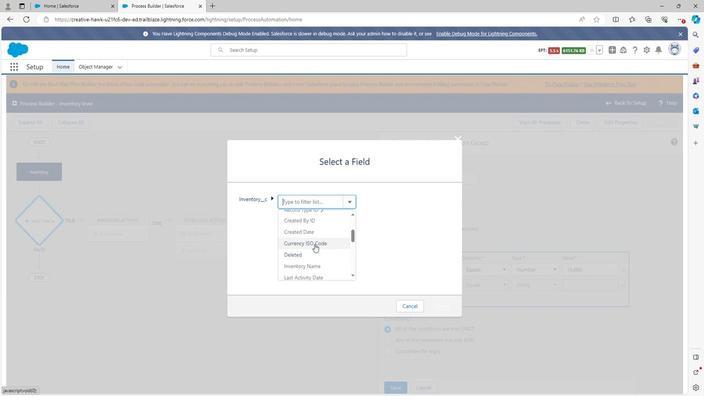 
Action: Mouse scrolled (313, 243) with delta (0, 0)
Screenshot: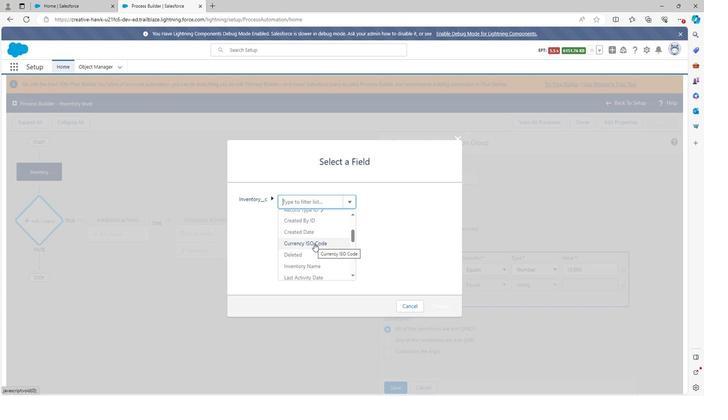 
Action: Mouse scrolled (313, 243) with delta (0, 0)
Screenshot: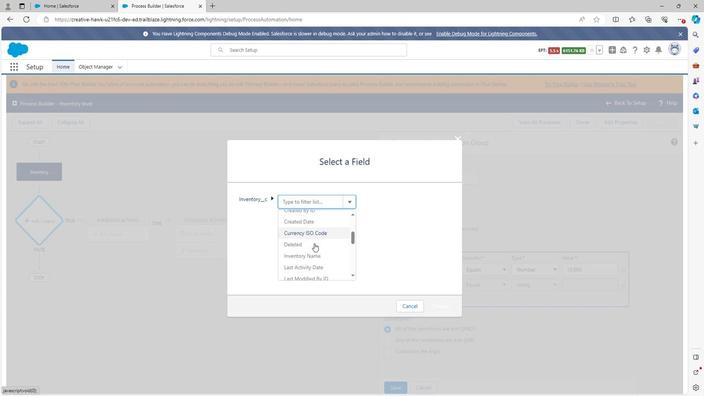 
Action: Mouse scrolled (313, 243) with delta (0, 0)
Screenshot: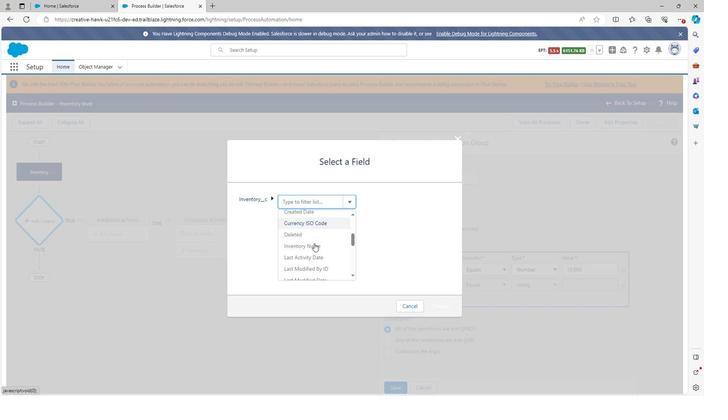 
Action: Mouse scrolled (313, 243) with delta (0, 0)
Screenshot: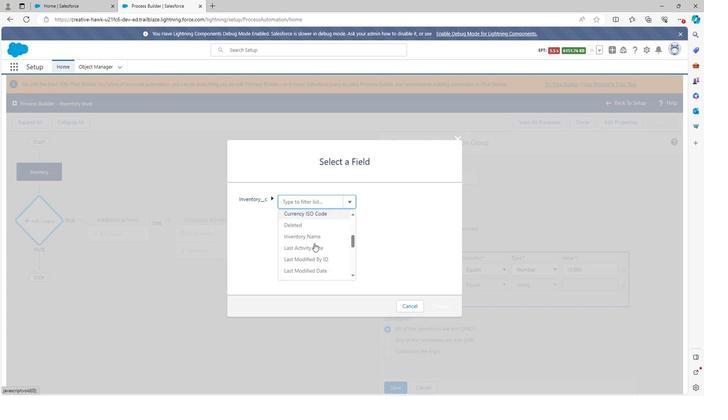 
Action: Mouse scrolled (313, 243) with delta (0, 0)
Screenshot: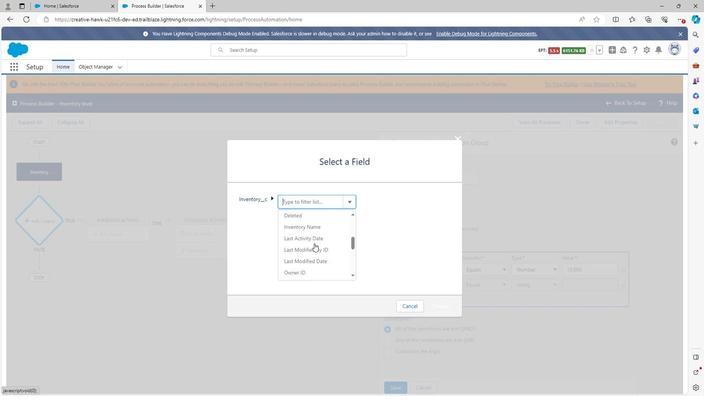 
Action: Mouse scrolled (313, 243) with delta (0, 0)
Screenshot: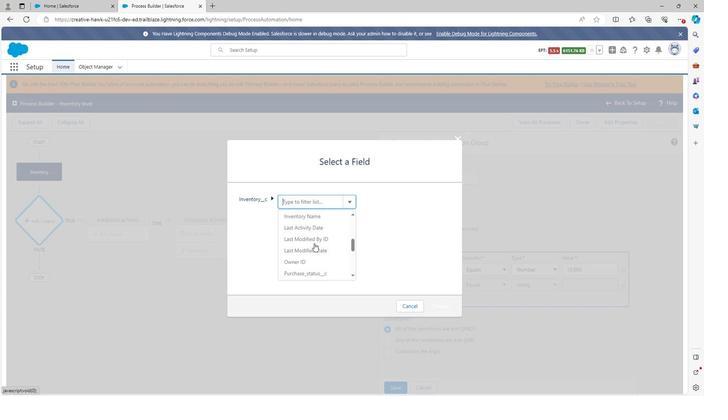 
Action: Mouse scrolled (313, 243) with delta (0, 0)
Screenshot: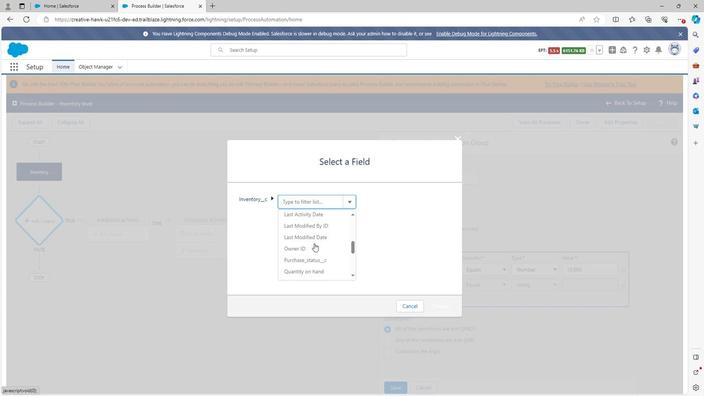 
Action: Mouse scrolled (313, 243) with delta (0, 0)
Screenshot: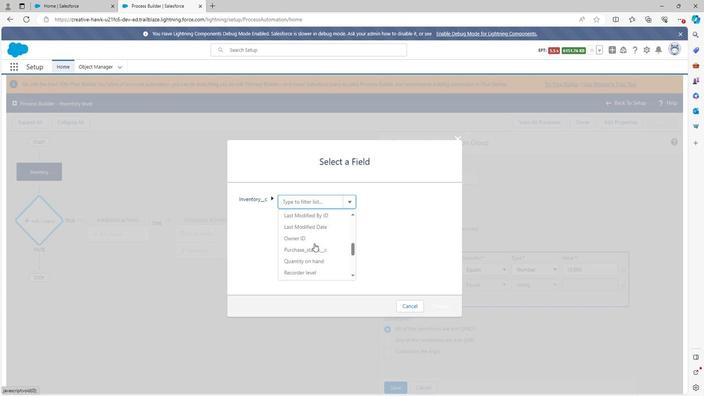 
Action: Mouse scrolled (313, 243) with delta (0, 0)
Screenshot: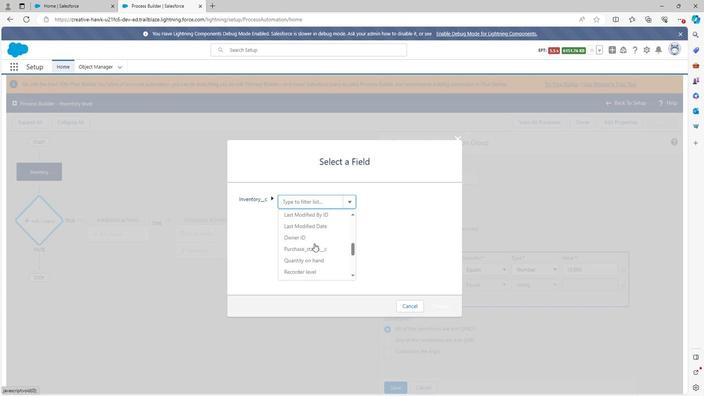 
Action: Mouse scrolled (313, 243) with delta (0, 0)
Screenshot: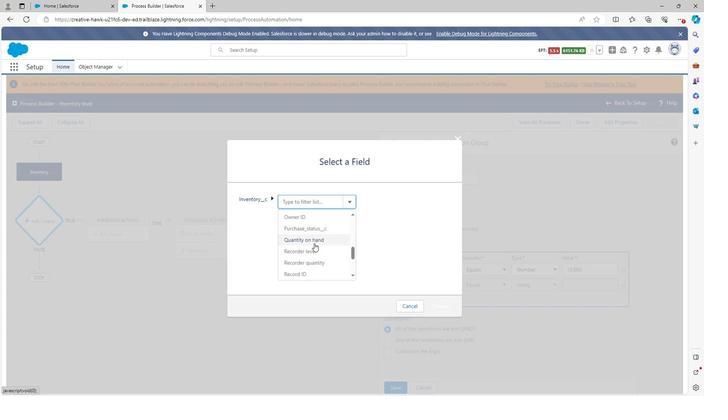 
Action: Mouse scrolled (313, 243) with delta (0, 0)
Screenshot: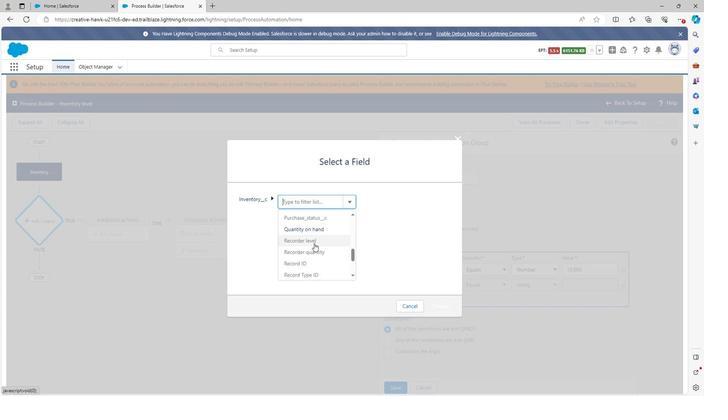 
Action: Mouse scrolled (313, 243) with delta (0, 0)
Screenshot: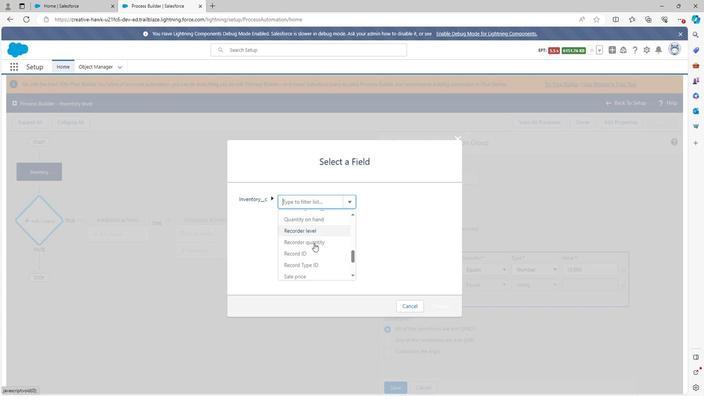 
Action: Mouse scrolled (313, 243) with delta (0, 0)
Screenshot: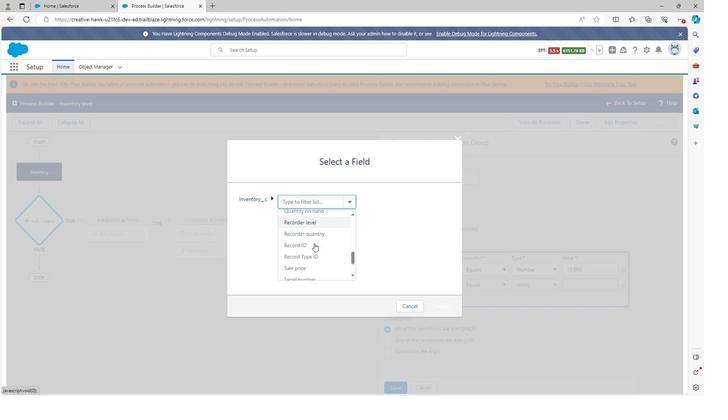 
Action: Mouse scrolled (313, 243) with delta (0, 0)
Screenshot: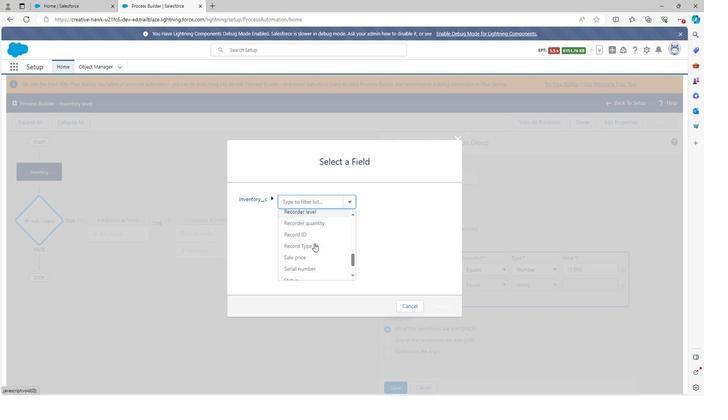 
Action: Mouse moved to (311, 249)
Screenshot: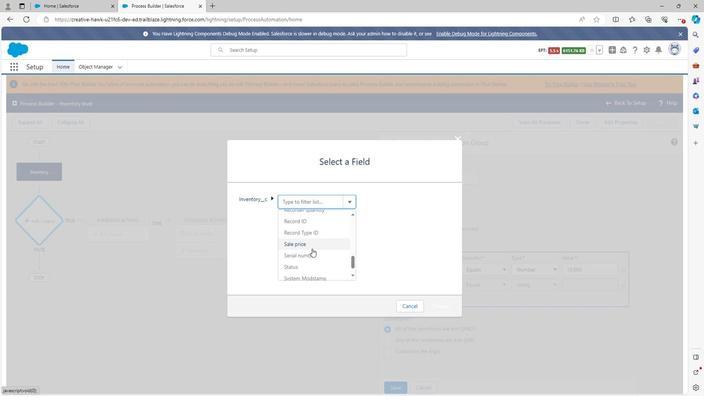 
Action: Mouse scrolled (311, 248) with delta (0, 0)
Screenshot: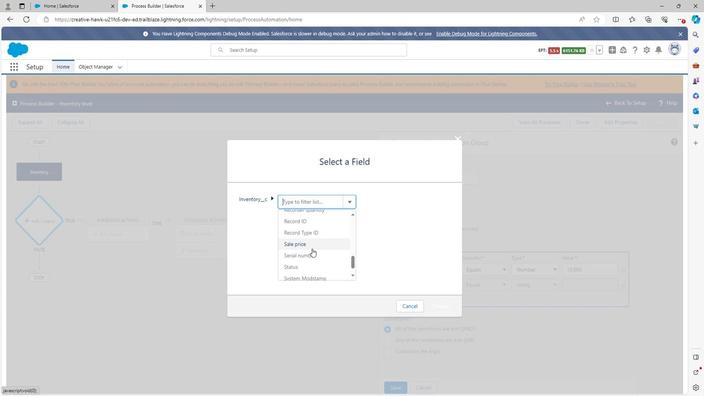 
Action: Mouse moved to (311, 250)
Screenshot: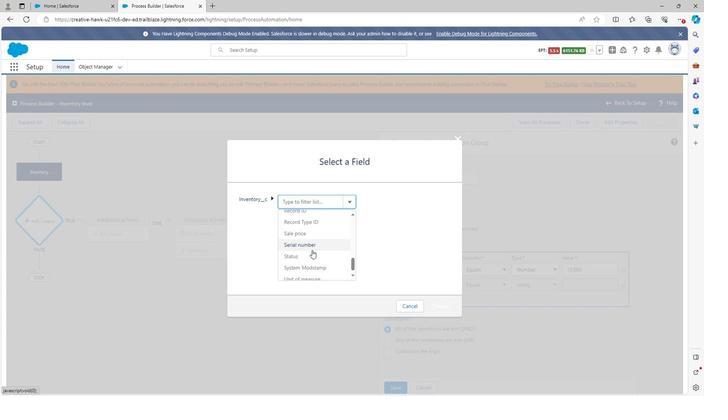 
Action: Mouse scrolled (311, 249) with delta (0, 0)
Screenshot: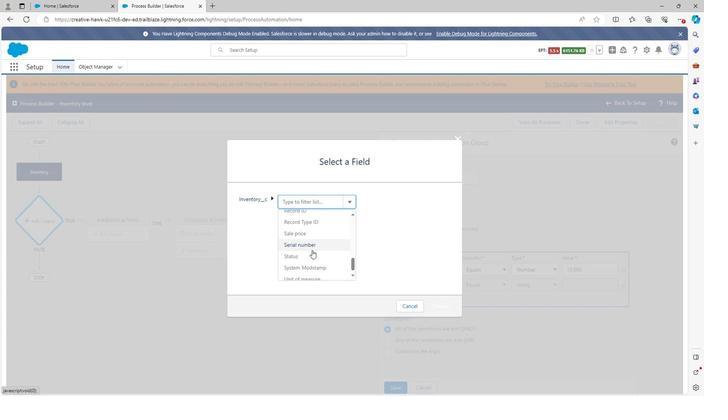 
Action: Mouse scrolled (311, 249) with delta (0, 0)
Screenshot: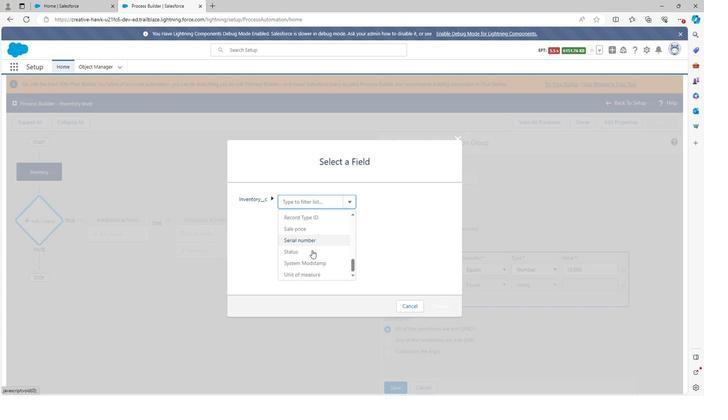 
Action: Mouse scrolled (311, 249) with delta (0, 0)
Screenshot: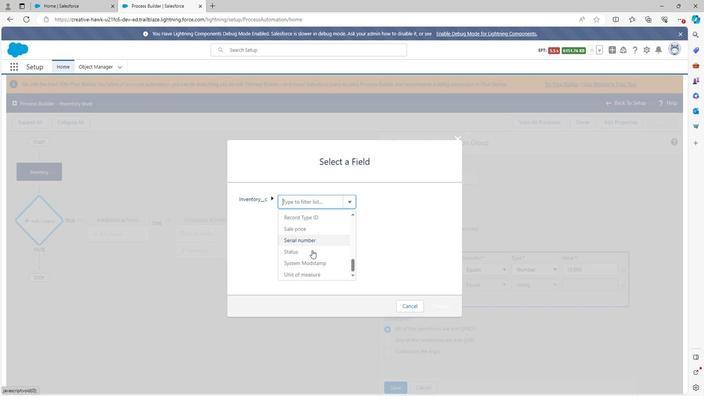 
Action: Mouse moved to (301, 252)
Screenshot: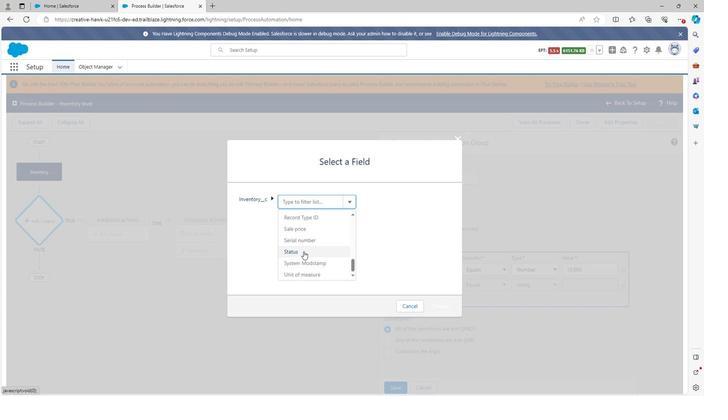 
Action: Mouse pressed left at (301, 252)
Screenshot: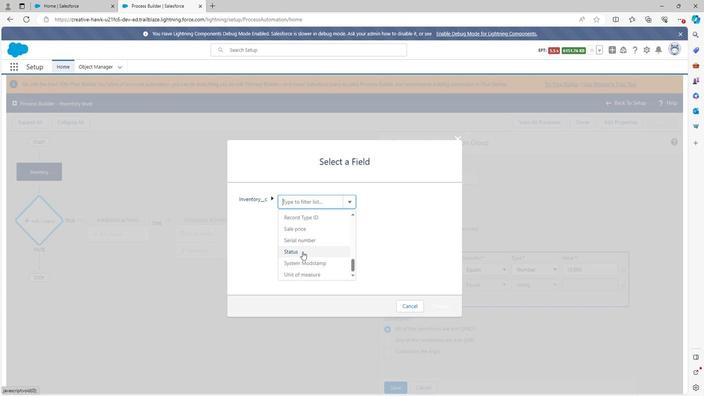 
Action: Mouse moved to (436, 304)
Screenshot: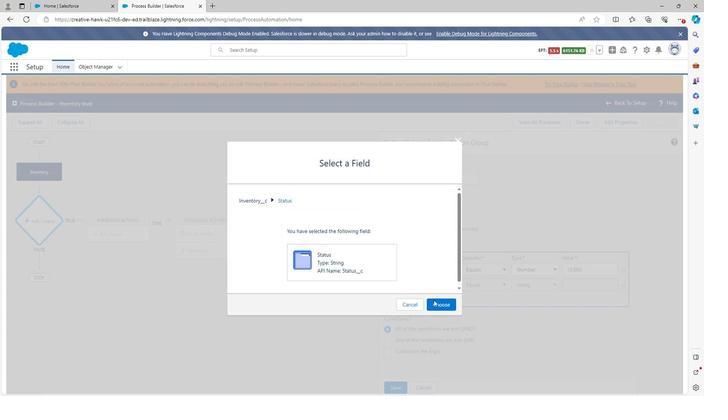 
Action: Mouse pressed left at (436, 304)
Screenshot: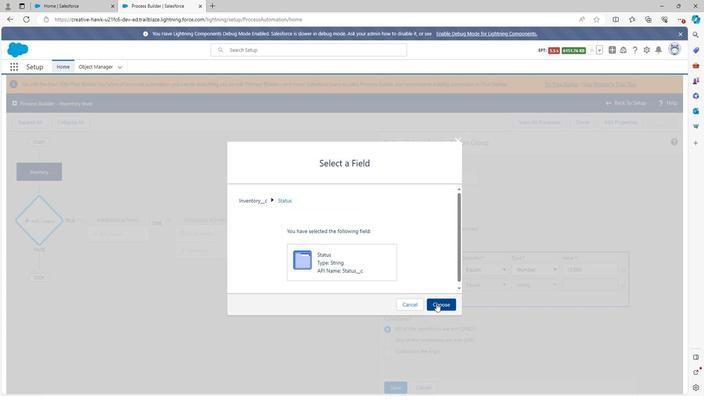 
Action: Mouse moved to (541, 285)
Screenshot: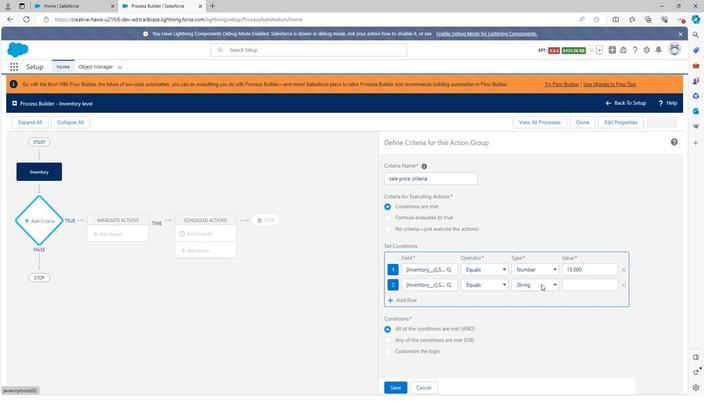 
Action: Mouse pressed left at (541, 285)
Screenshot: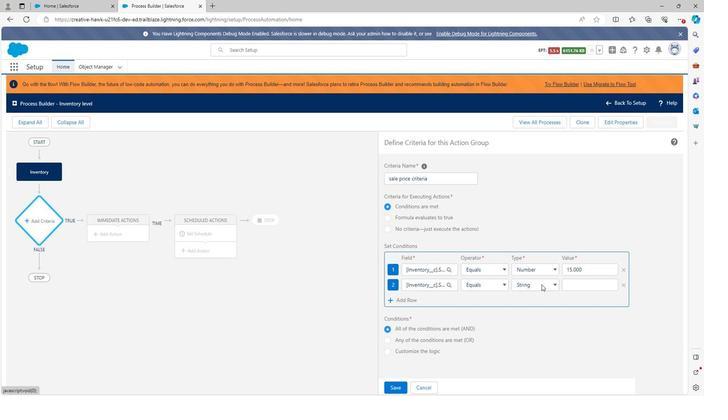 
Action: Mouse moved to (531, 305)
Screenshot: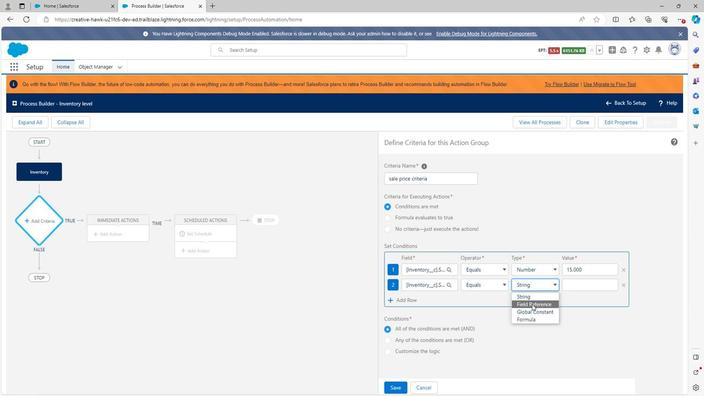 
Action: Mouse pressed left at (531, 305)
Screenshot: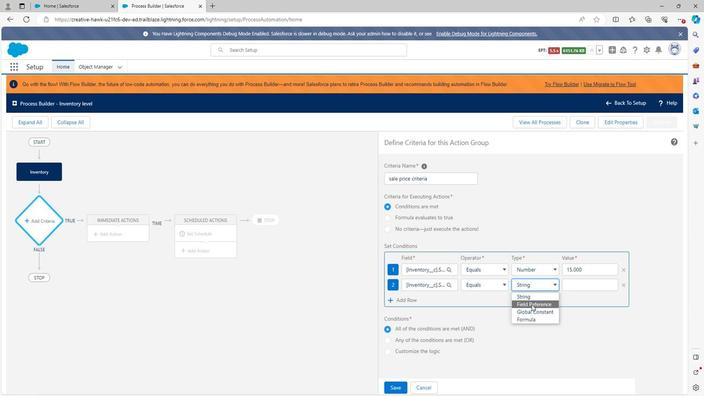 
Action: Mouse moved to (578, 287)
